 Task: Search one way flight ticket for 4 adults, 2 children, 2 infants in seat and 1 infant on lap in economy from Charleston: Yeager Airport to Indianapolis: Indianapolis International Airport on 8-5-2023. Choice of flights is Emirates. Price is upto 90000. Outbound departure time preference is 8:15.
Action: Mouse moved to (371, 365)
Screenshot: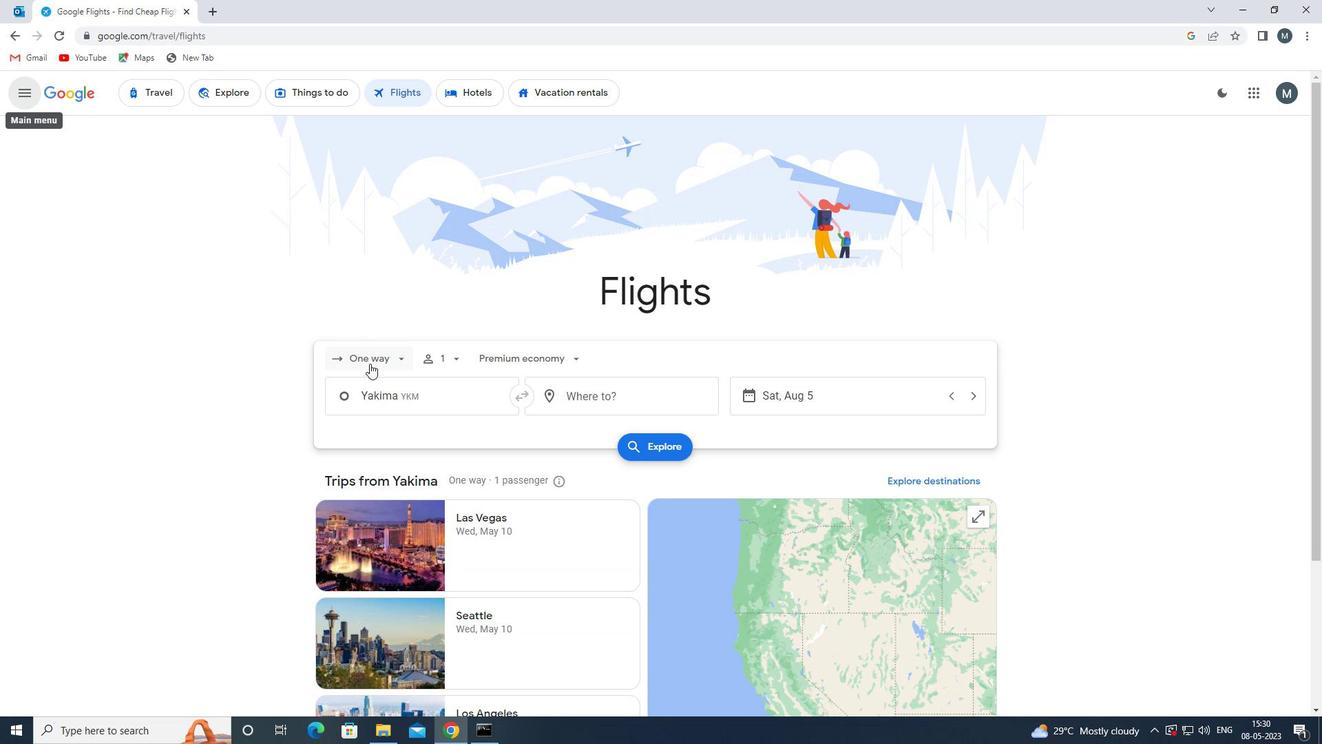 
Action: Mouse pressed left at (371, 365)
Screenshot: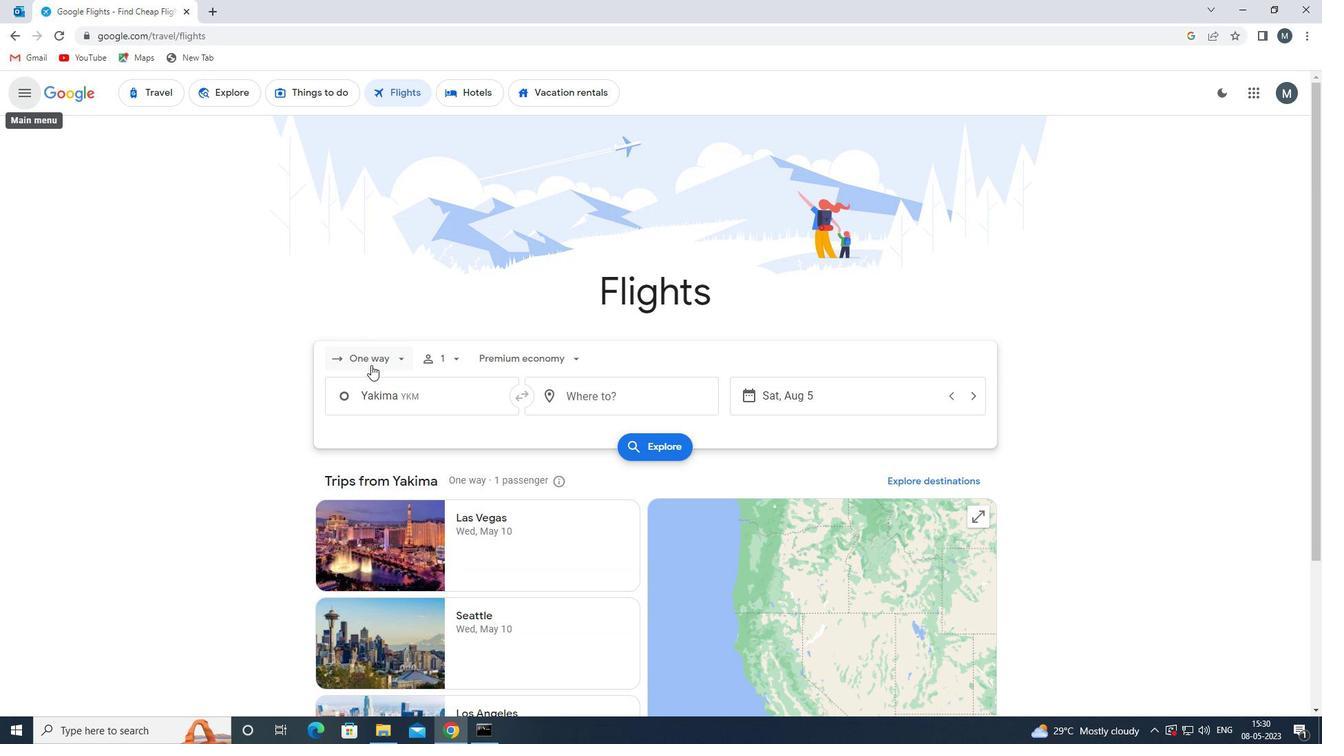 
Action: Mouse moved to (379, 419)
Screenshot: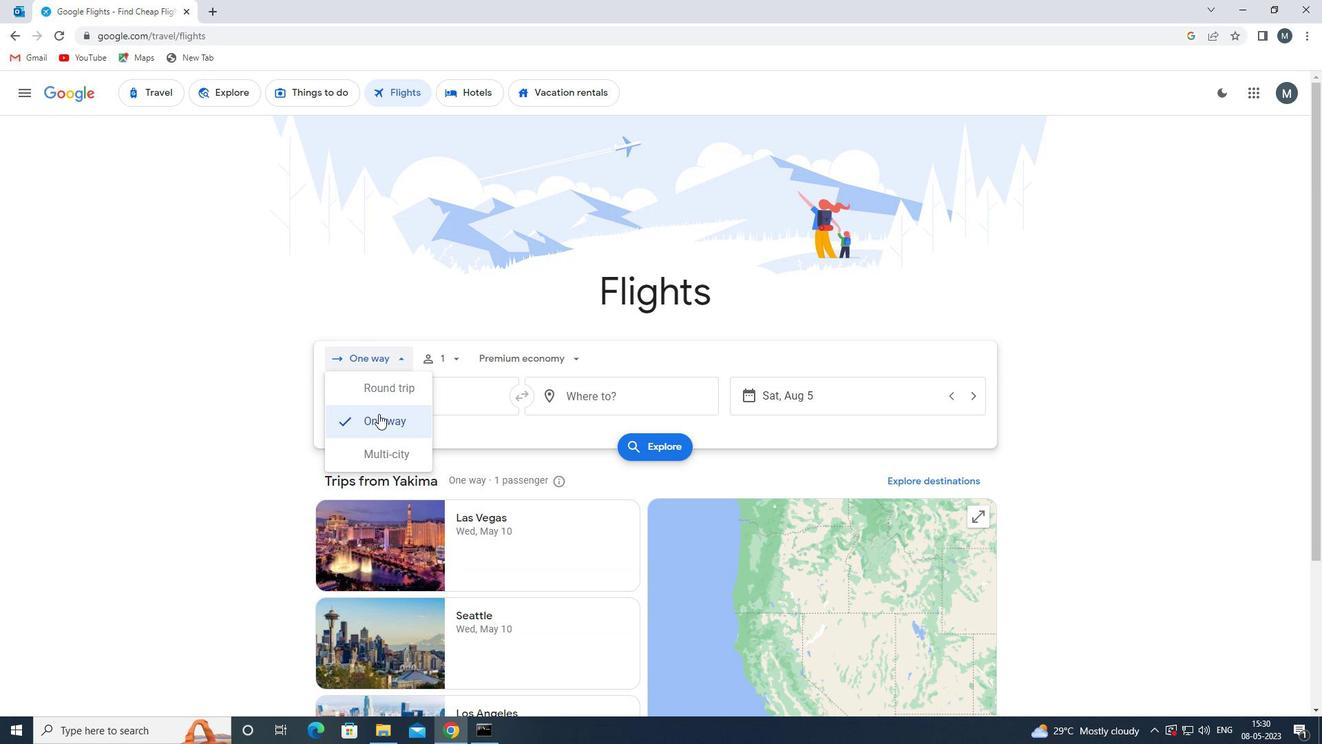 
Action: Mouse pressed left at (379, 419)
Screenshot: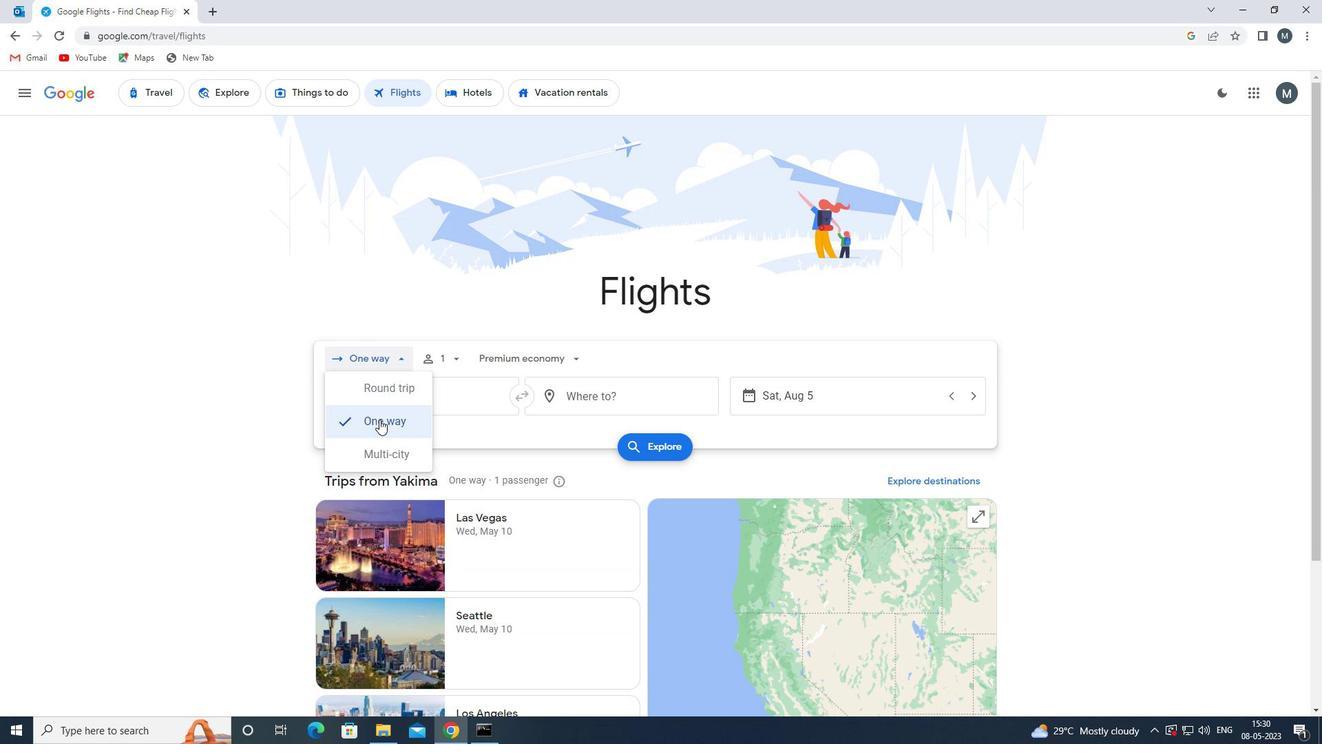 
Action: Mouse moved to (464, 357)
Screenshot: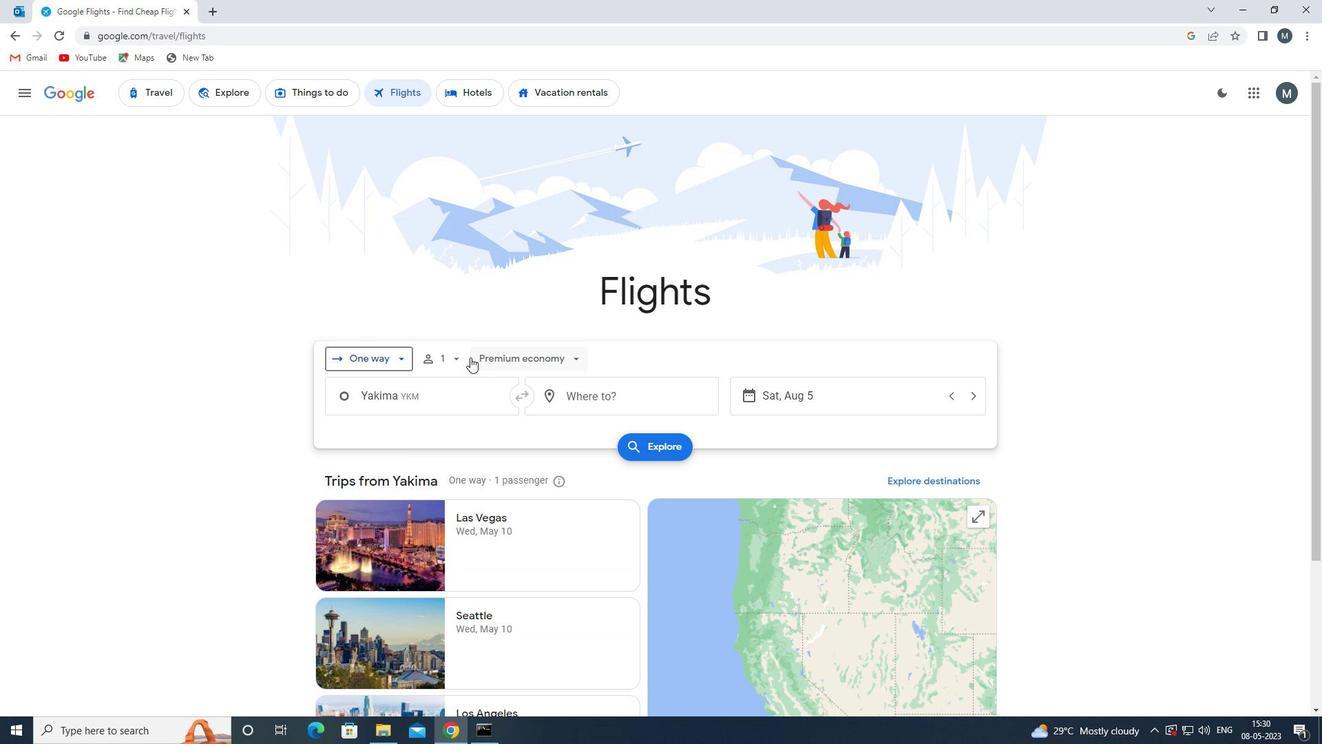 
Action: Mouse pressed left at (464, 357)
Screenshot: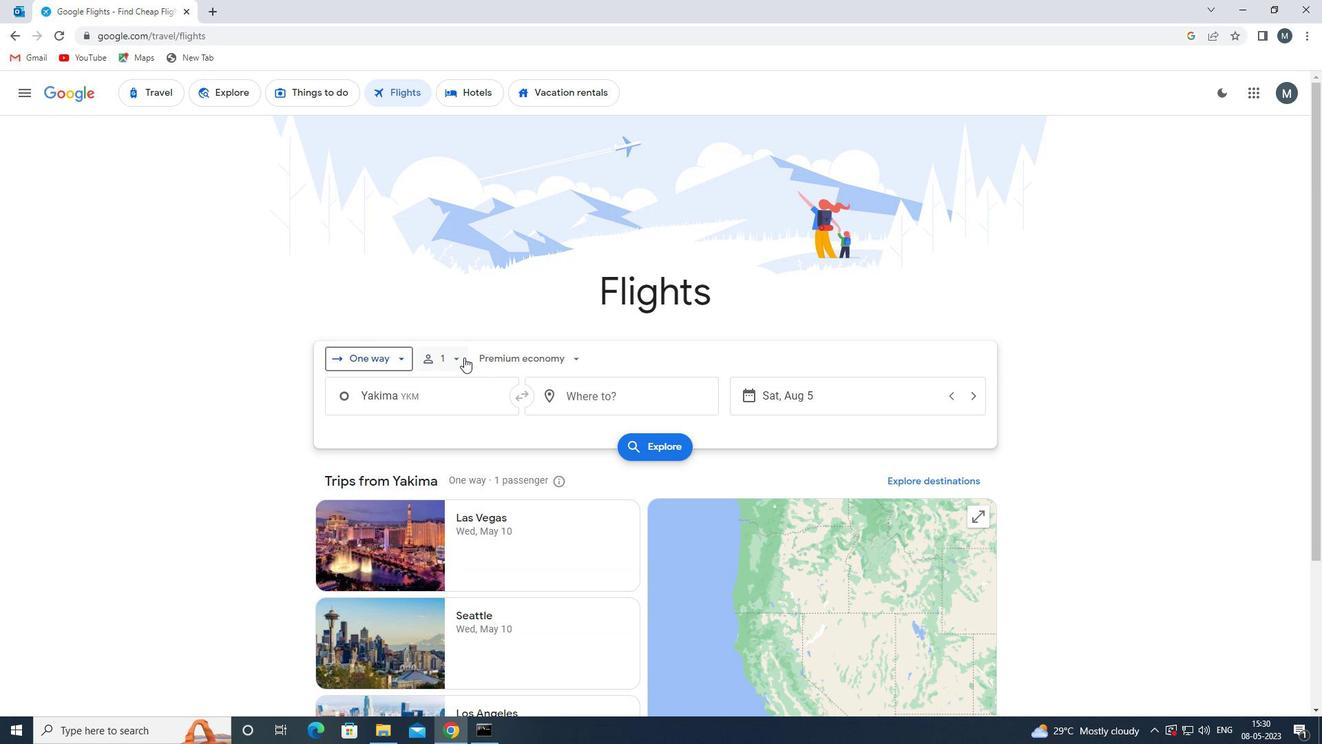 
Action: Mouse moved to (571, 383)
Screenshot: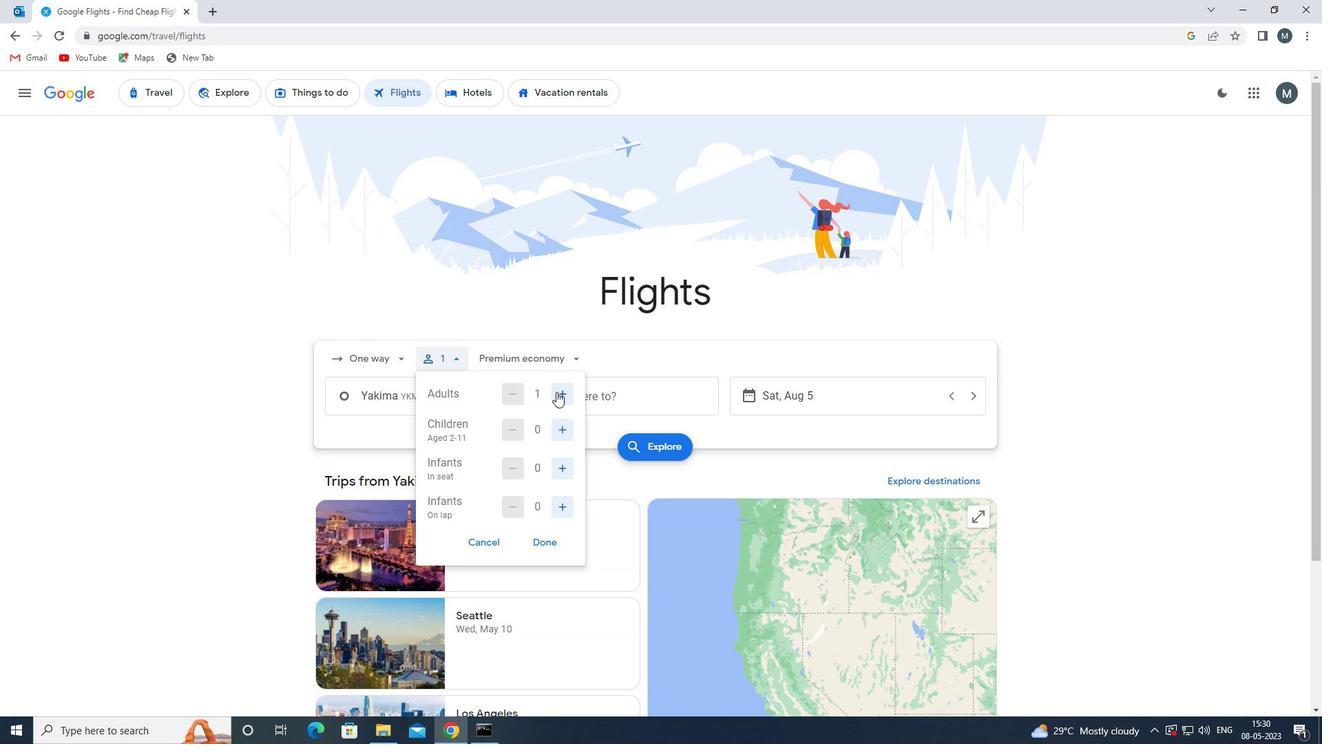 
Action: Mouse pressed left at (571, 383)
Screenshot: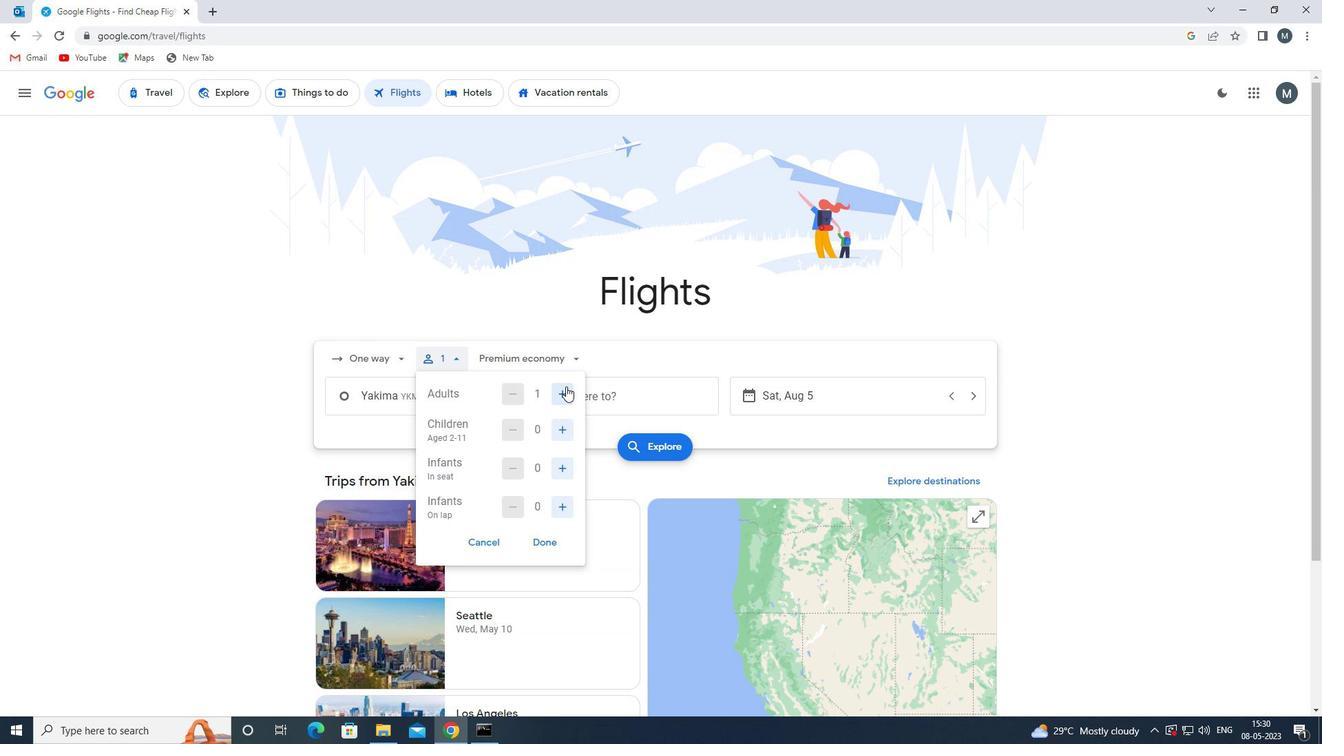 
Action: Mouse moved to (569, 387)
Screenshot: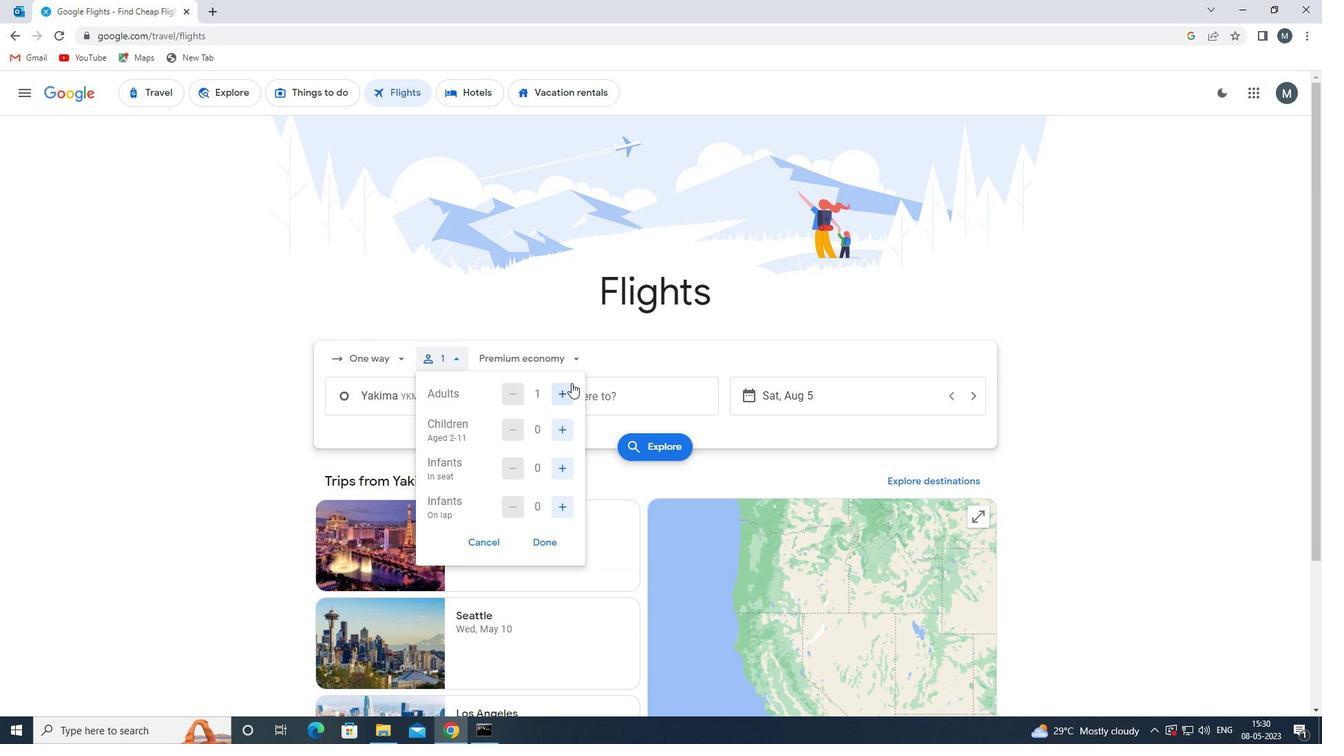 
Action: Mouse pressed left at (569, 387)
Screenshot: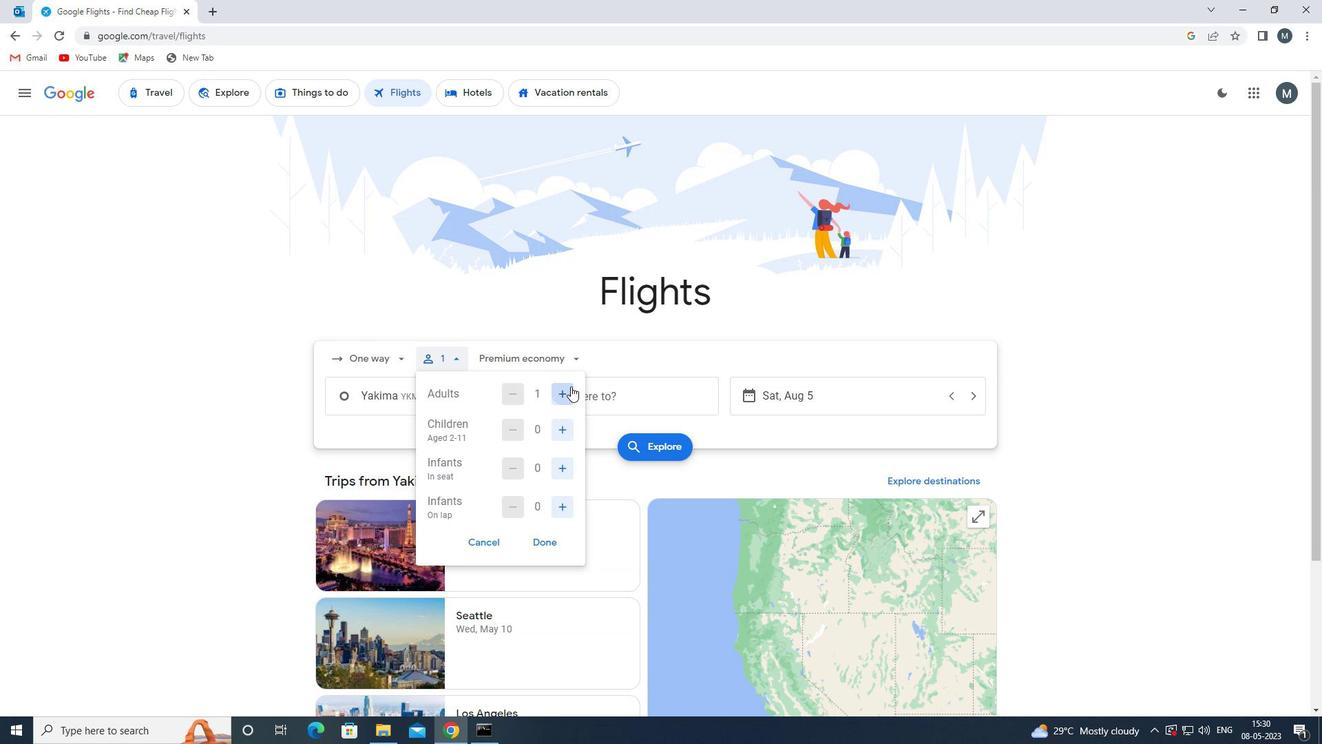 
Action: Mouse pressed left at (569, 387)
Screenshot: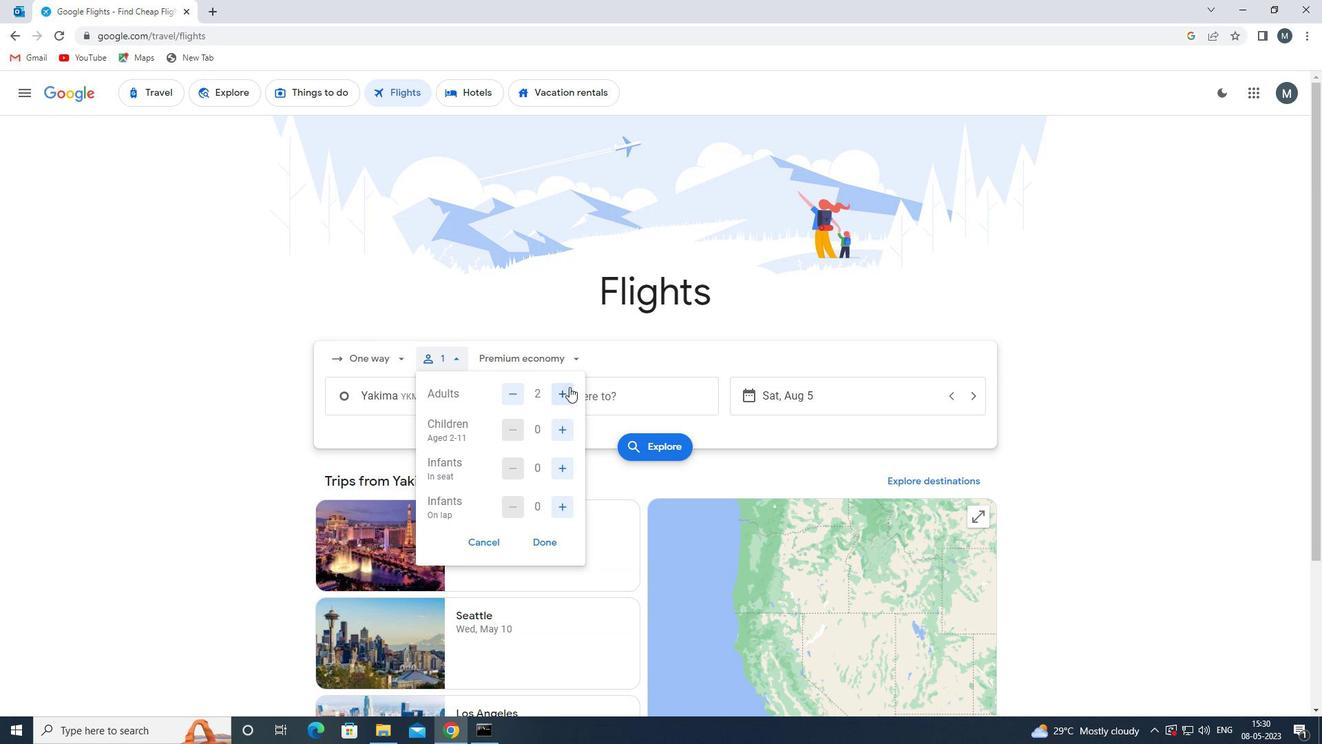 
Action: Mouse pressed left at (569, 387)
Screenshot: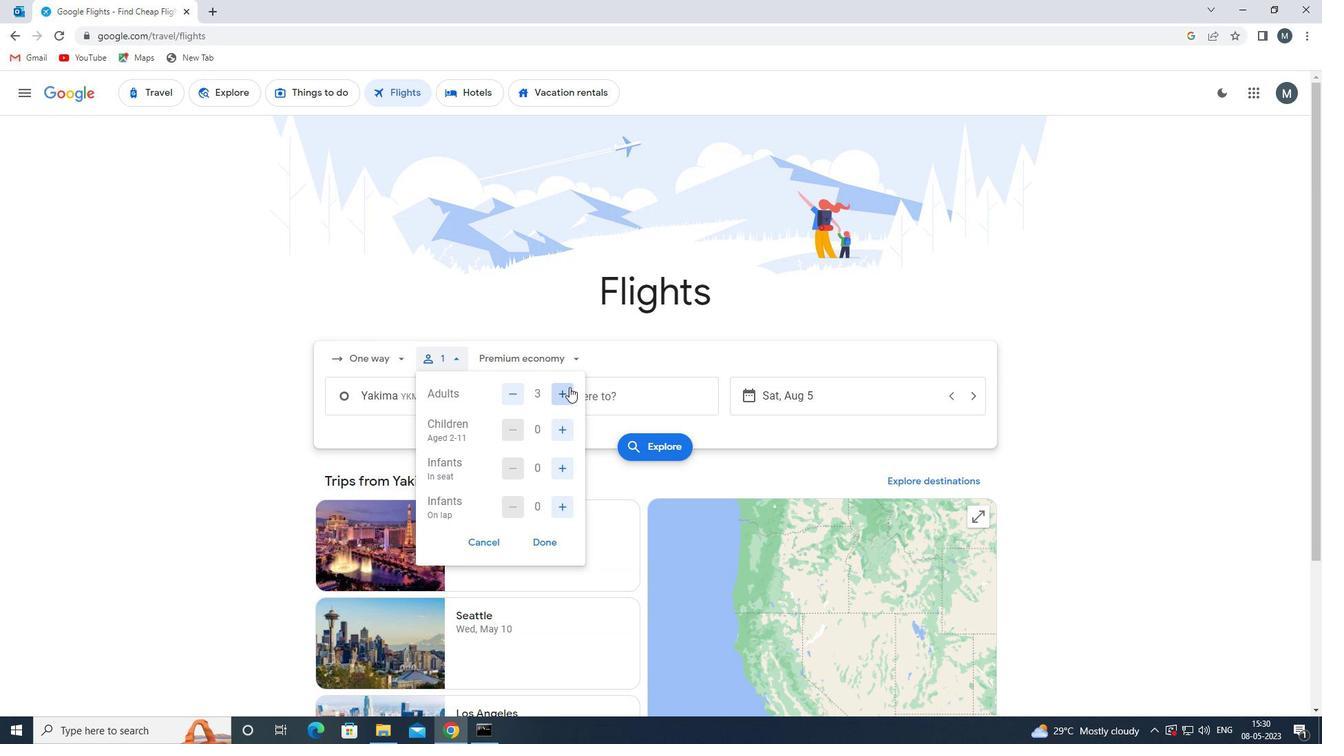 
Action: Mouse moved to (507, 393)
Screenshot: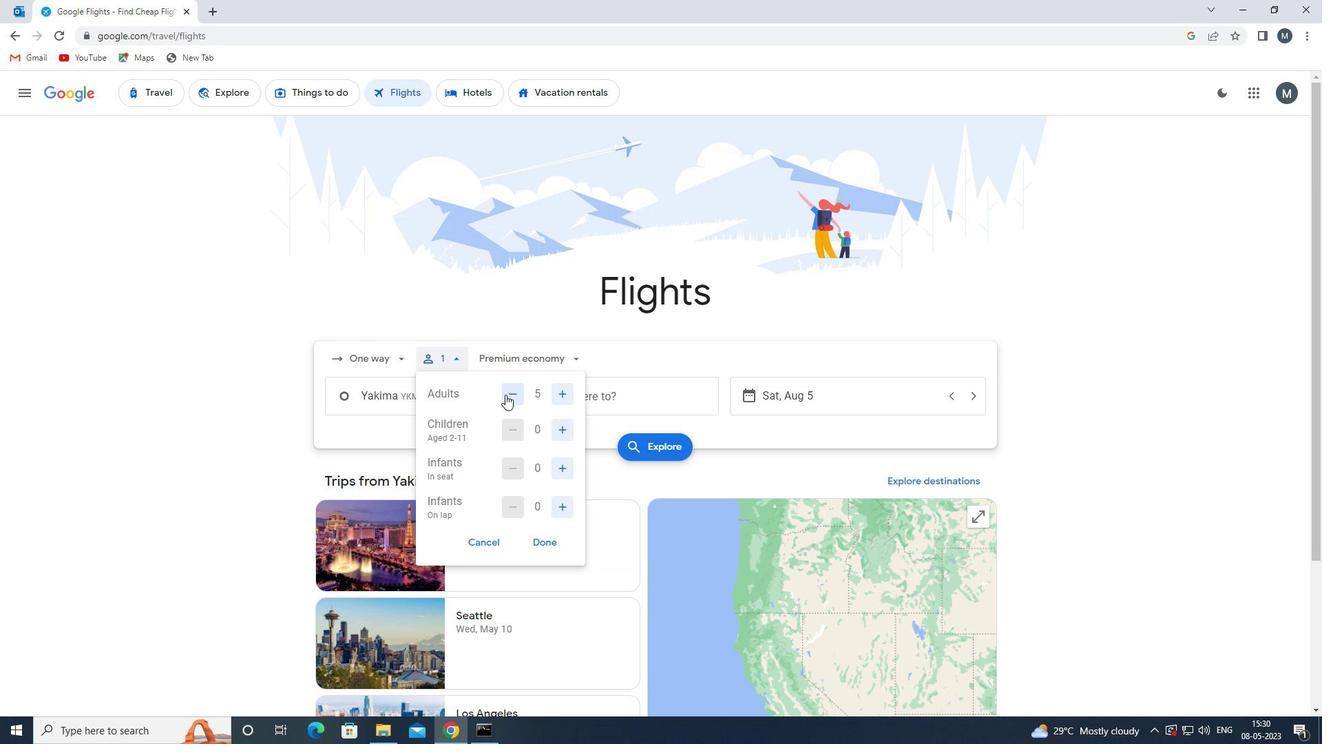 
Action: Mouse pressed left at (507, 393)
Screenshot: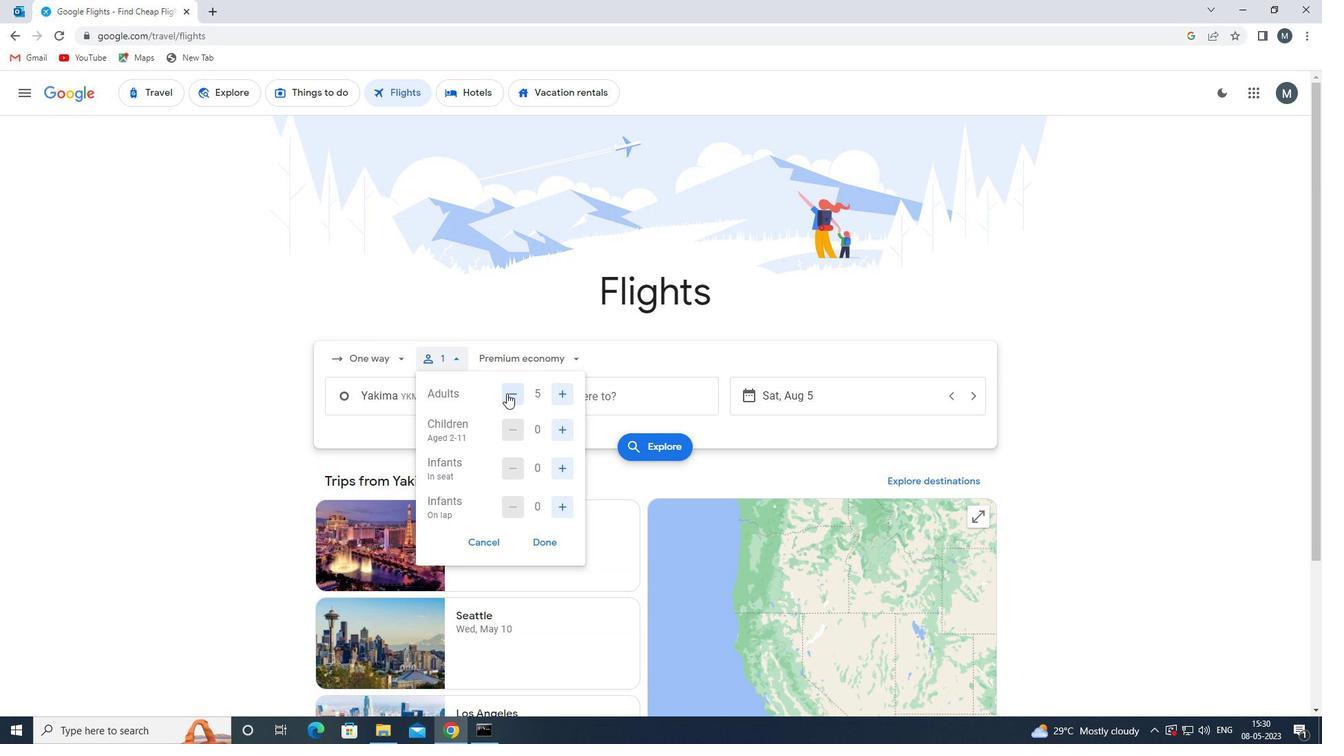 
Action: Mouse moved to (562, 434)
Screenshot: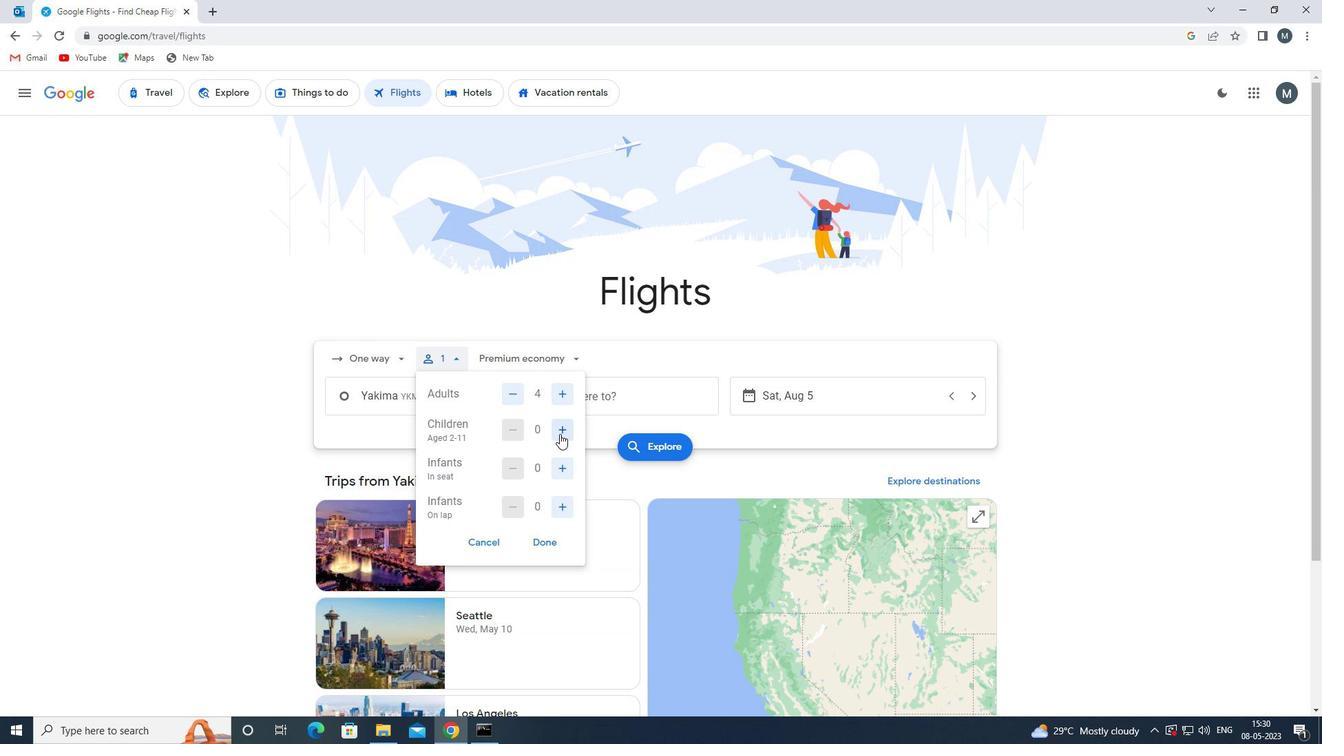 
Action: Mouse pressed left at (562, 434)
Screenshot: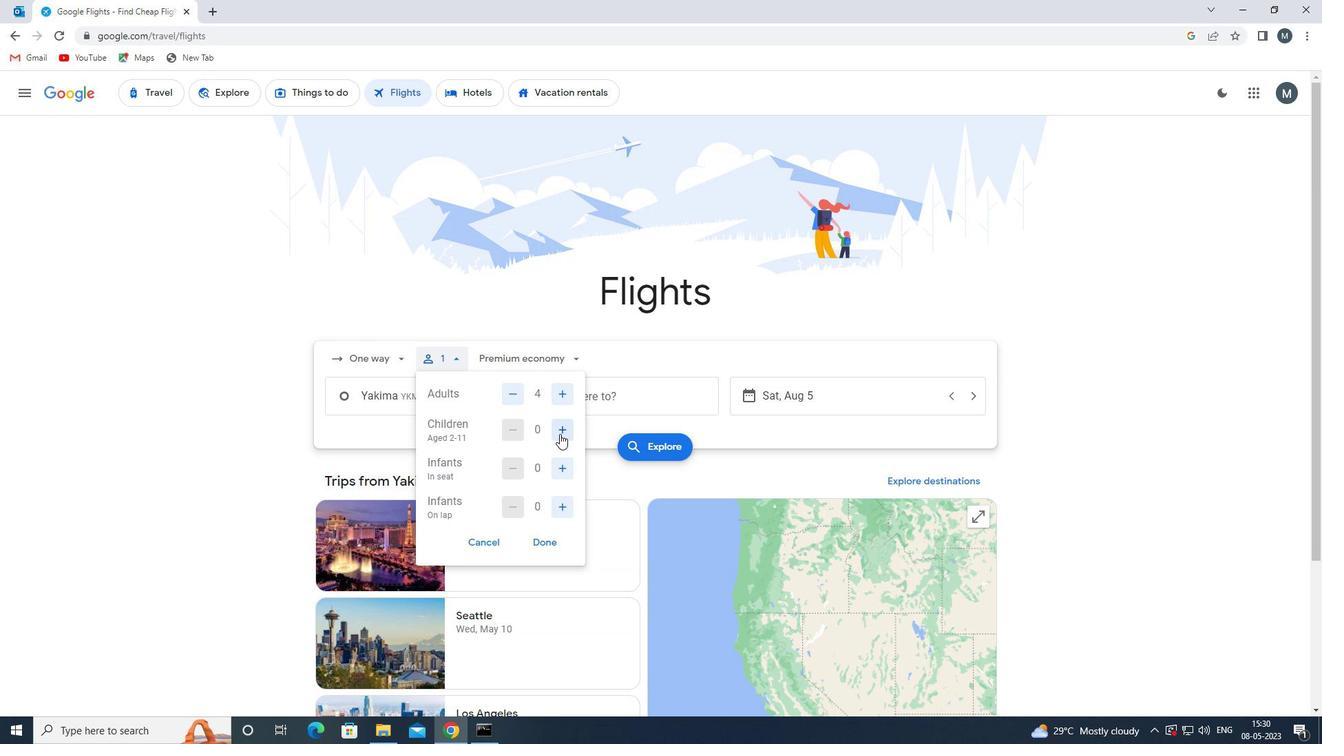 
Action: Mouse pressed left at (562, 434)
Screenshot: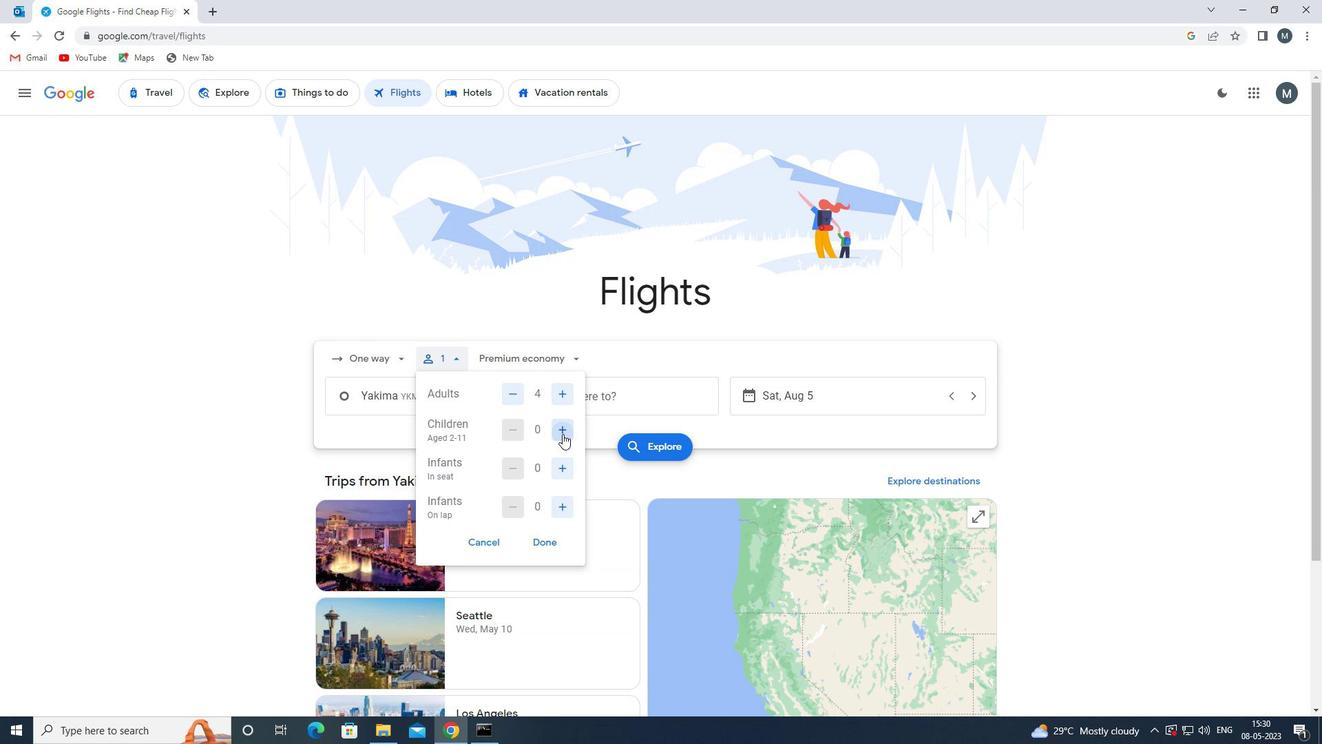 
Action: Mouse moved to (558, 466)
Screenshot: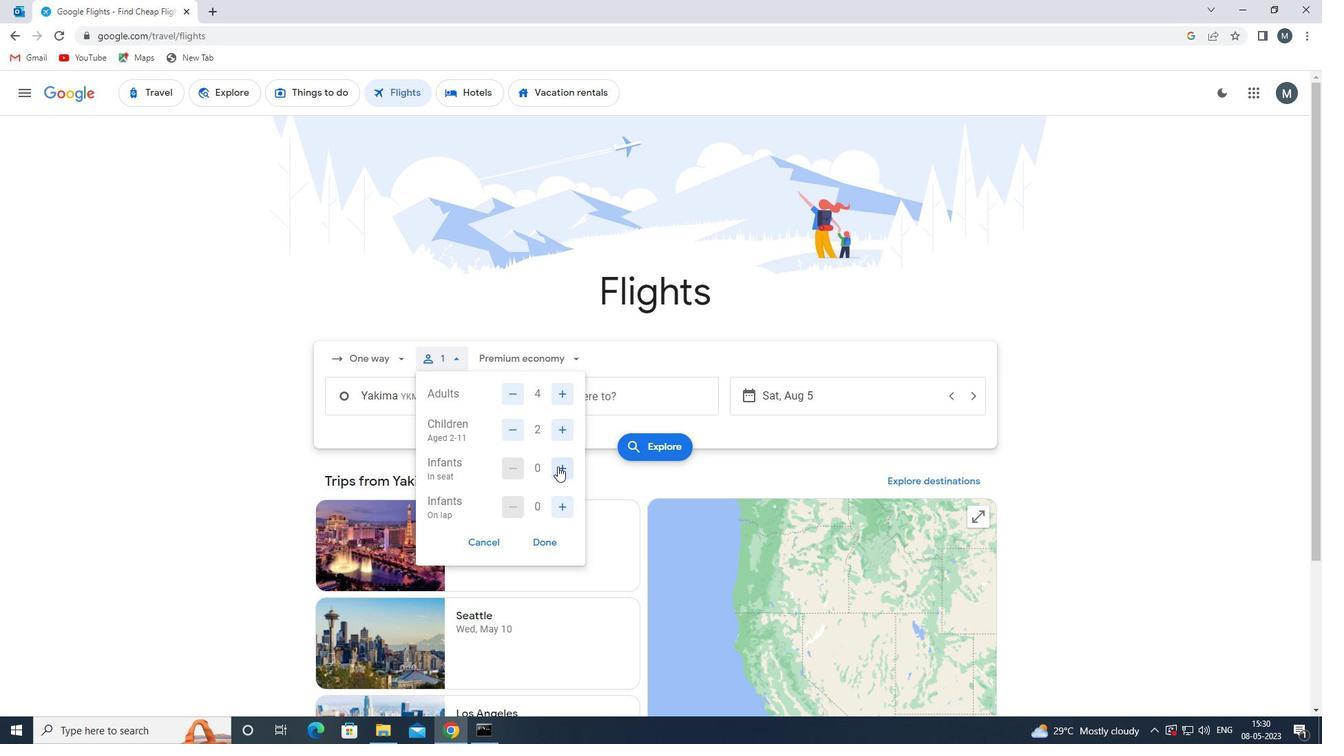 
Action: Mouse pressed left at (558, 466)
Screenshot: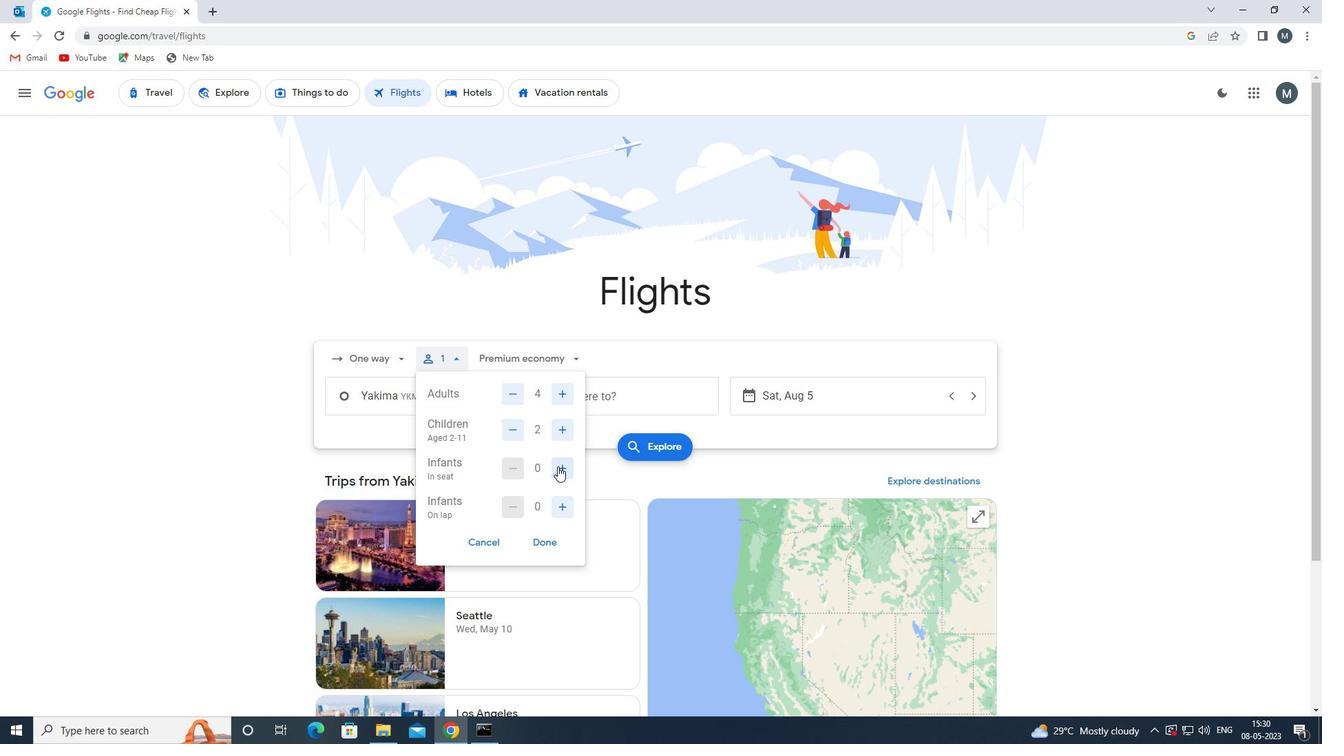 
Action: Mouse pressed left at (558, 466)
Screenshot: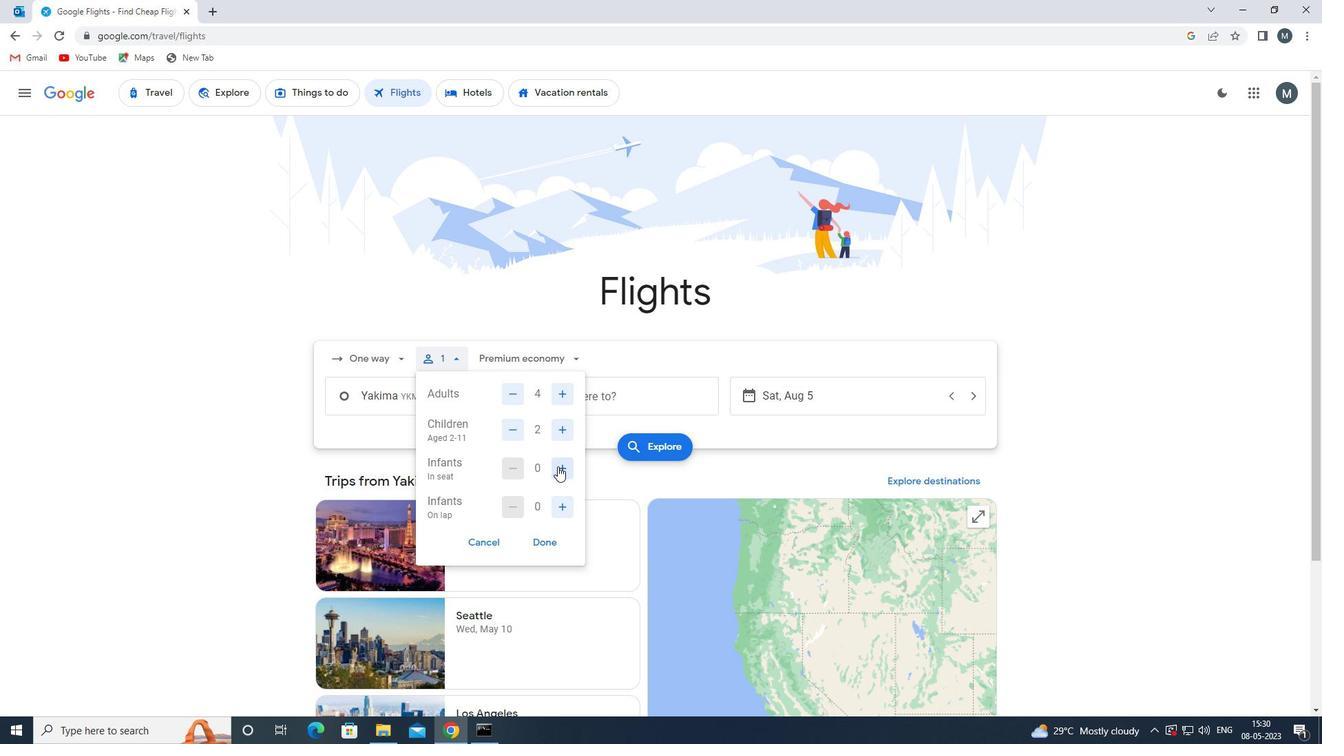 
Action: Mouse moved to (560, 502)
Screenshot: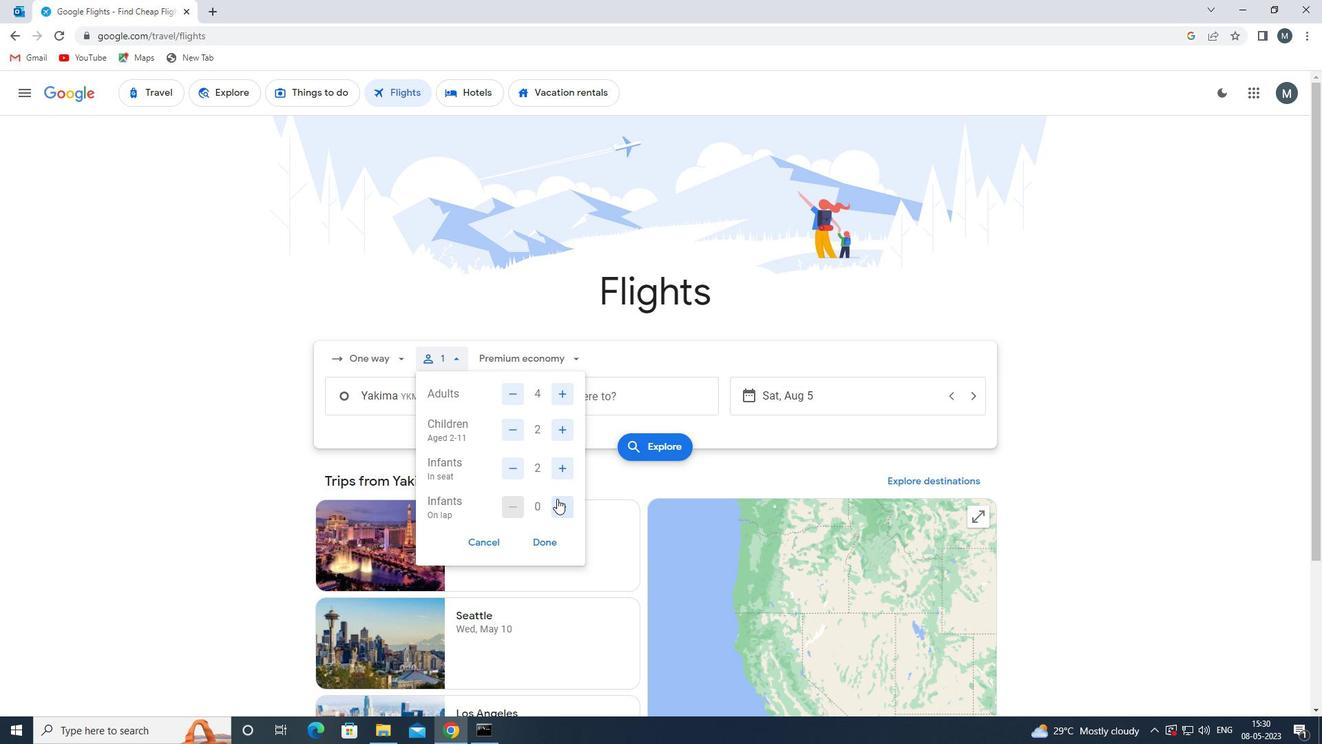 
Action: Mouse pressed left at (560, 502)
Screenshot: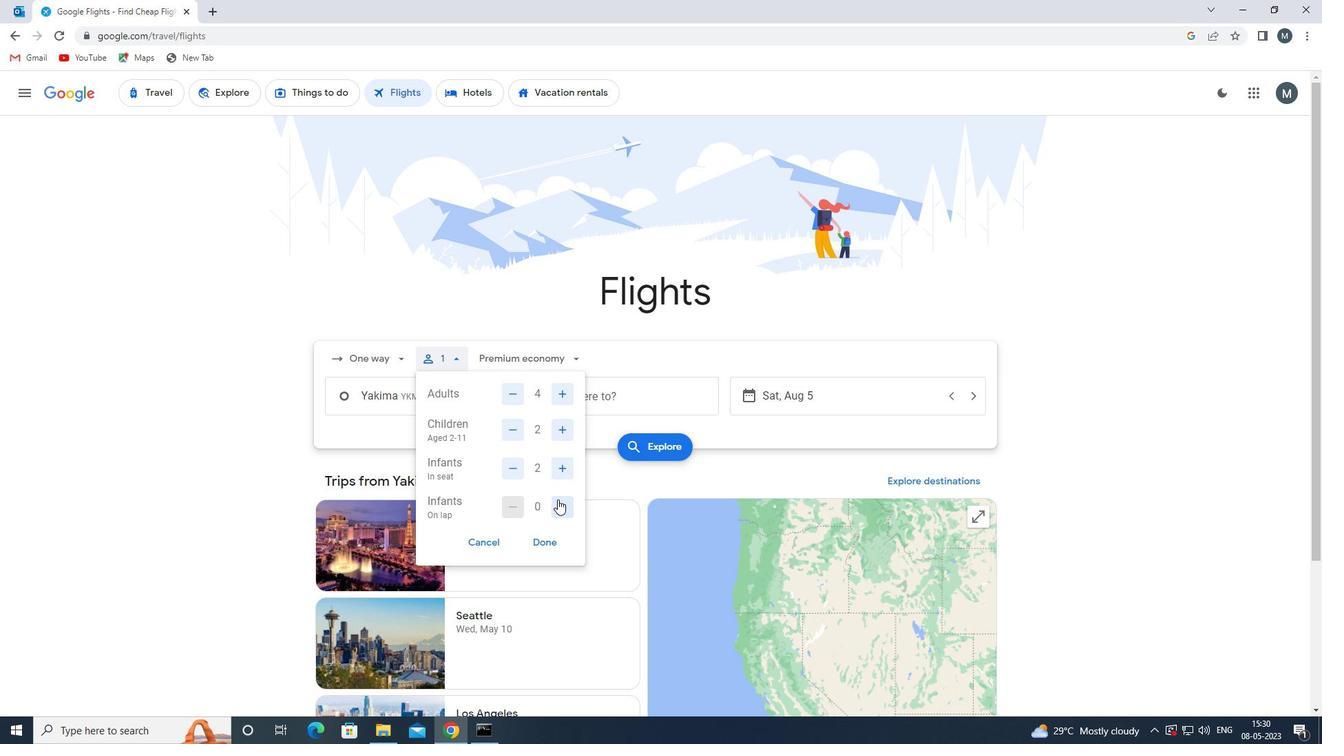 
Action: Mouse moved to (546, 536)
Screenshot: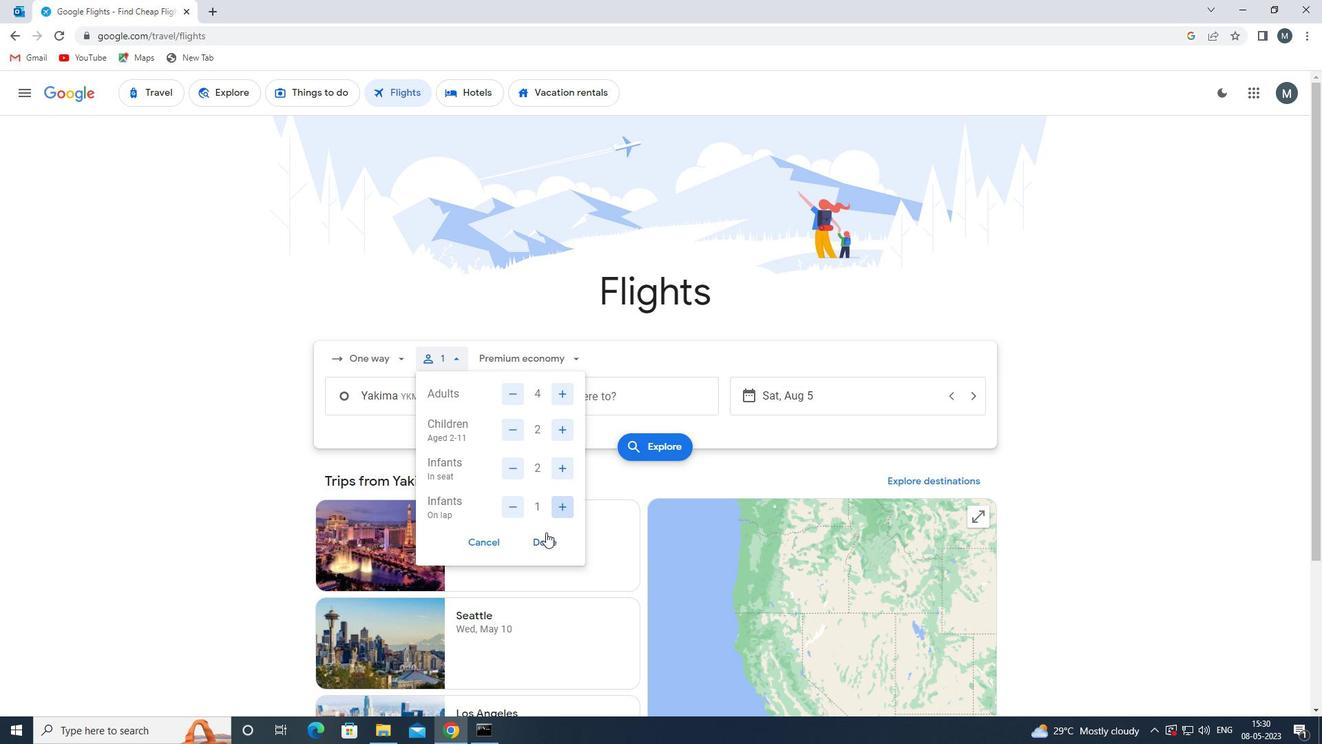 
Action: Mouse pressed left at (546, 536)
Screenshot: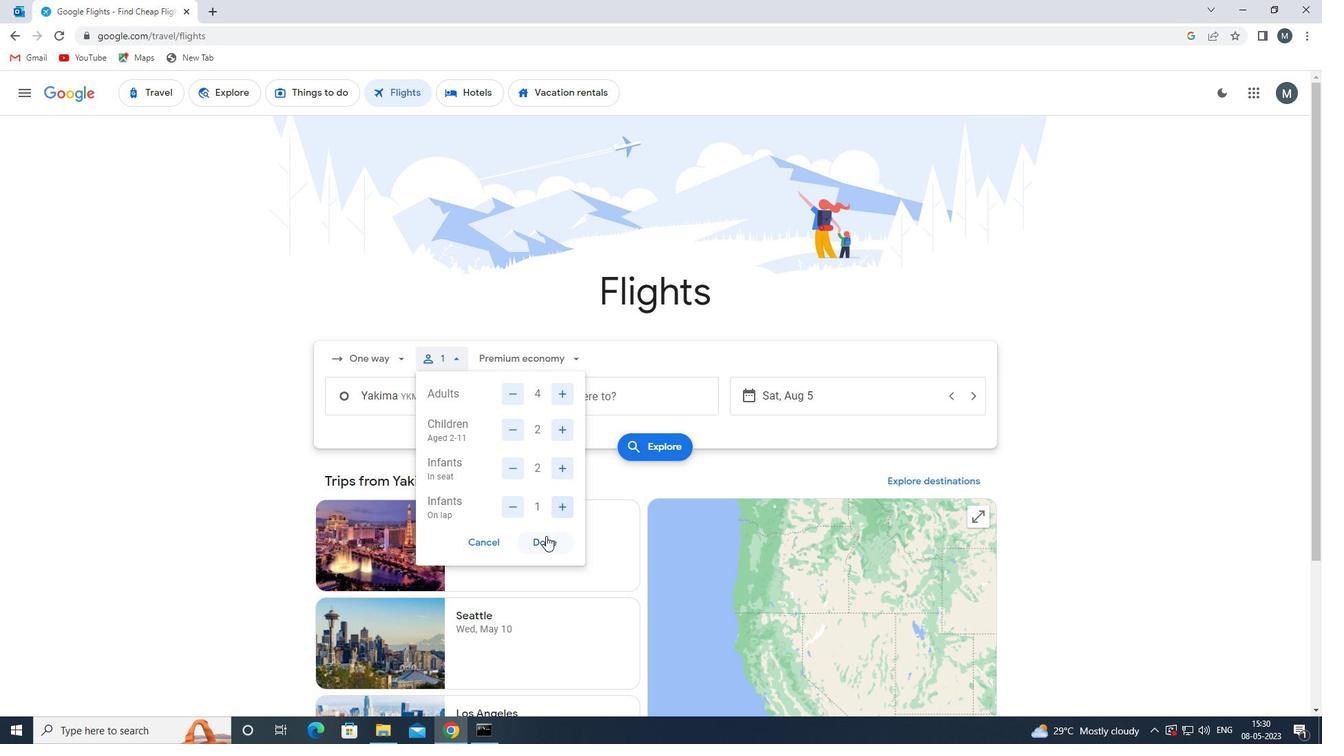 
Action: Mouse moved to (516, 354)
Screenshot: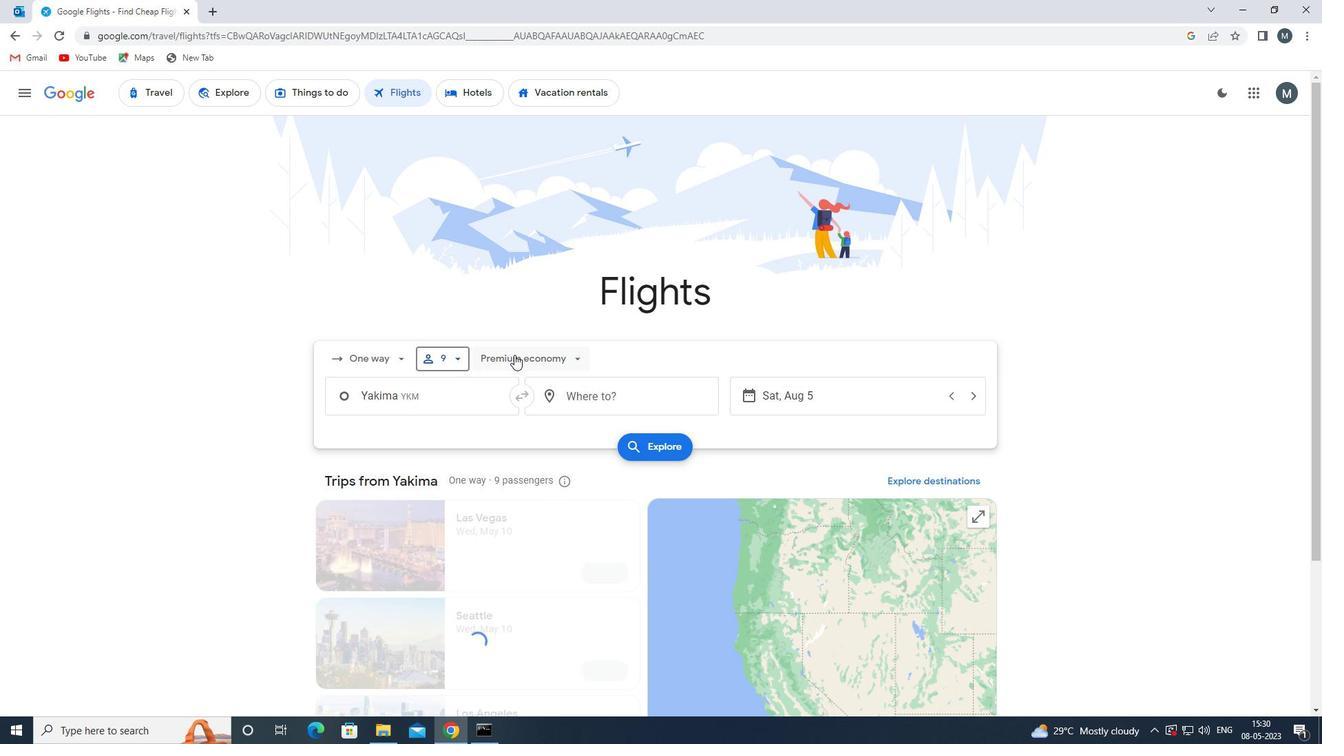 
Action: Mouse pressed left at (516, 354)
Screenshot: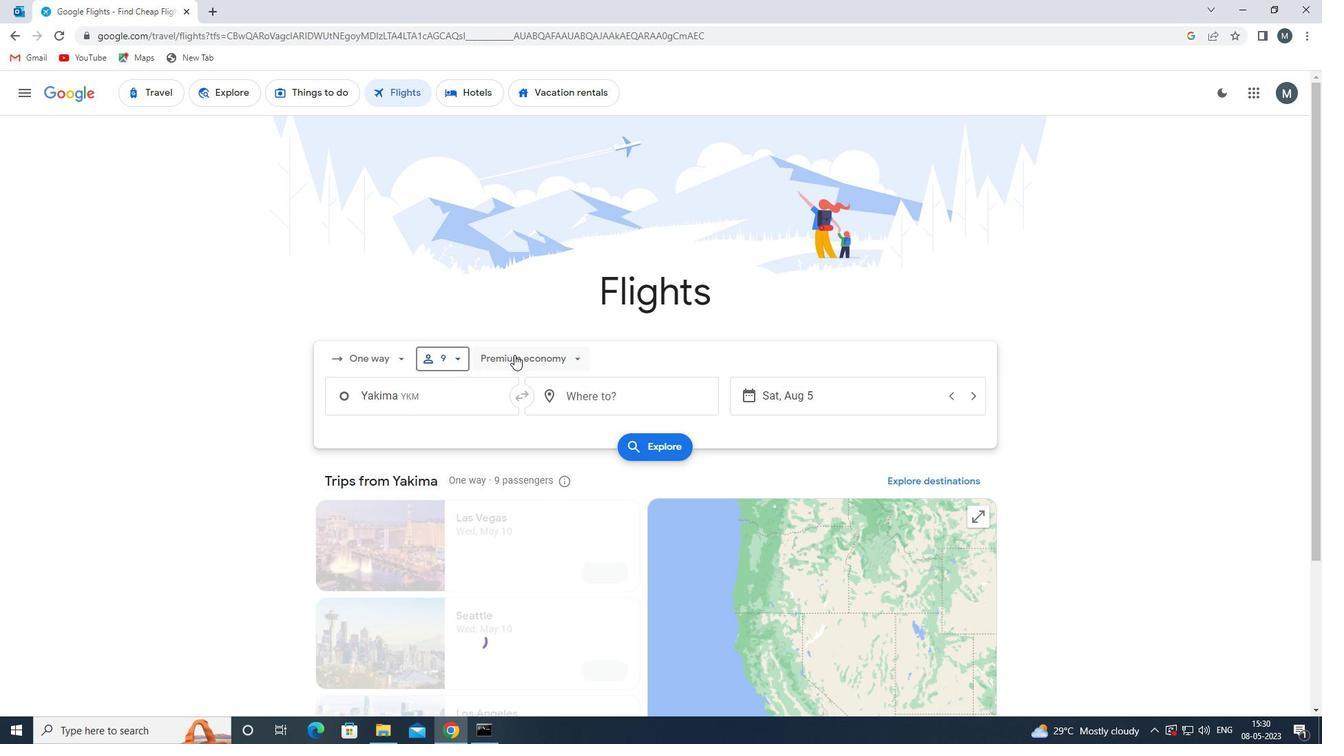 
Action: Mouse moved to (541, 389)
Screenshot: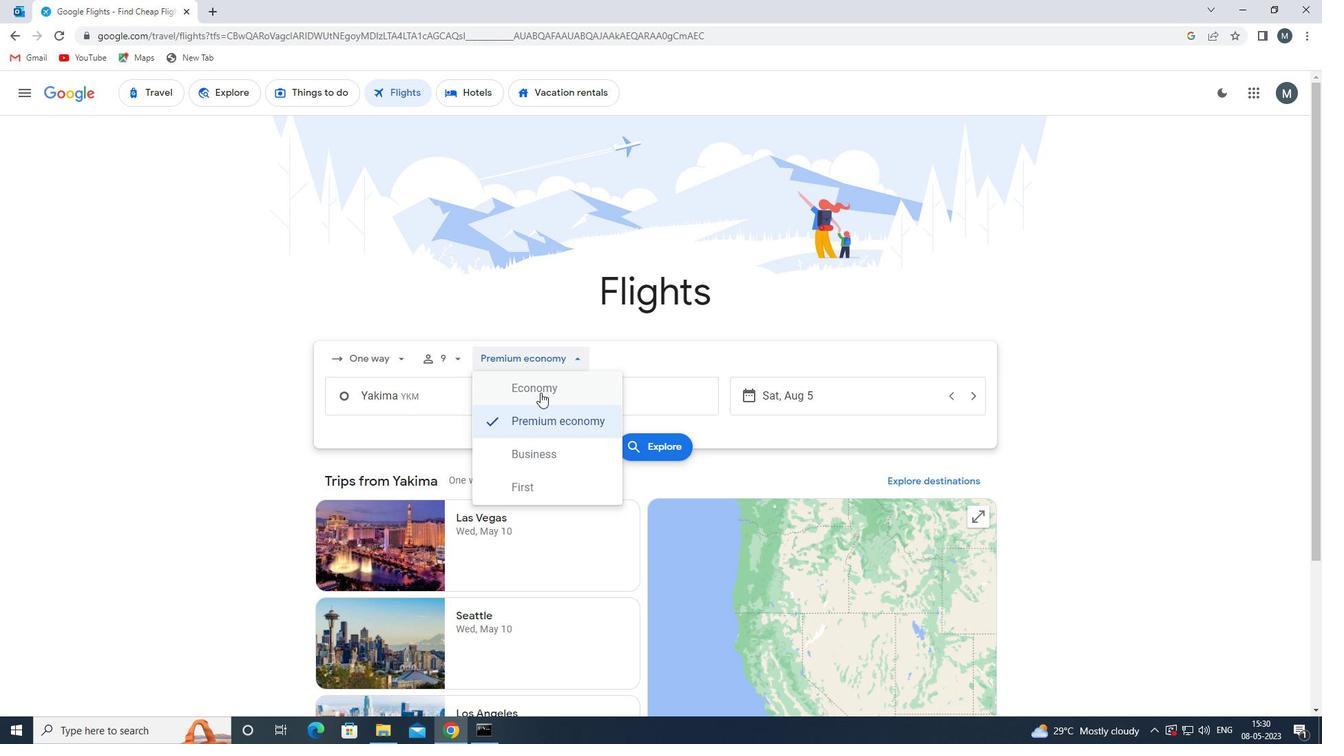 
Action: Mouse pressed left at (541, 389)
Screenshot: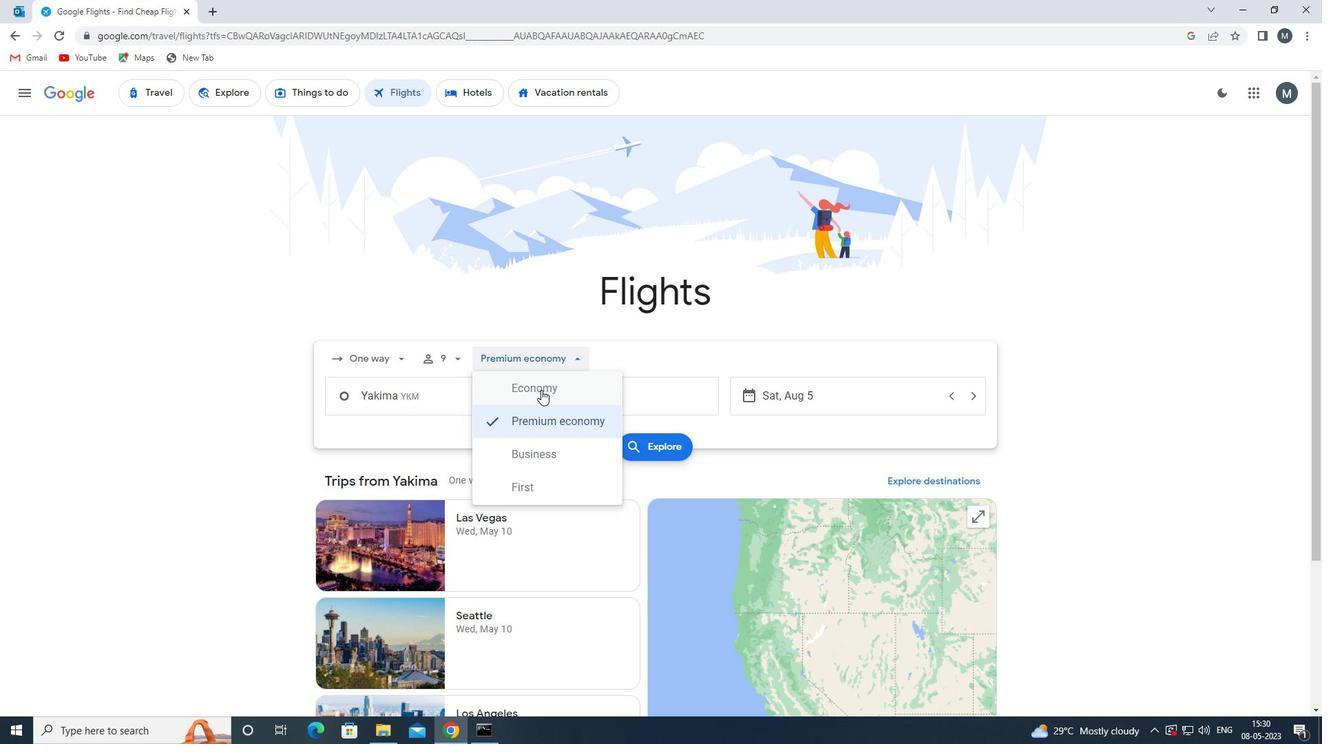 
Action: Mouse moved to (413, 405)
Screenshot: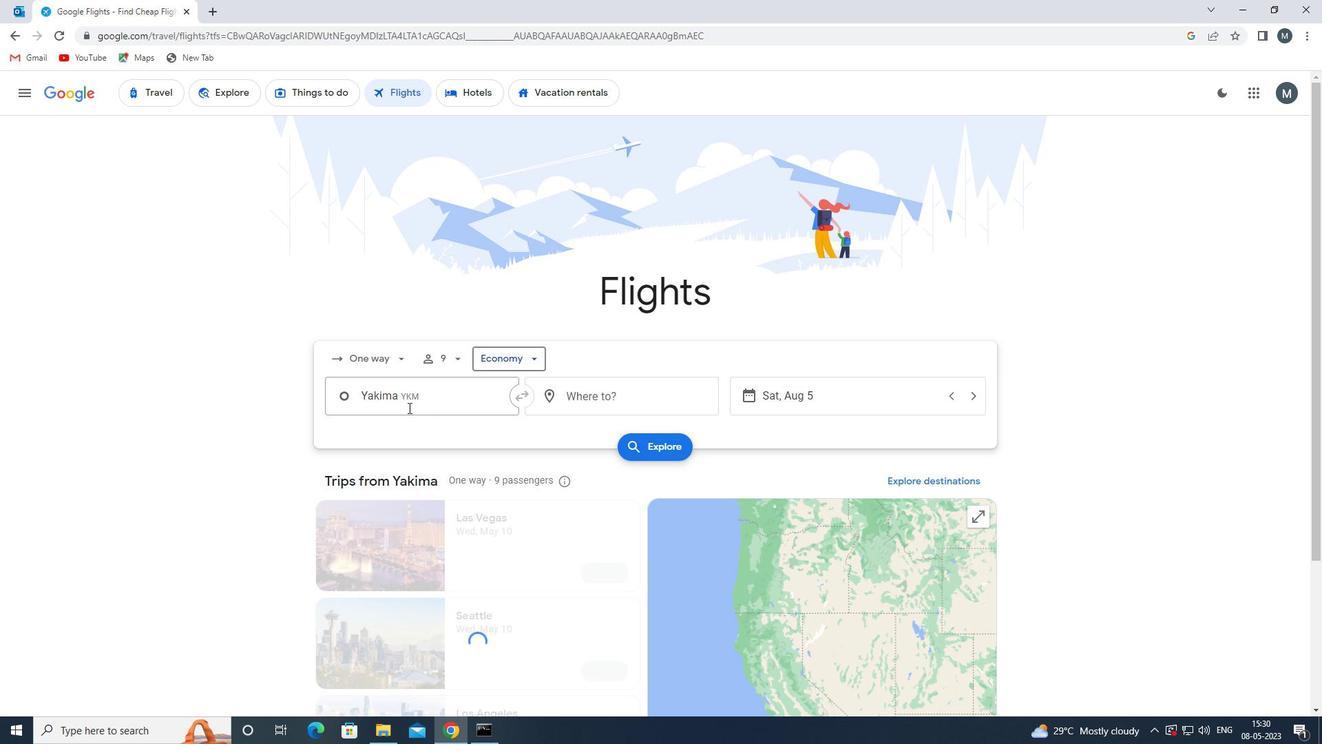
Action: Mouse pressed left at (413, 405)
Screenshot: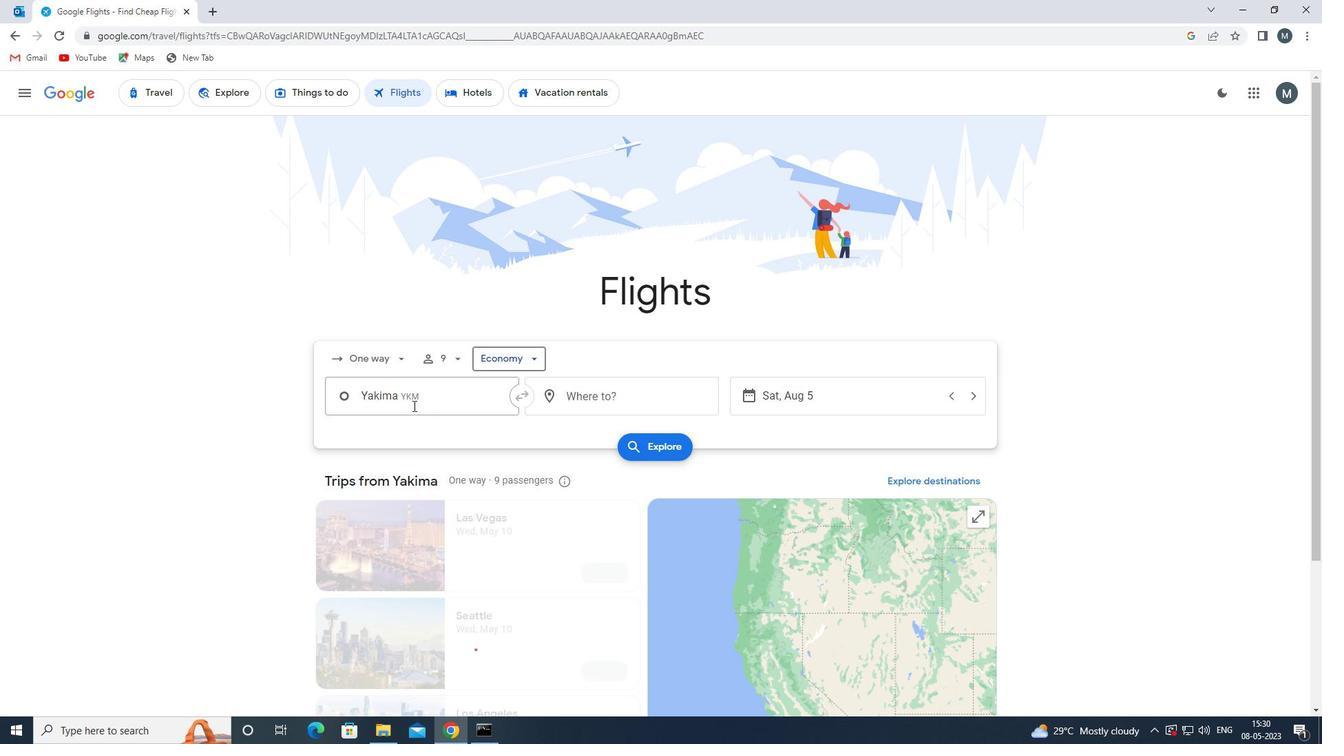 
Action: Key pressed yeager<Key.space>air<Key.backspace><Key.backspace><Key.backspace><Key.backspace><Key.backspace><Key.backspace><Key.backspace><Key.backspace><Key.backspace><Key.backspace><Key.backspace><Key.backspace><Key.backspace>charleston<Key.space>v<Key.backspace>yea<Key.backspace><Key.backspace><Key.backspace><Key.backspace><Key.backspace><Key.backspace><Key.backspace><Key.backspace><Key.backspace><Key.backspace><Key.backspace><Key.backspace><Key.backspace><Key.backspace><Key.backspace><Key.backspace><Key.backspace><Key.backspace><Key.backspace><Key.backspace><Key.backspace><Key.backspace><Key.backspace><Key.backspace><Key.backspace><Key.backspace><Key.backspace>yeager<Key.space>
Screenshot: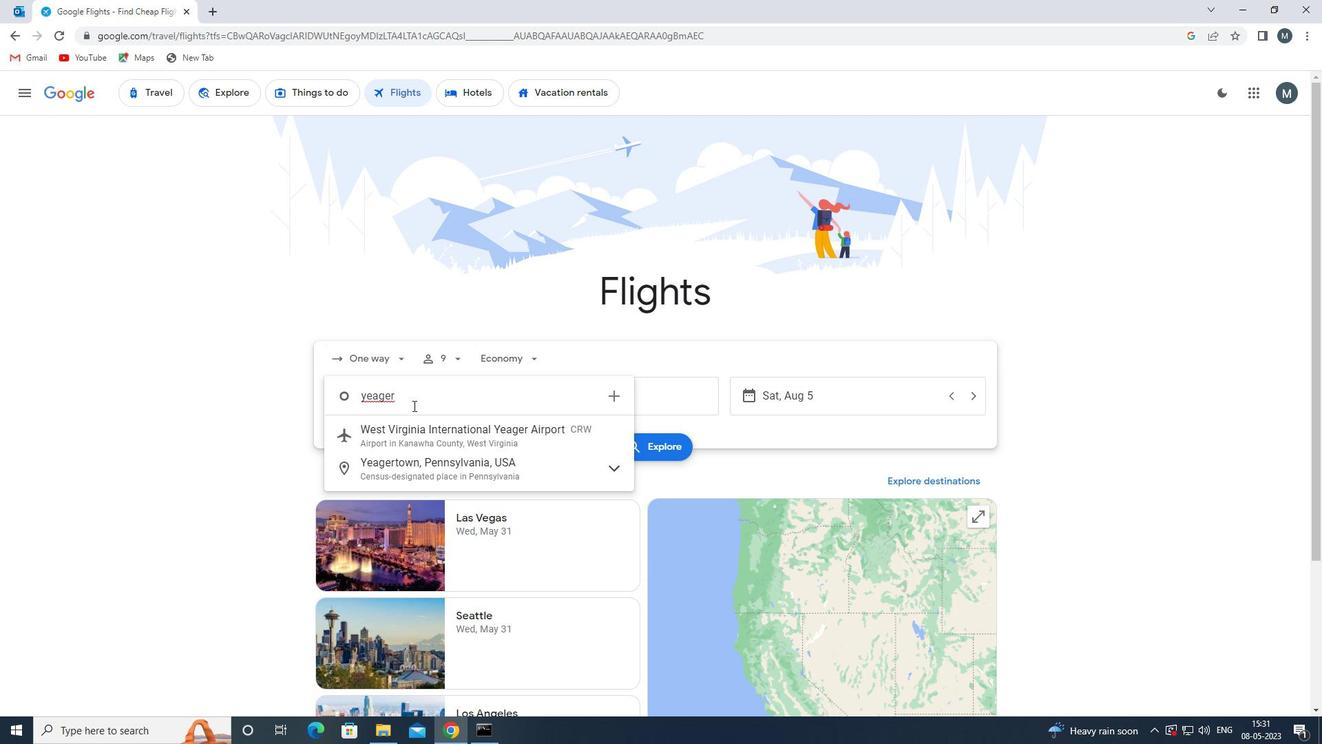 
Action: Mouse moved to (496, 445)
Screenshot: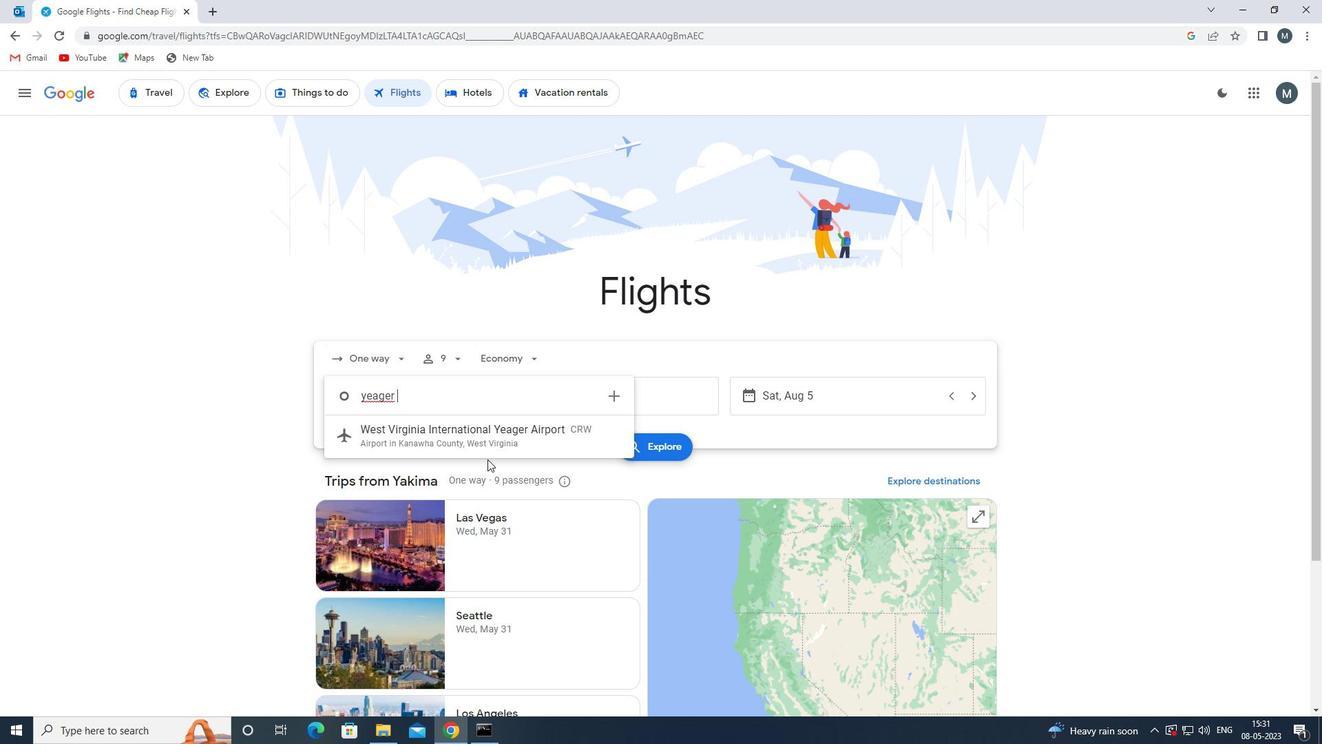 
Action: Mouse pressed left at (496, 445)
Screenshot: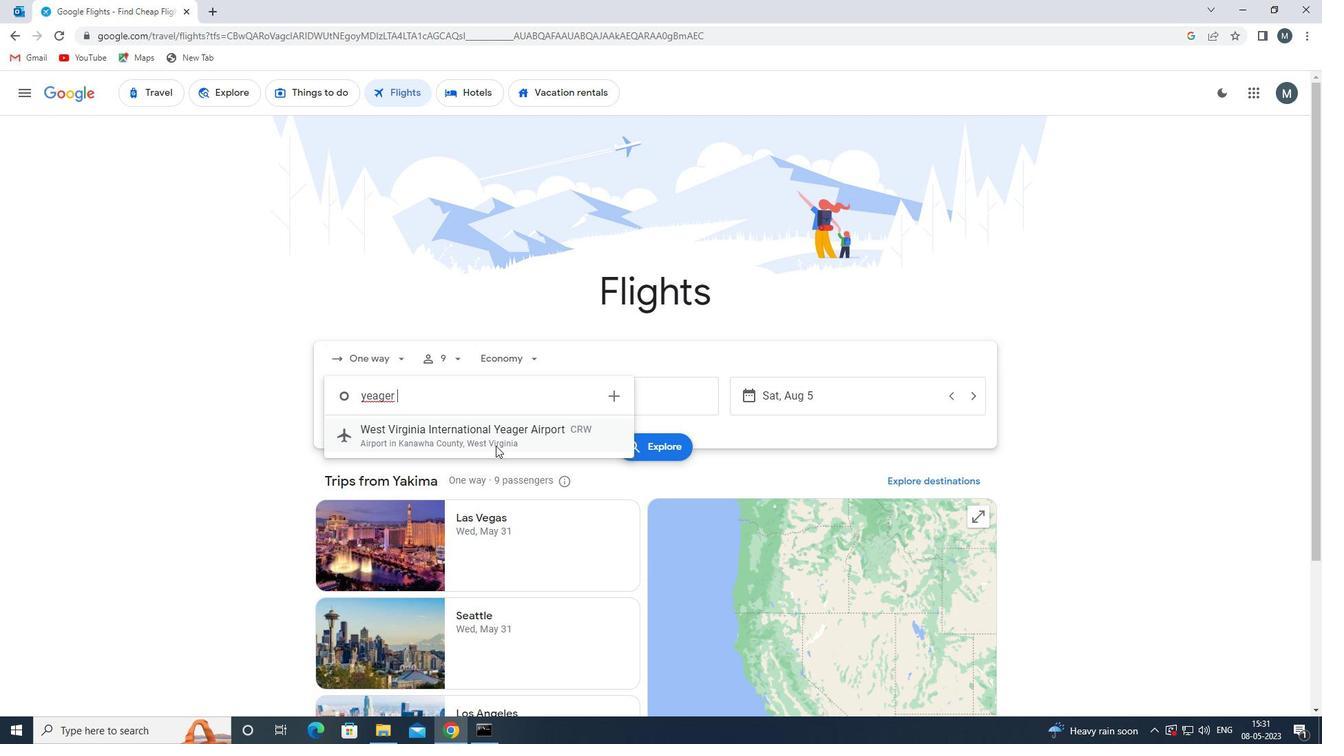 
Action: Mouse moved to (567, 405)
Screenshot: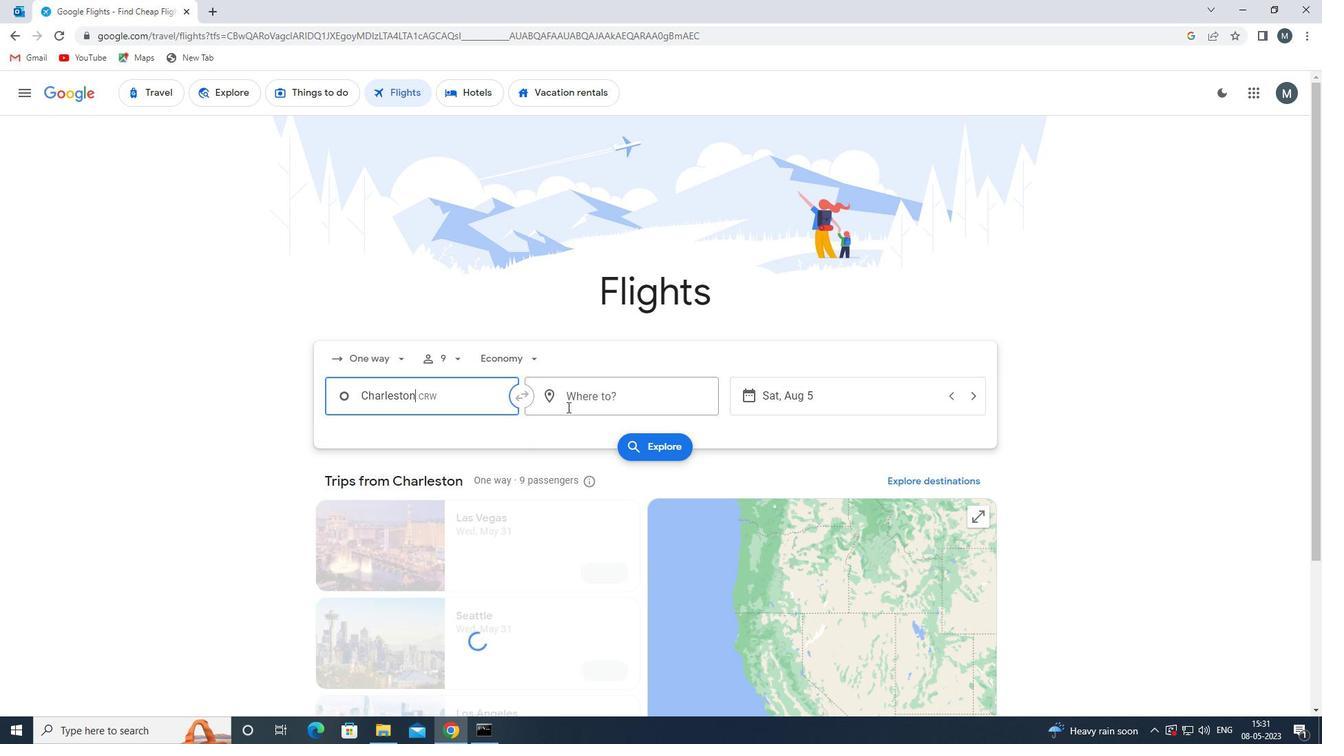 
Action: Mouse pressed left at (567, 405)
Screenshot: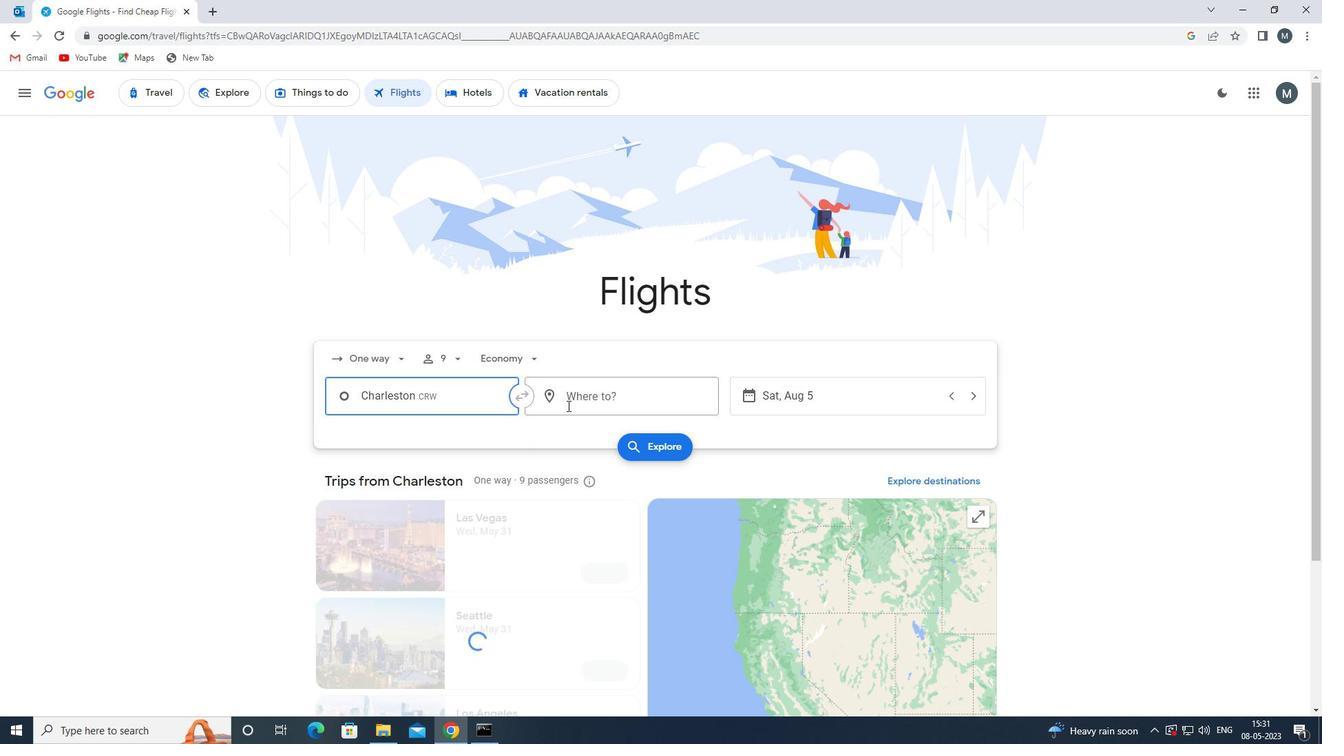 
Action: Mouse moved to (568, 405)
Screenshot: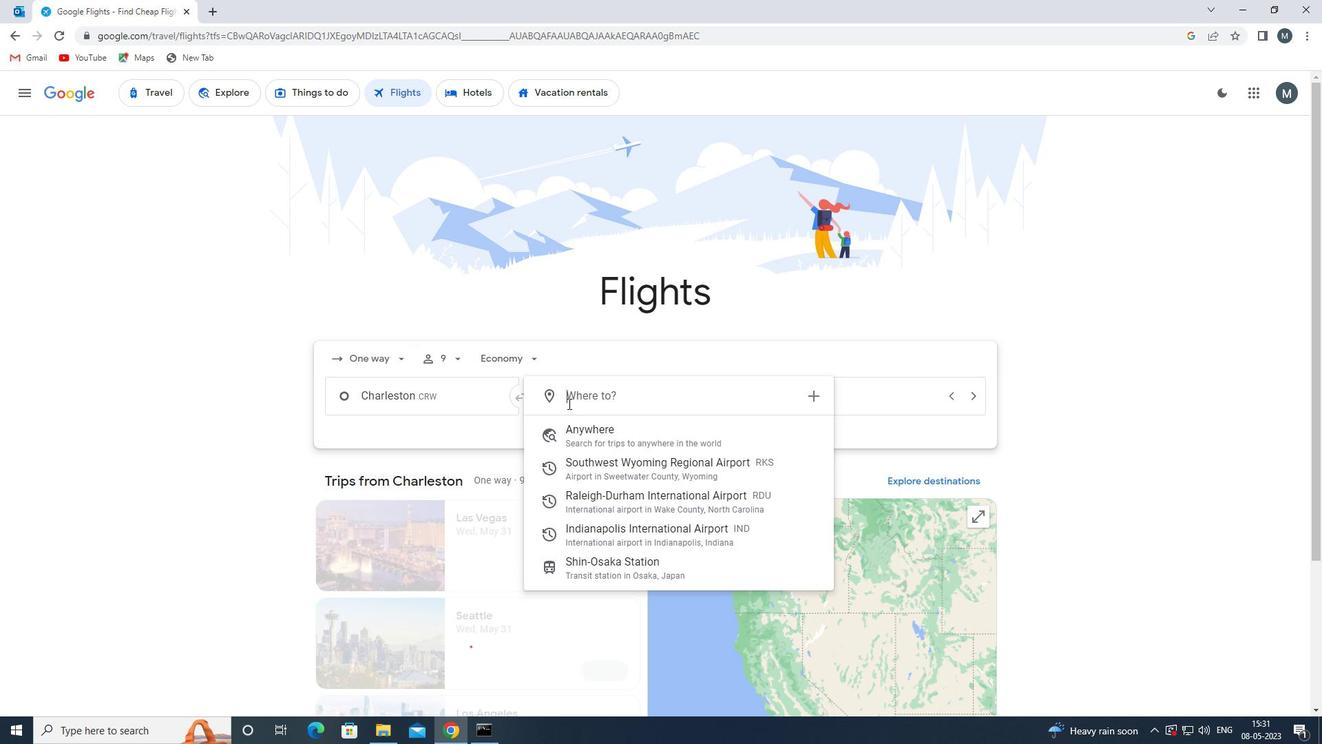
Action: Key pressed ind
Screenshot: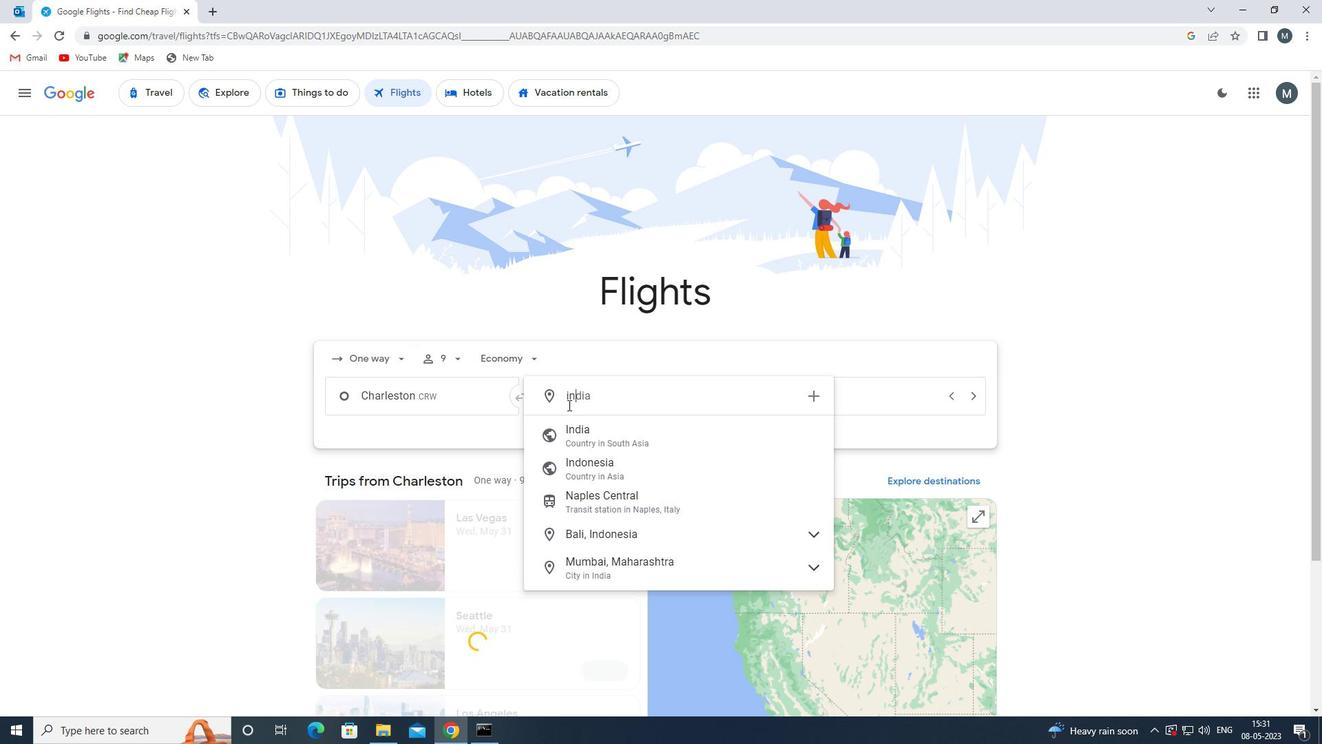 
Action: Mouse moved to (613, 438)
Screenshot: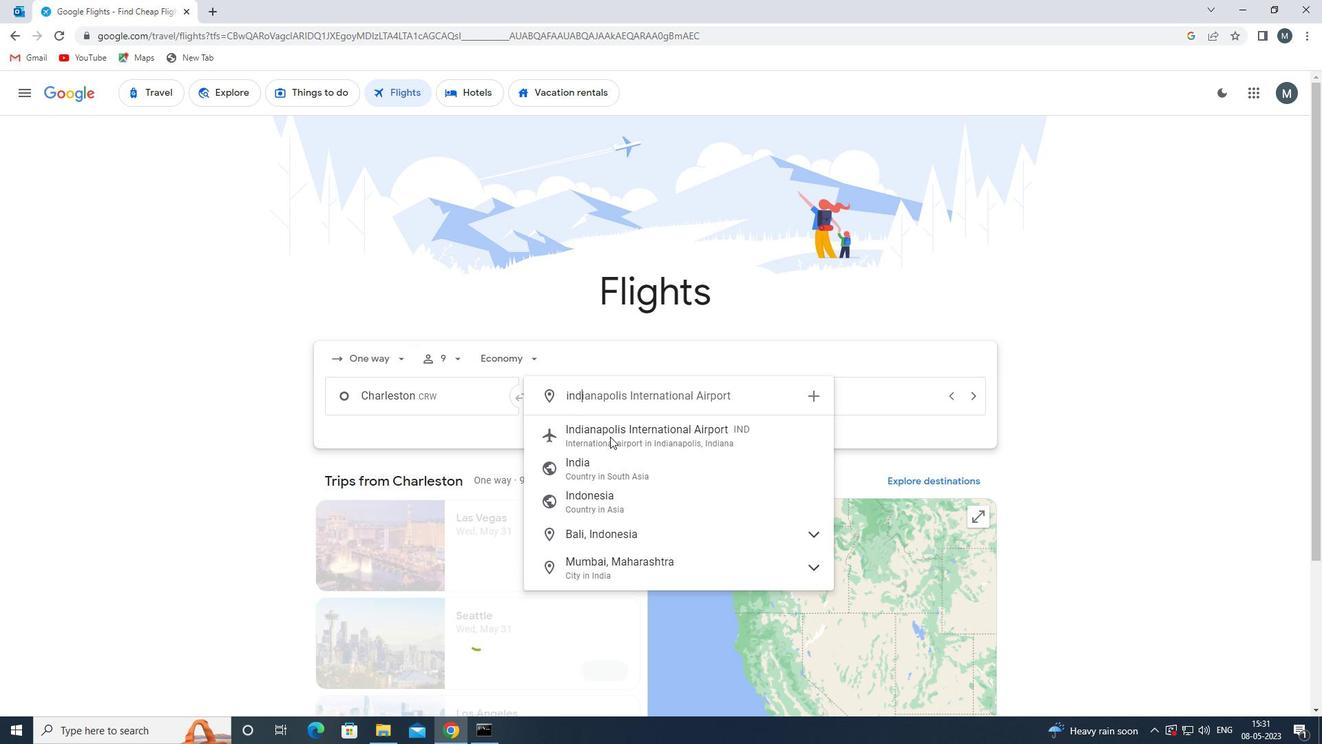 
Action: Mouse pressed left at (613, 438)
Screenshot: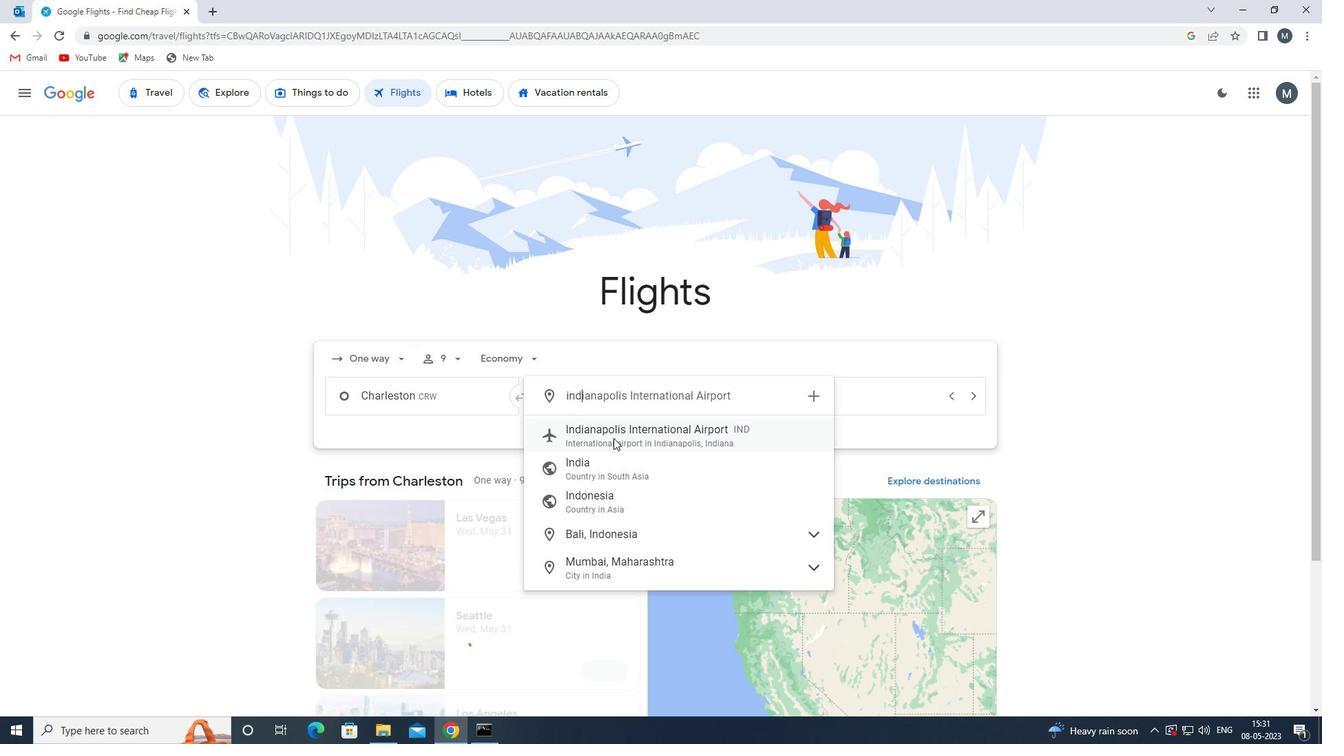 
Action: Mouse moved to (795, 398)
Screenshot: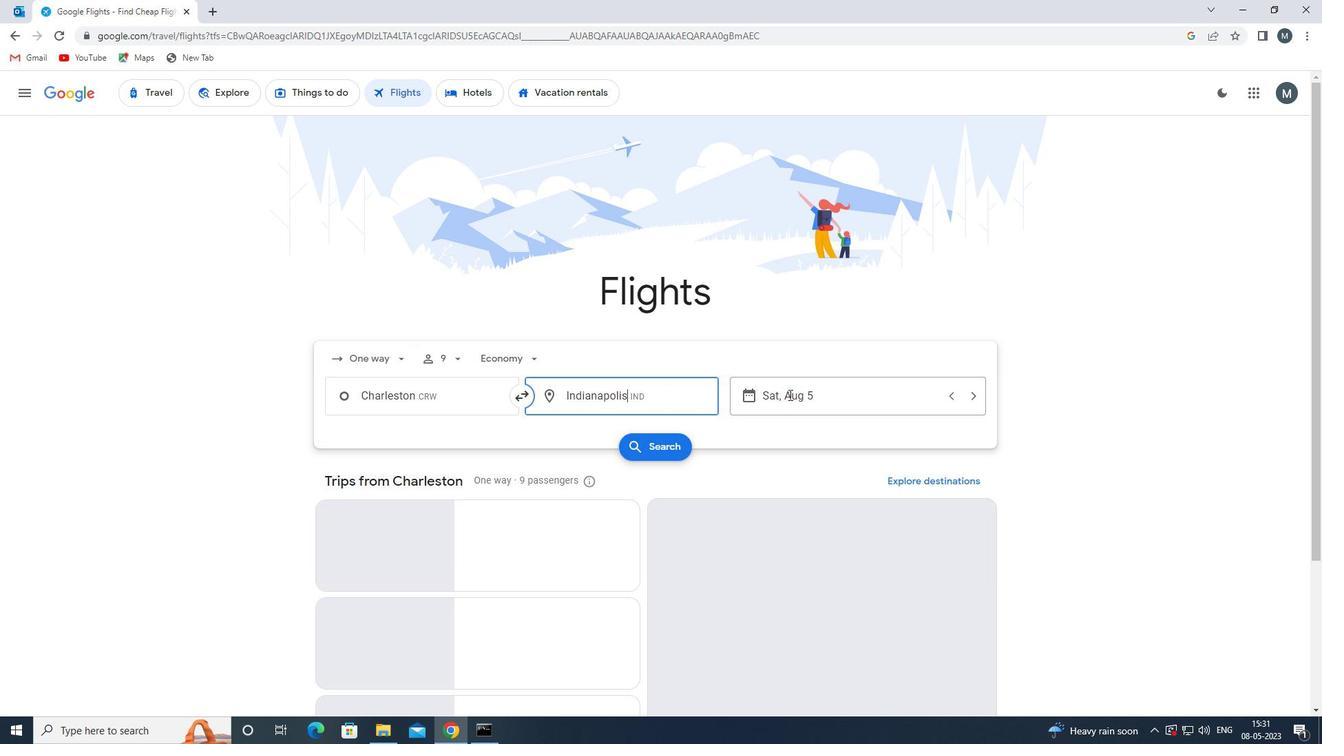 
Action: Mouse pressed left at (795, 398)
Screenshot: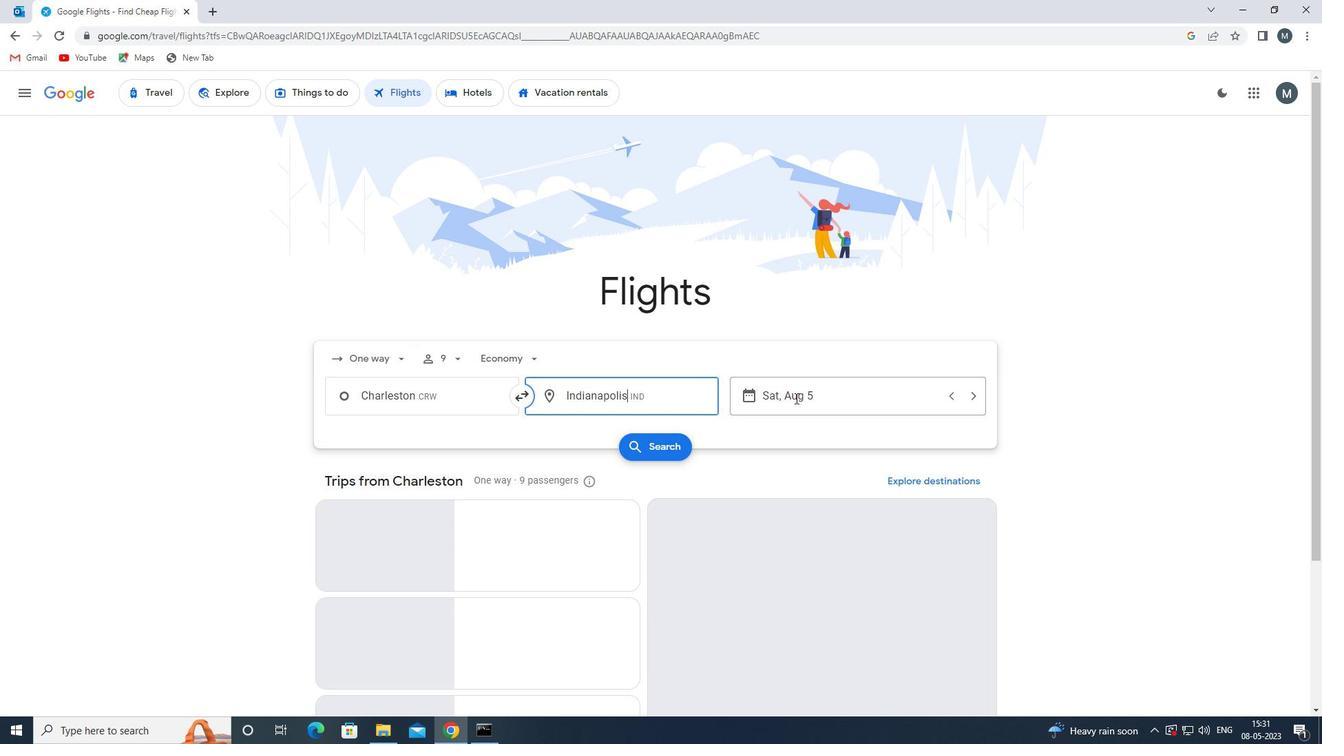 
Action: Mouse moved to (685, 473)
Screenshot: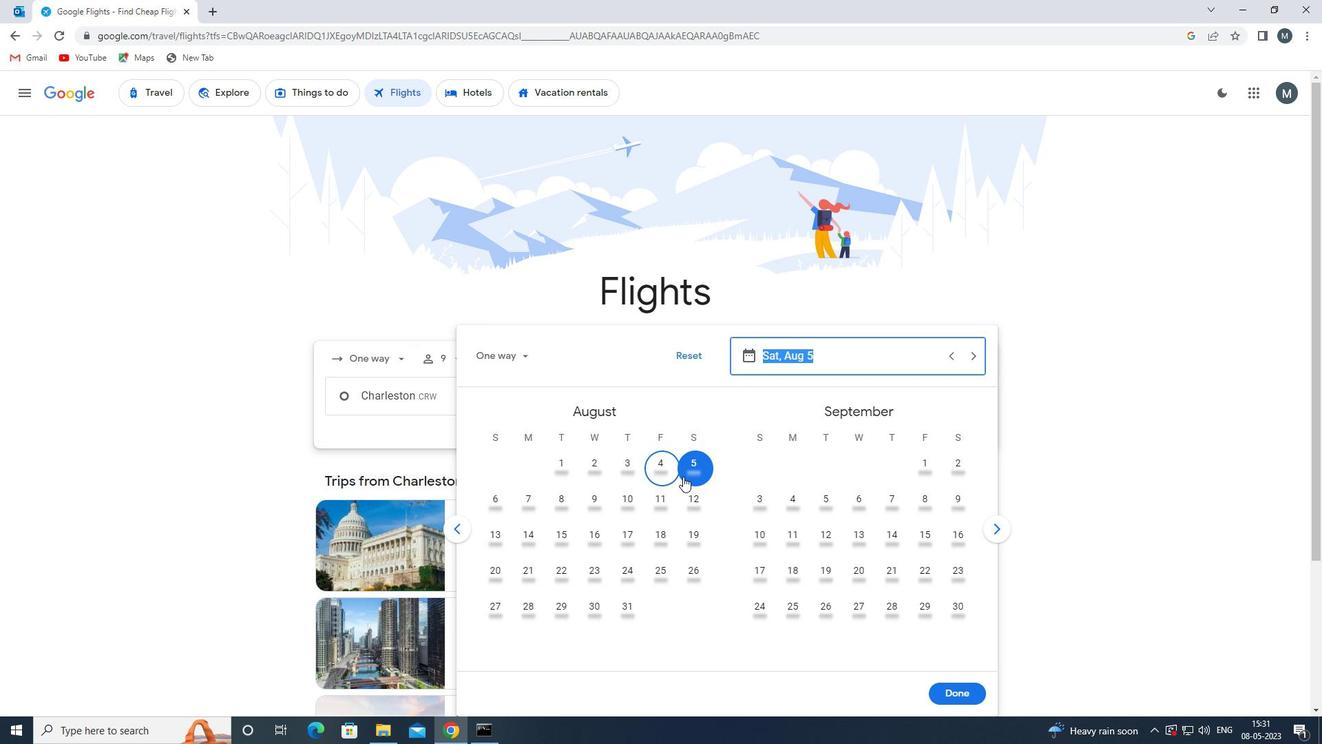 
Action: Mouse pressed left at (685, 473)
Screenshot: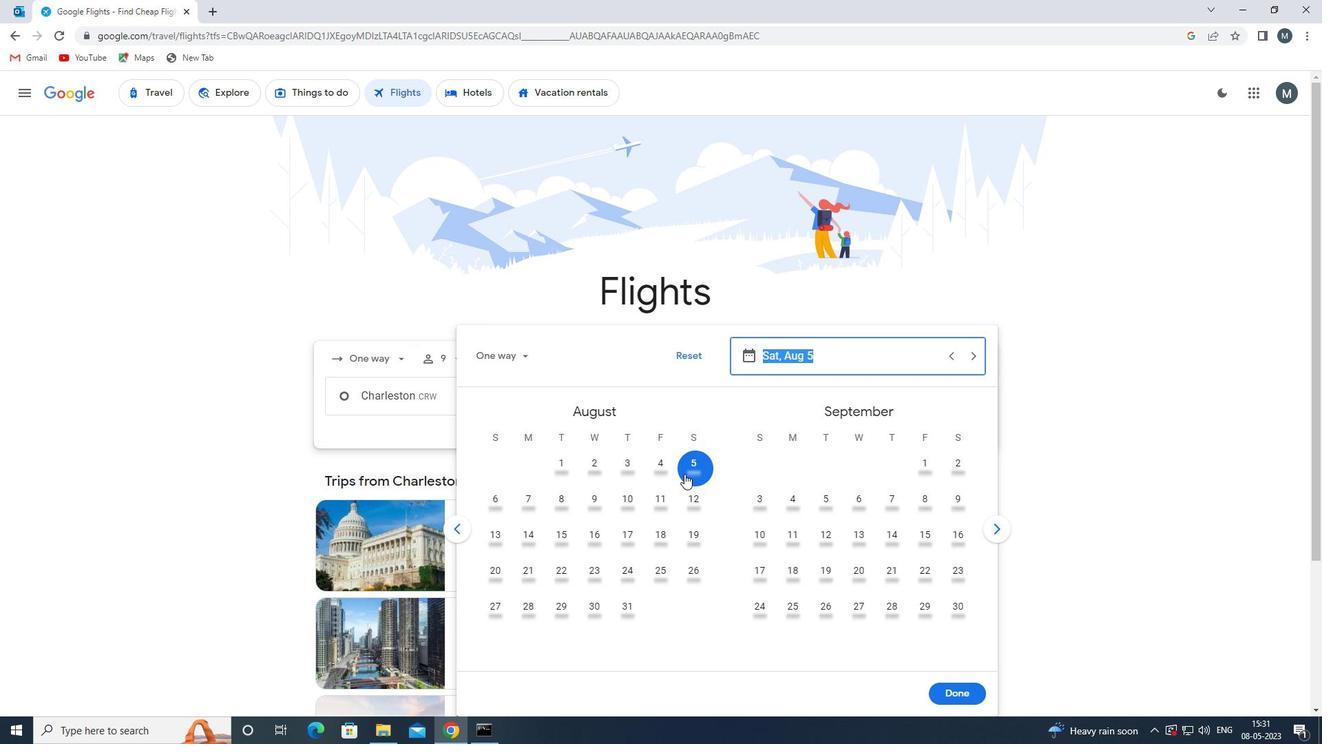 
Action: Mouse moved to (963, 690)
Screenshot: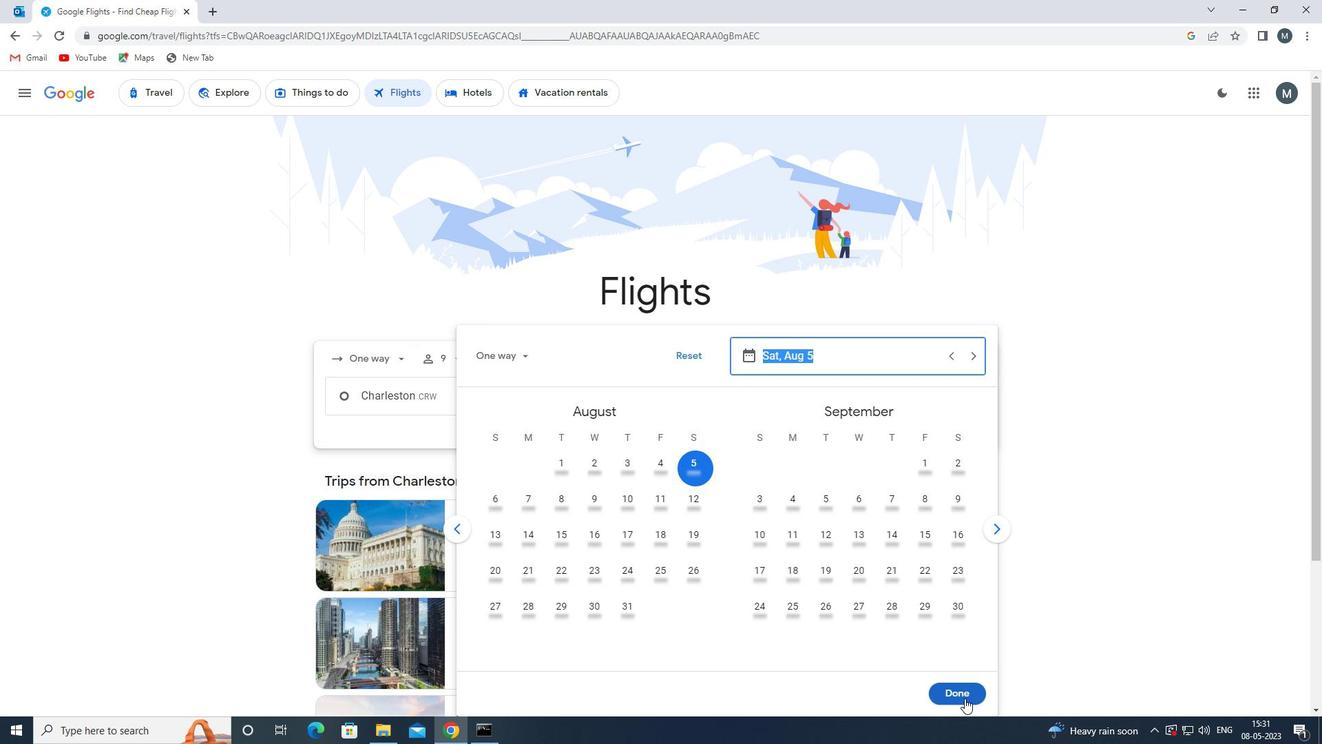 
Action: Mouse pressed left at (963, 690)
Screenshot: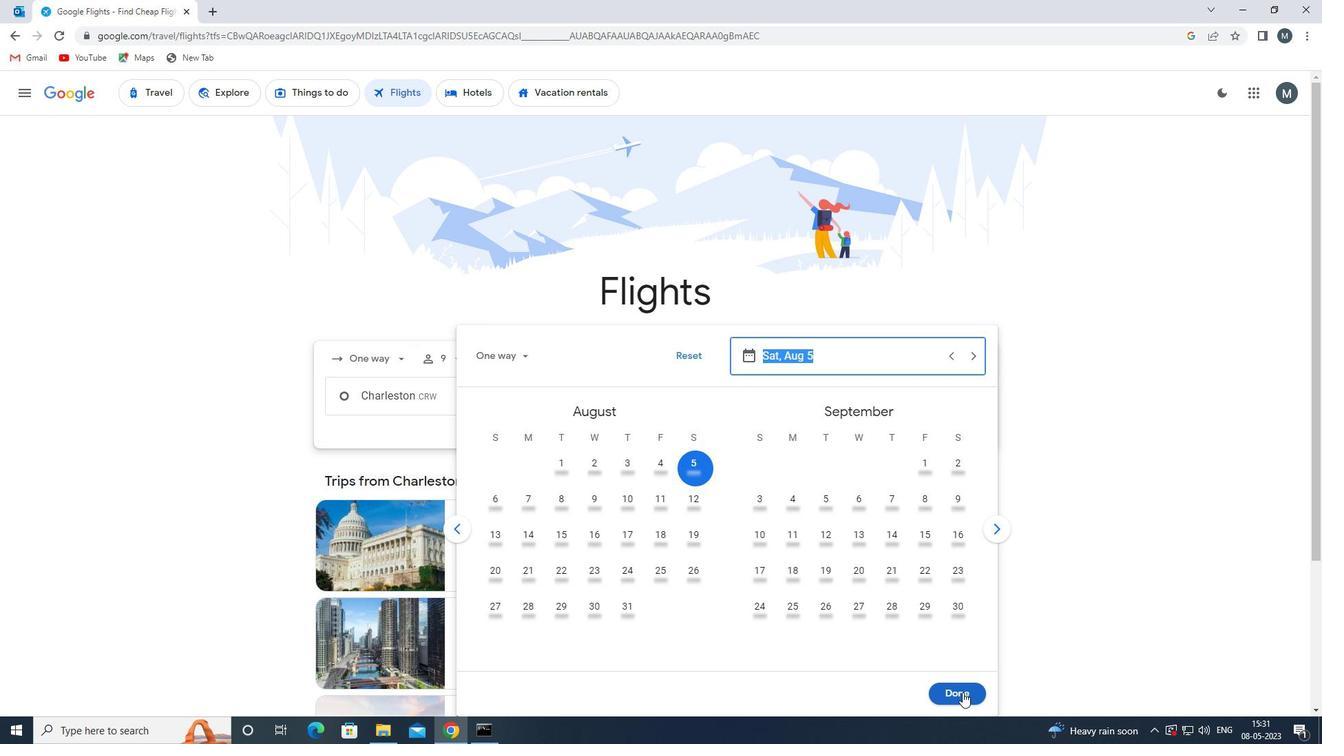 
Action: Mouse moved to (687, 451)
Screenshot: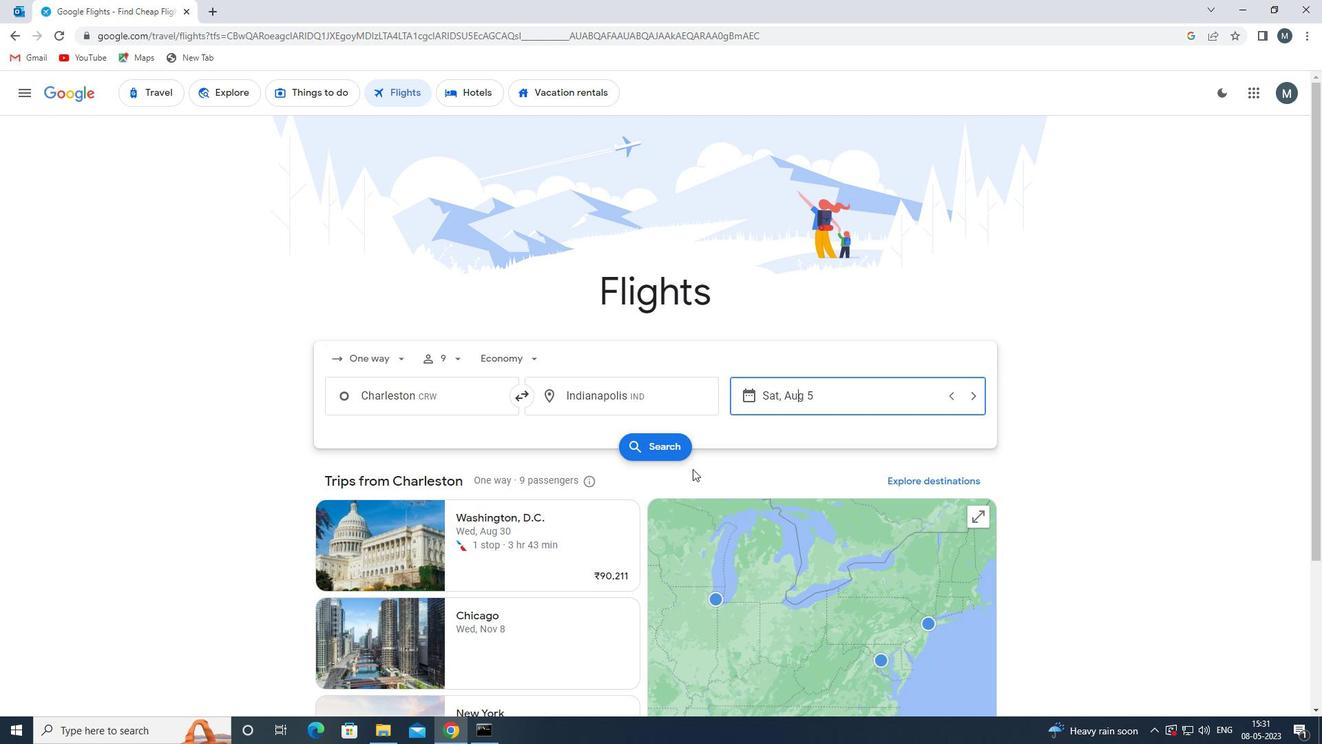 
Action: Mouse pressed left at (687, 451)
Screenshot: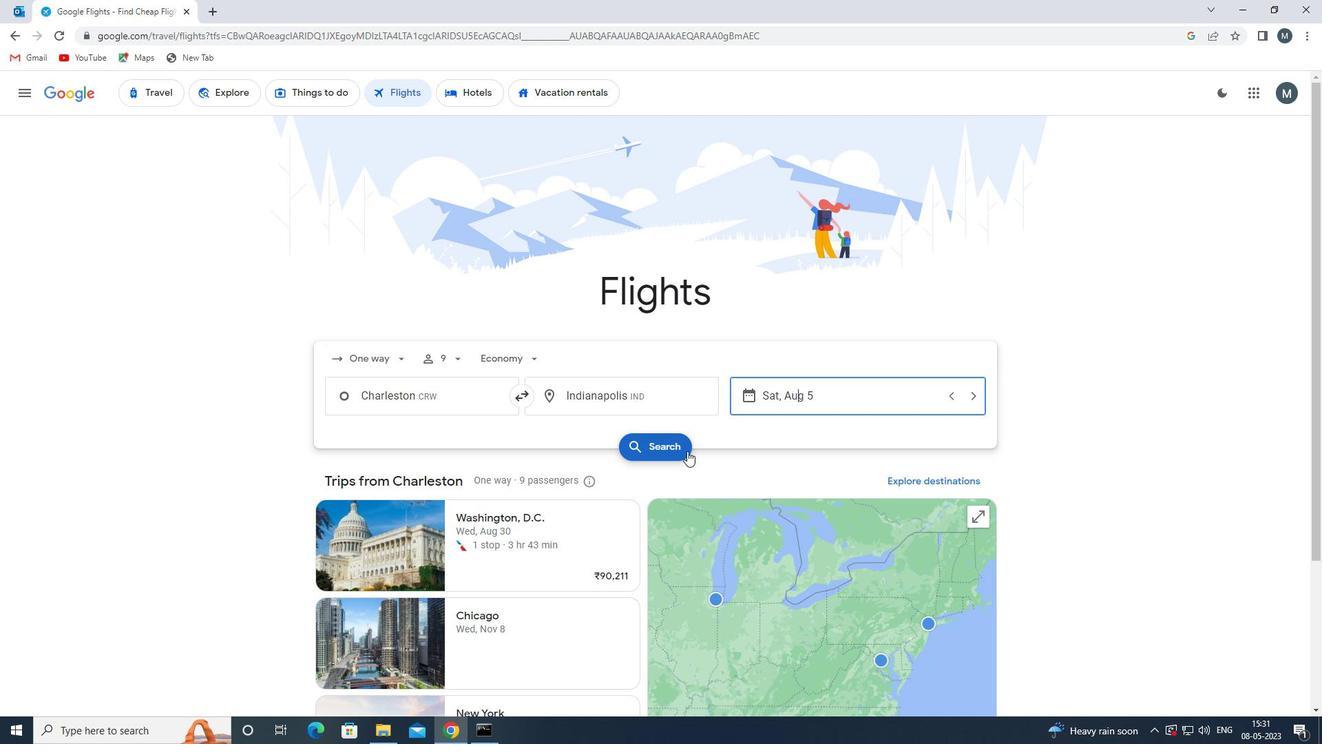
Action: Mouse moved to (317, 219)
Screenshot: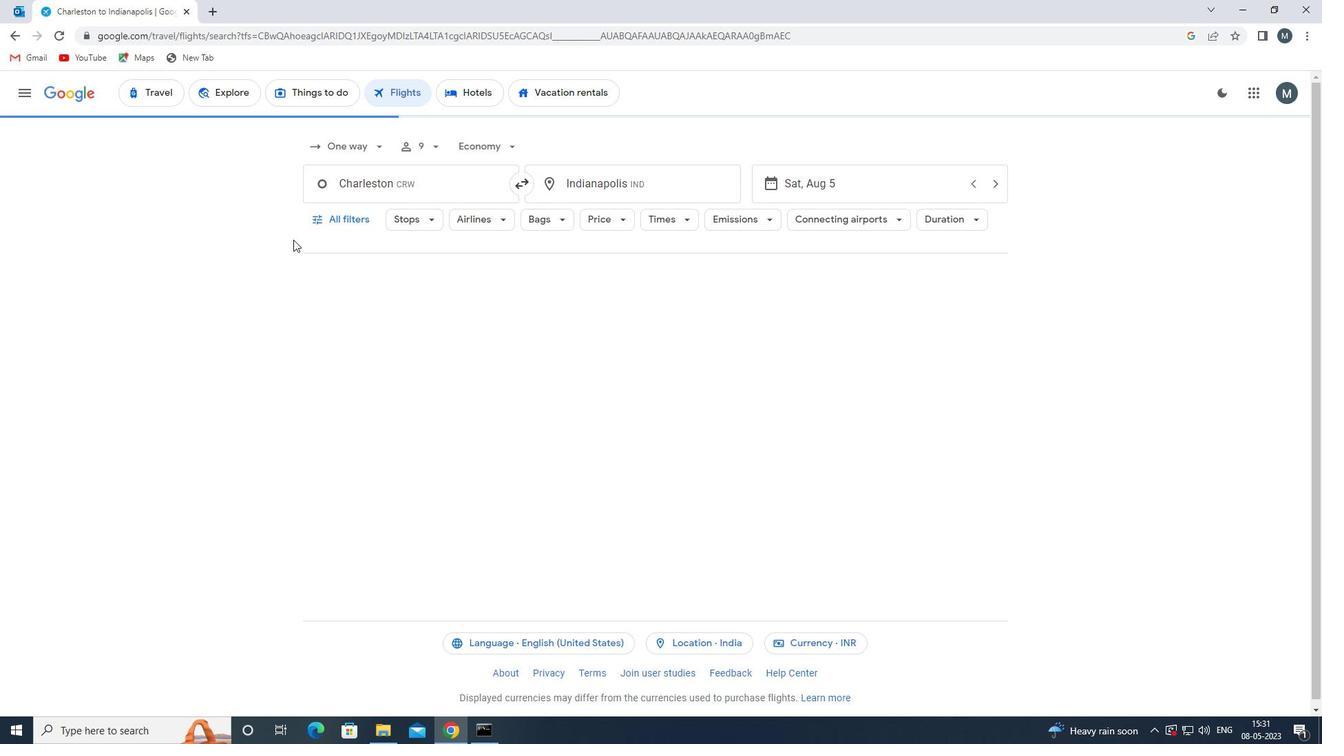 
Action: Mouse pressed left at (317, 219)
Screenshot: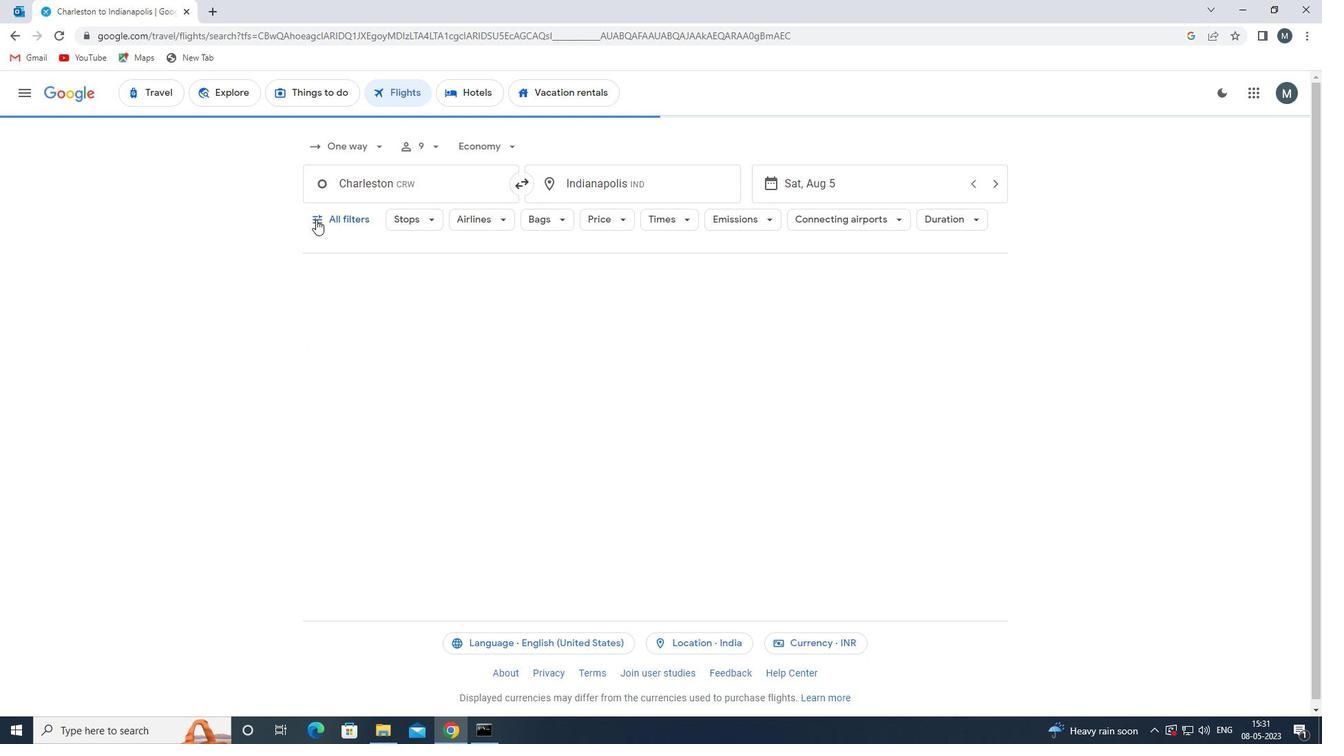 
Action: Mouse moved to (447, 402)
Screenshot: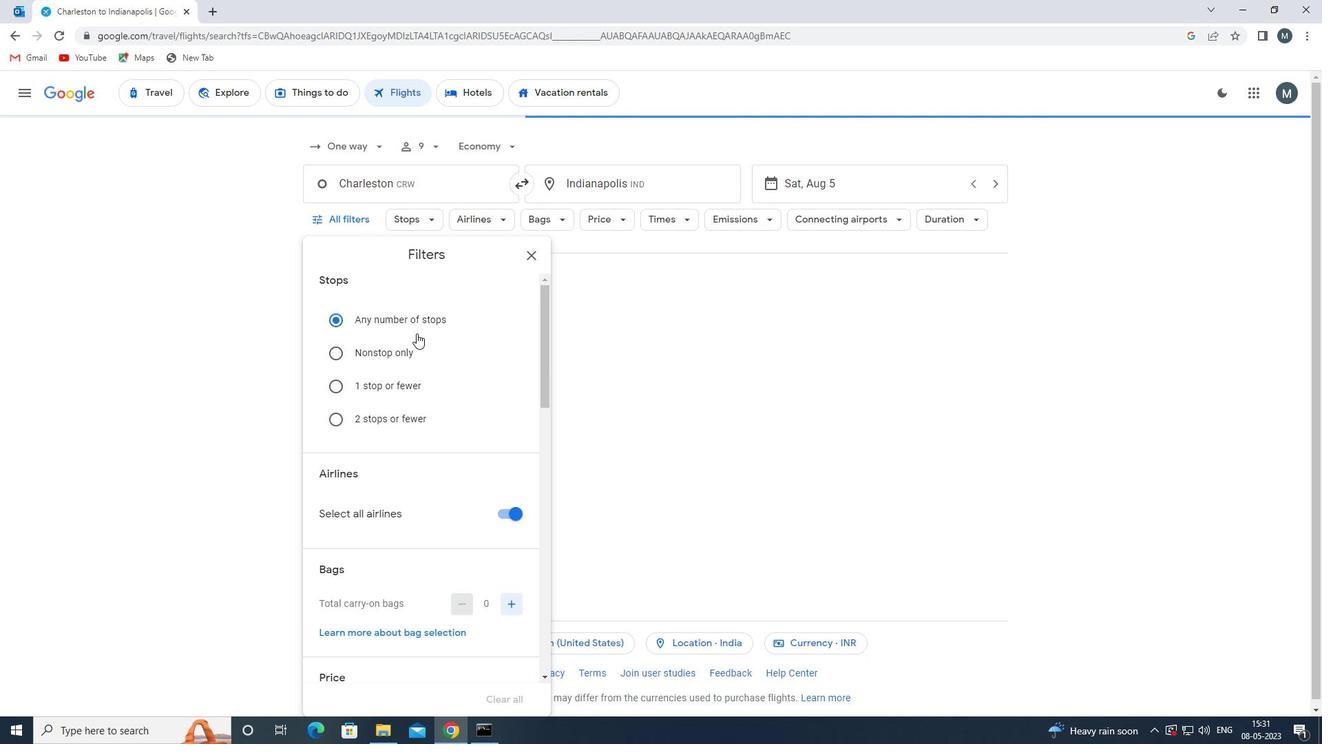 
Action: Mouse scrolled (447, 401) with delta (0, 0)
Screenshot: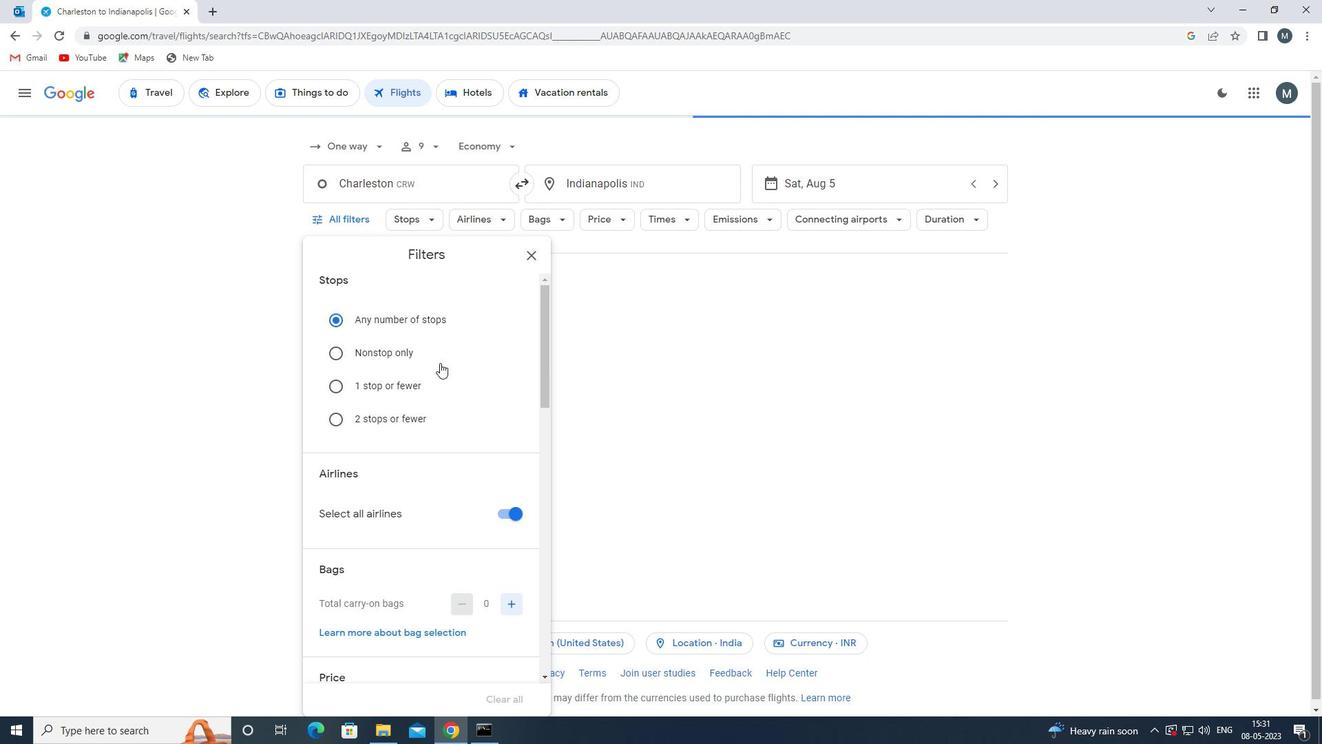 
Action: Mouse moved to (447, 409)
Screenshot: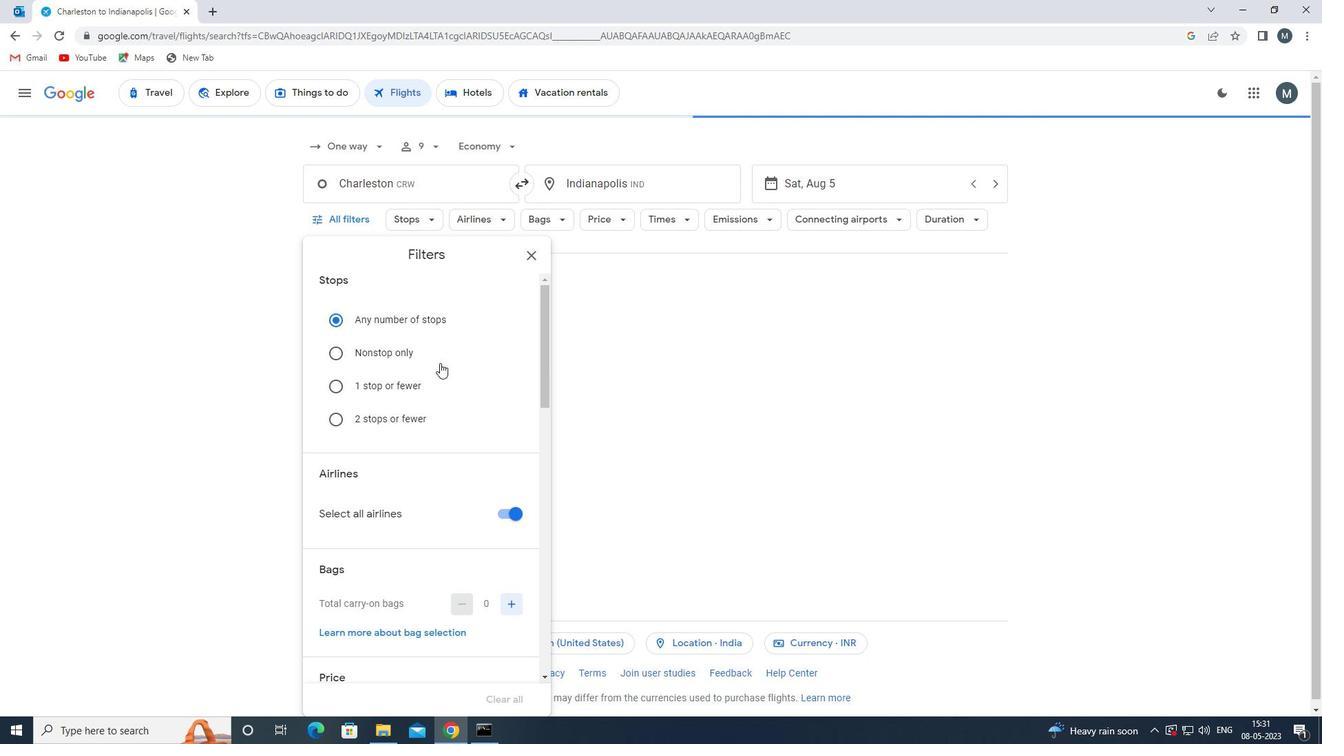 
Action: Mouse scrolled (447, 409) with delta (0, 0)
Screenshot: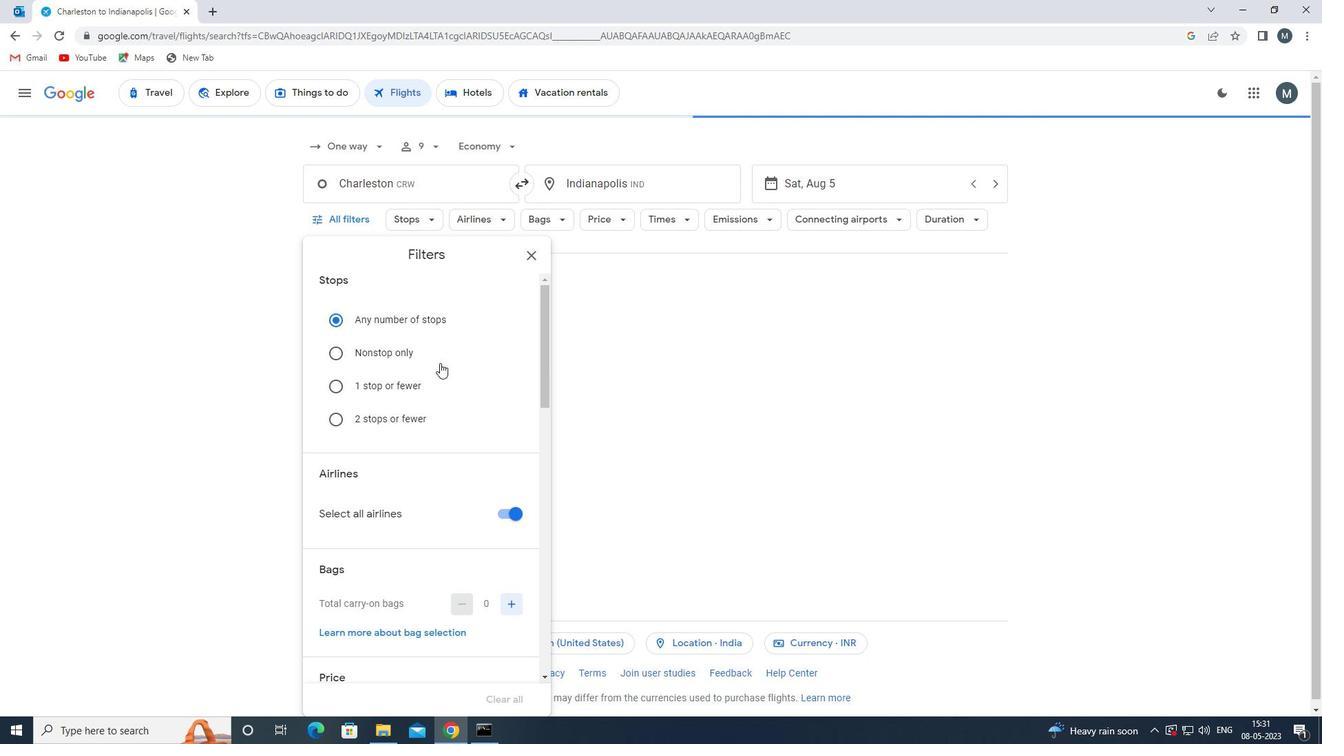 
Action: Mouse moved to (509, 378)
Screenshot: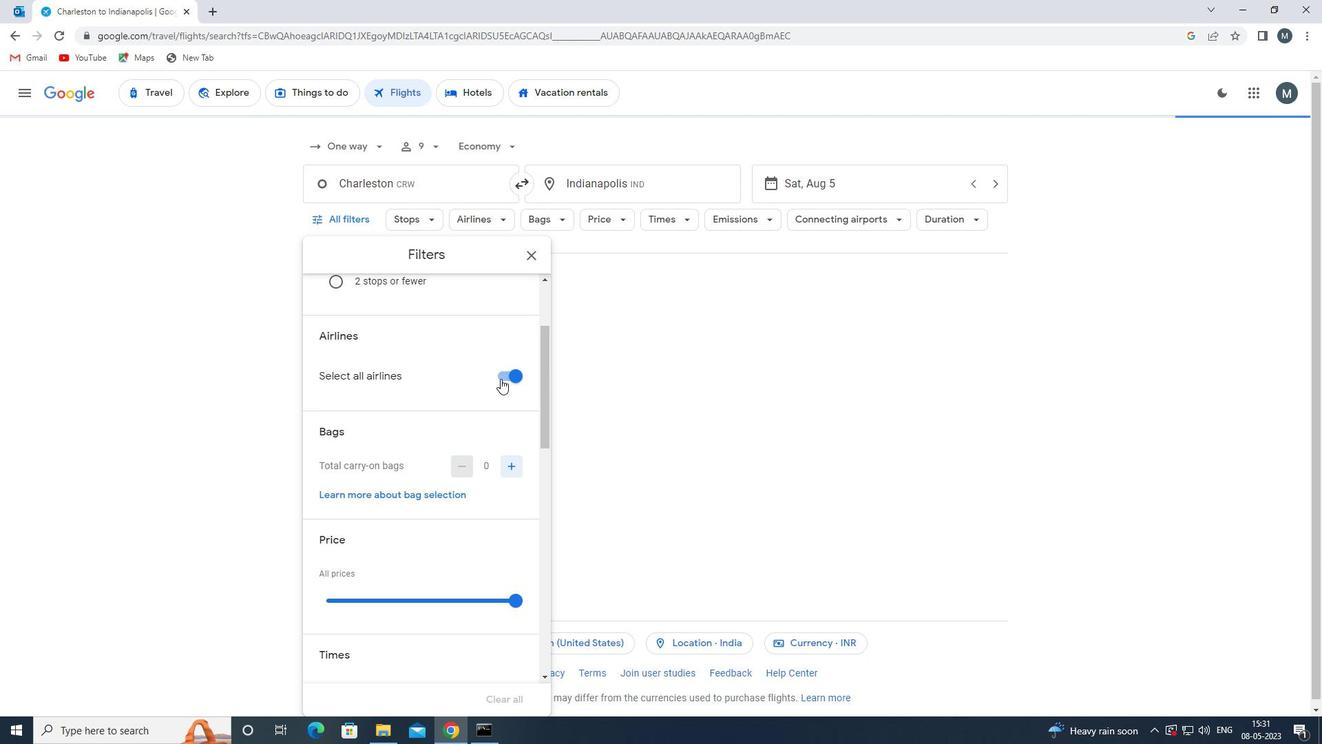 
Action: Mouse pressed left at (509, 378)
Screenshot: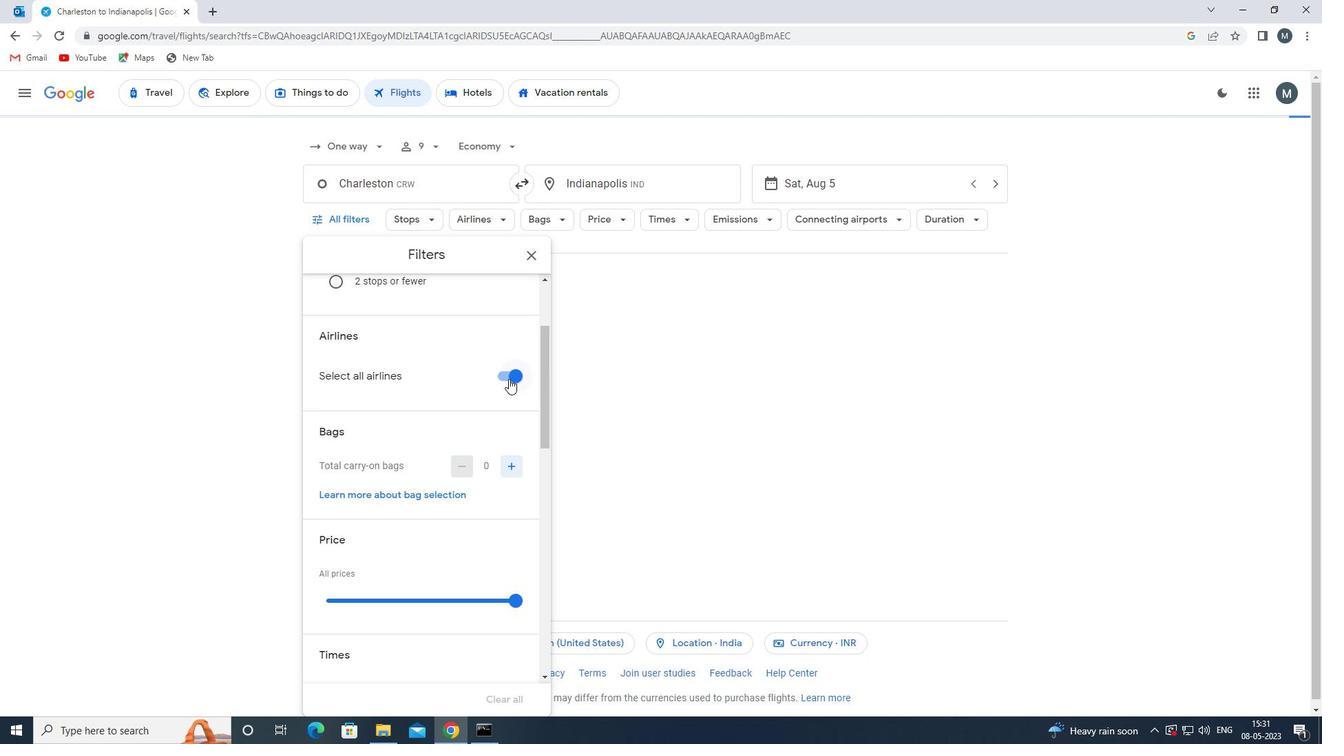 
Action: Mouse moved to (451, 406)
Screenshot: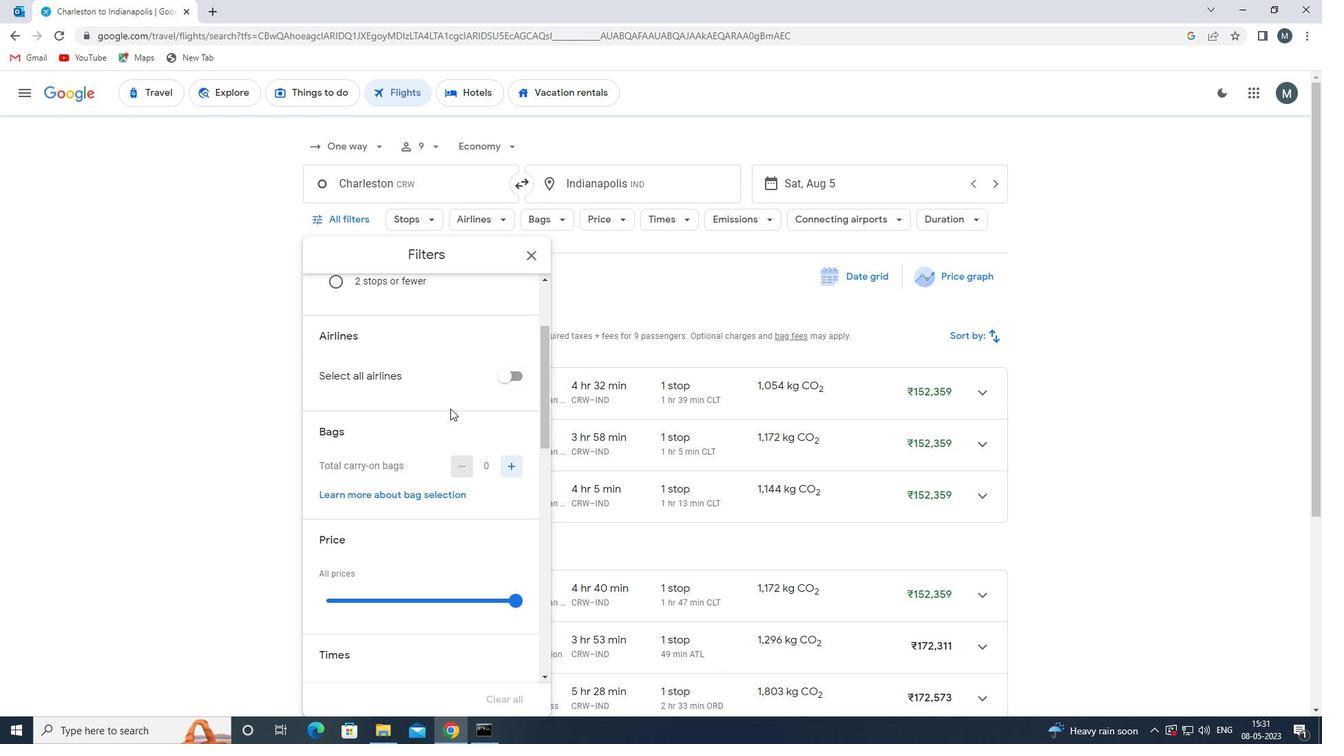 
Action: Mouse scrolled (451, 405) with delta (0, 0)
Screenshot: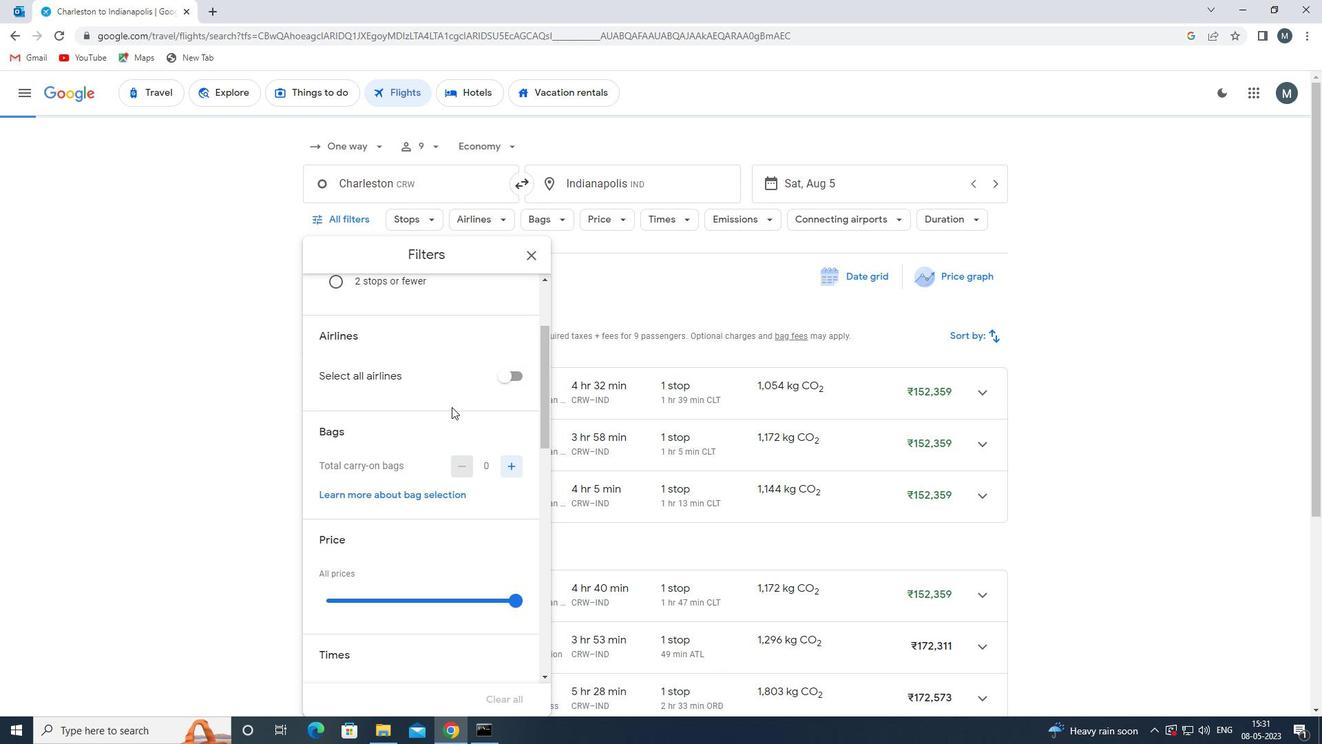 
Action: Mouse scrolled (451, 405) with delta (0, 0)
Screenshot: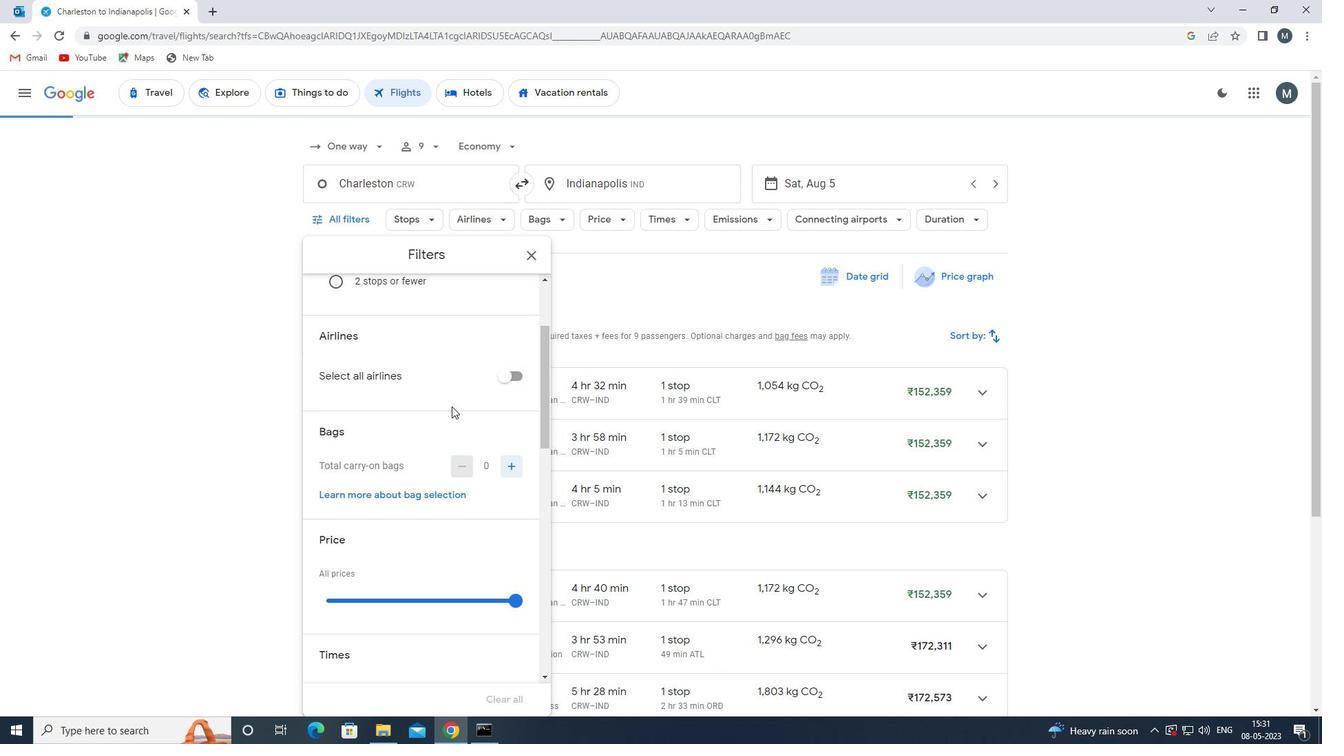 
Action: Mouse scrolled (451, 407) with delta (0, 0)
Screenshot: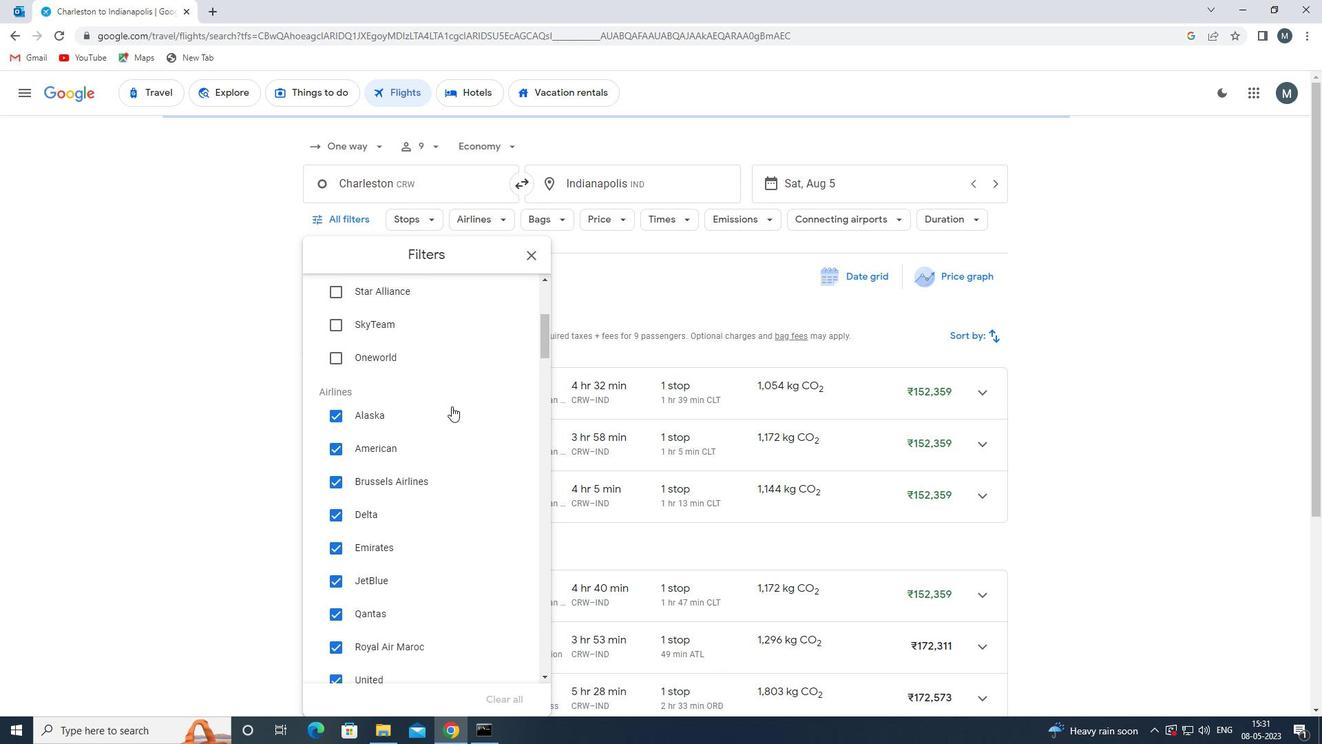 
Action: Mouse scrolled (451, 407) with delta (0, 0)
Screenshot: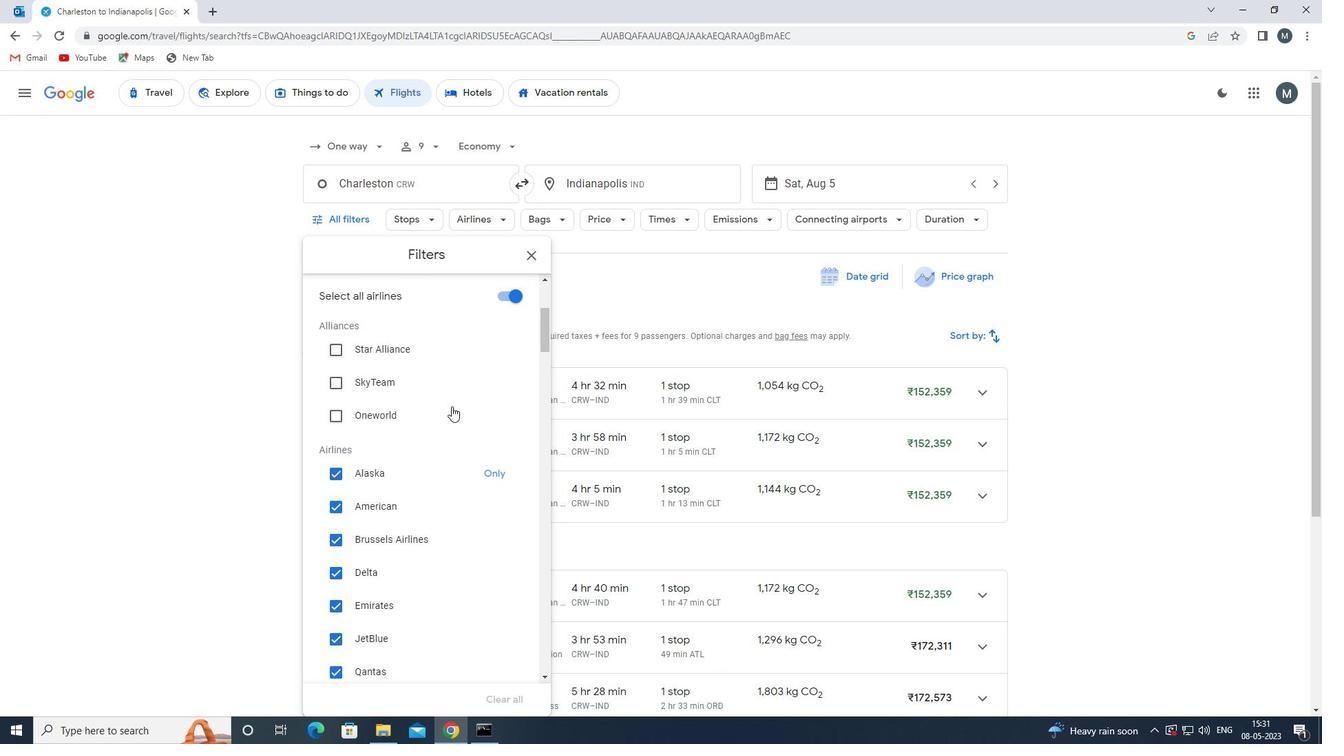 
Action: Mouse scrolled (451, 407) with delta (0, 0)
Screenshot: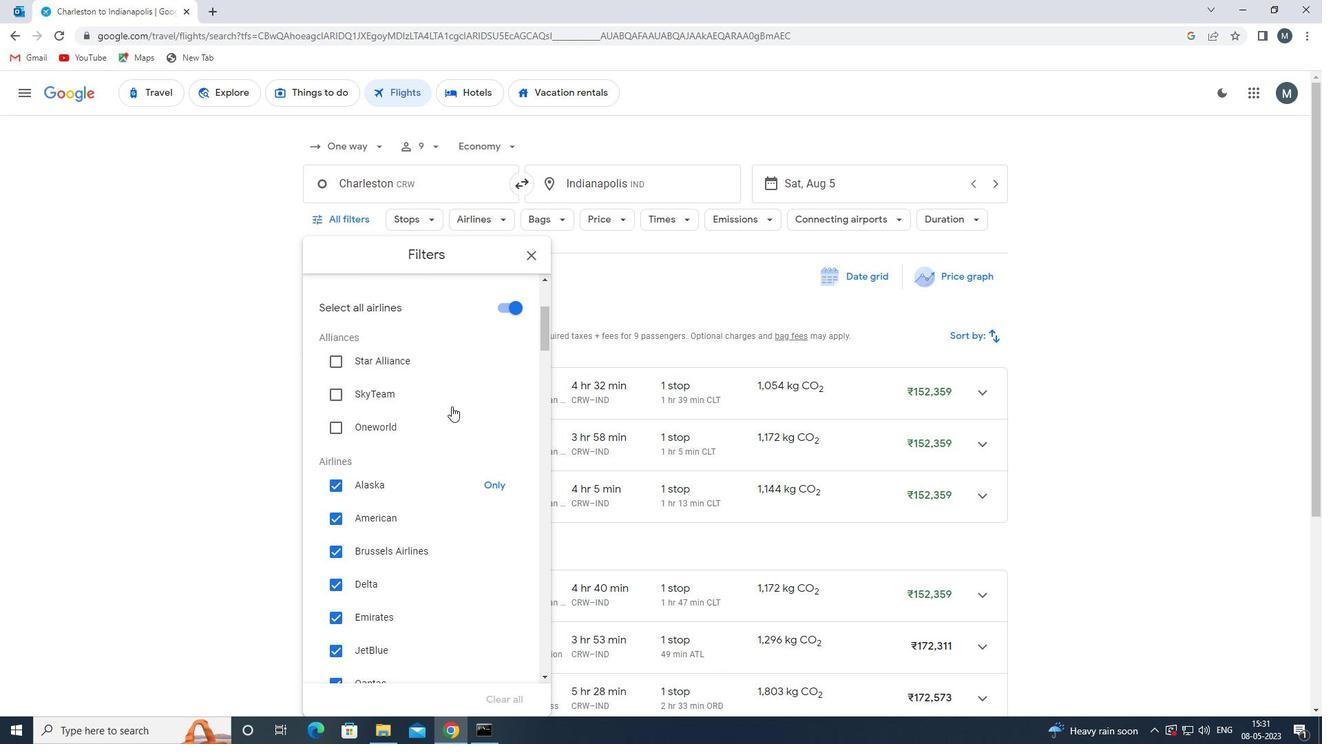 
Action: Mouse moved to (512, 437)
Screenshot: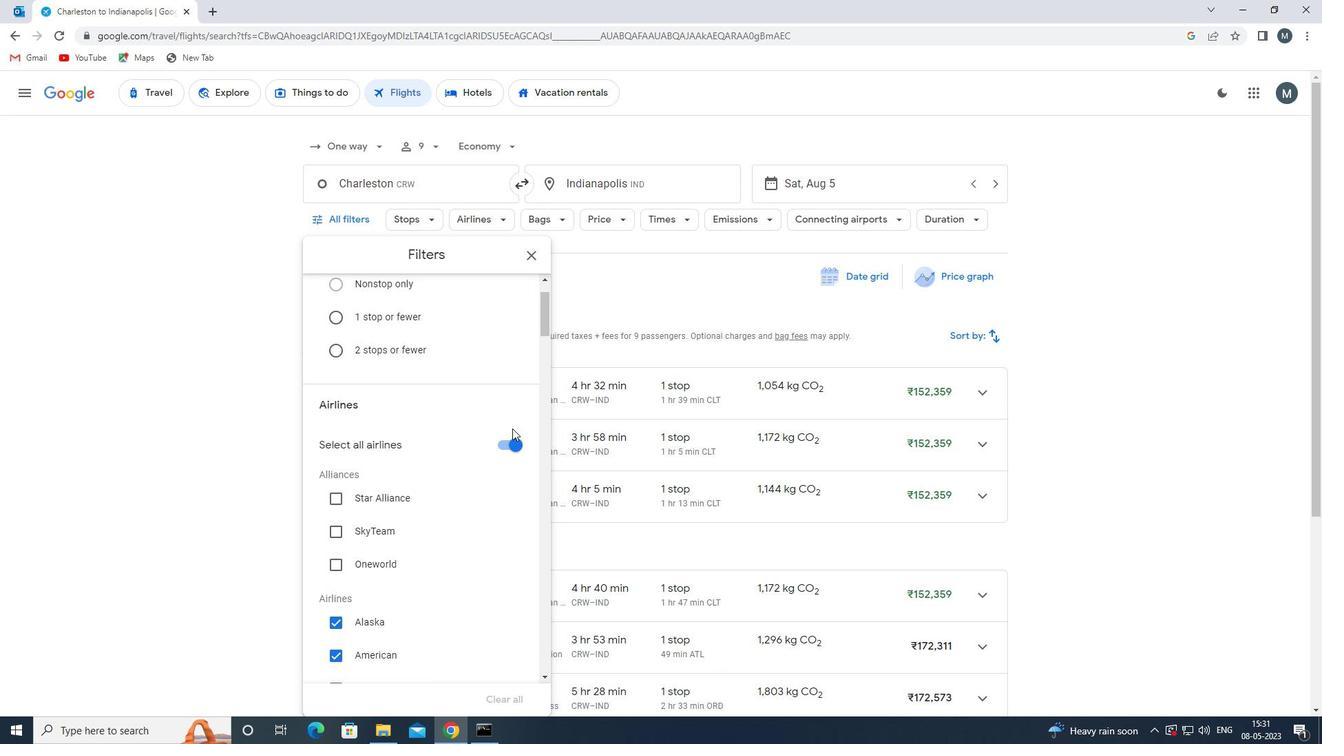 
Action: Mouse pressed left at (512, 437)
Screenshot: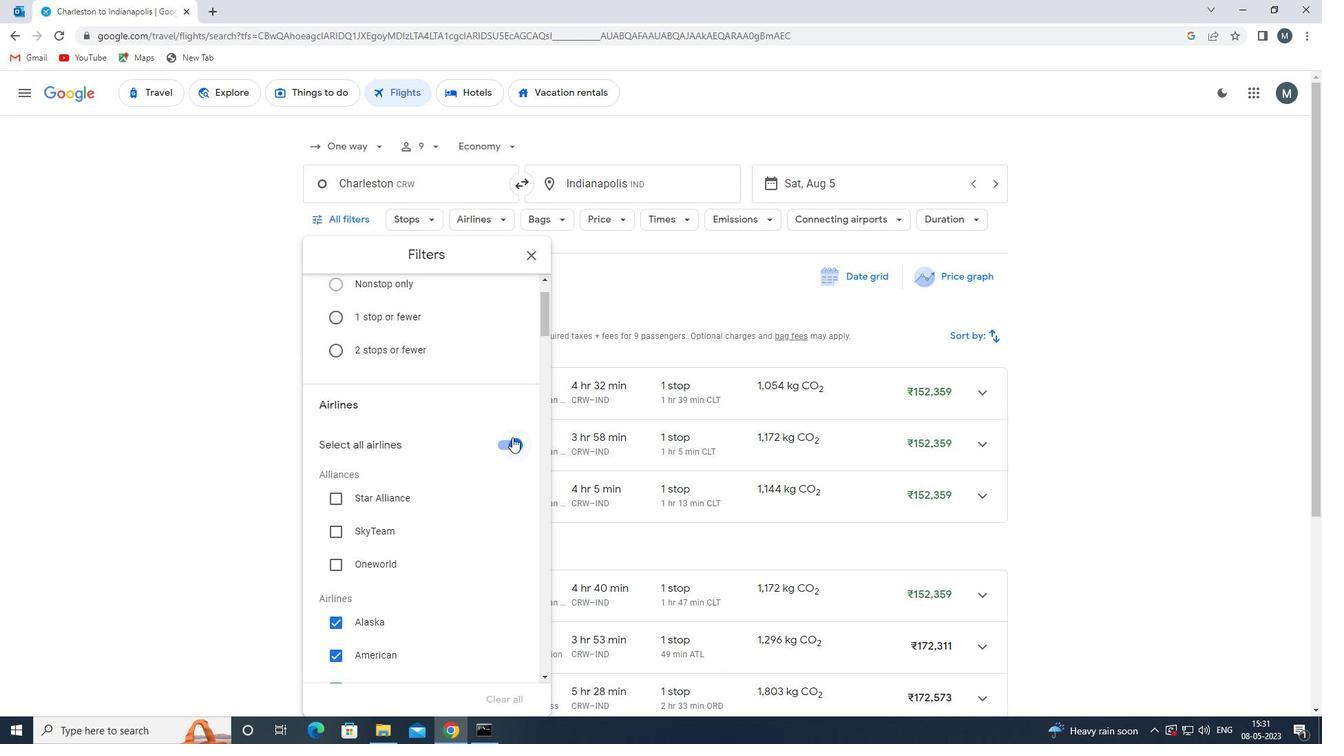 
Action: Mouse moved to (472, 450)
Screenshot: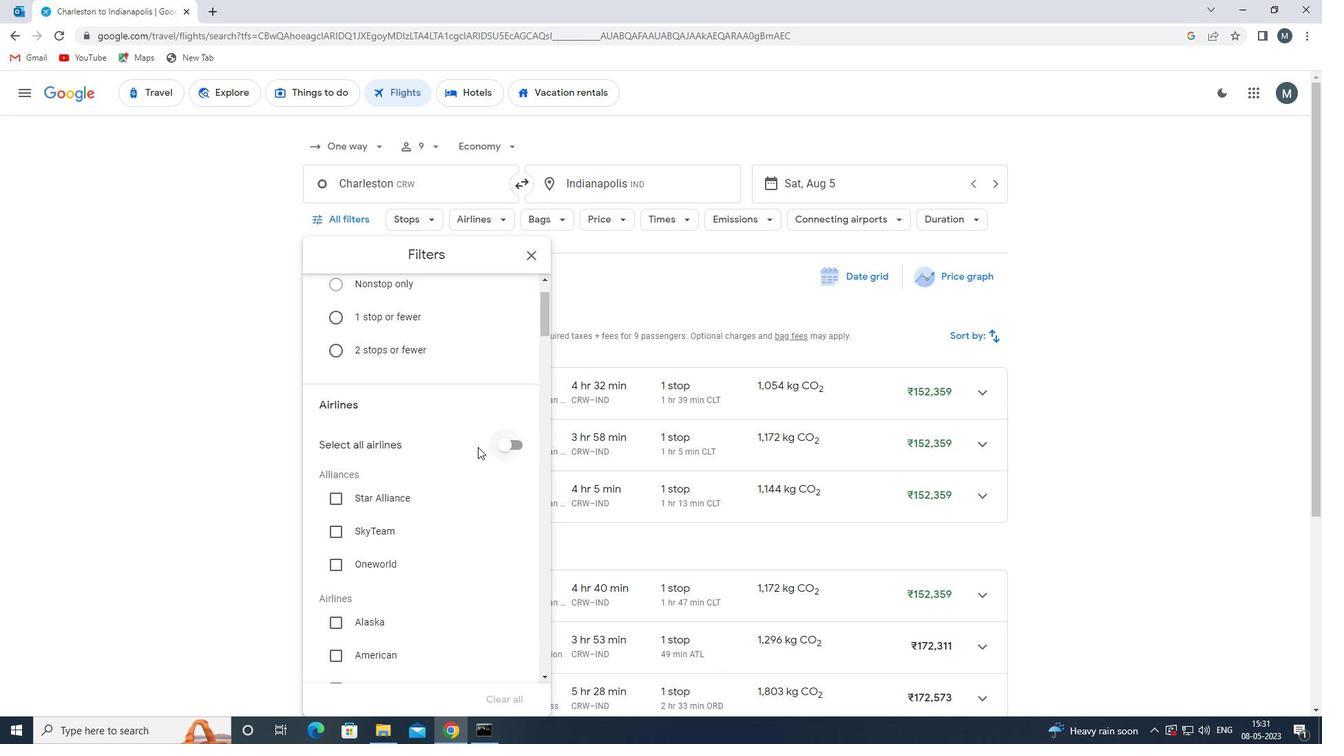 
Action: Mouse scrolled (472, 449) with delta (0, 0)
Screenshot: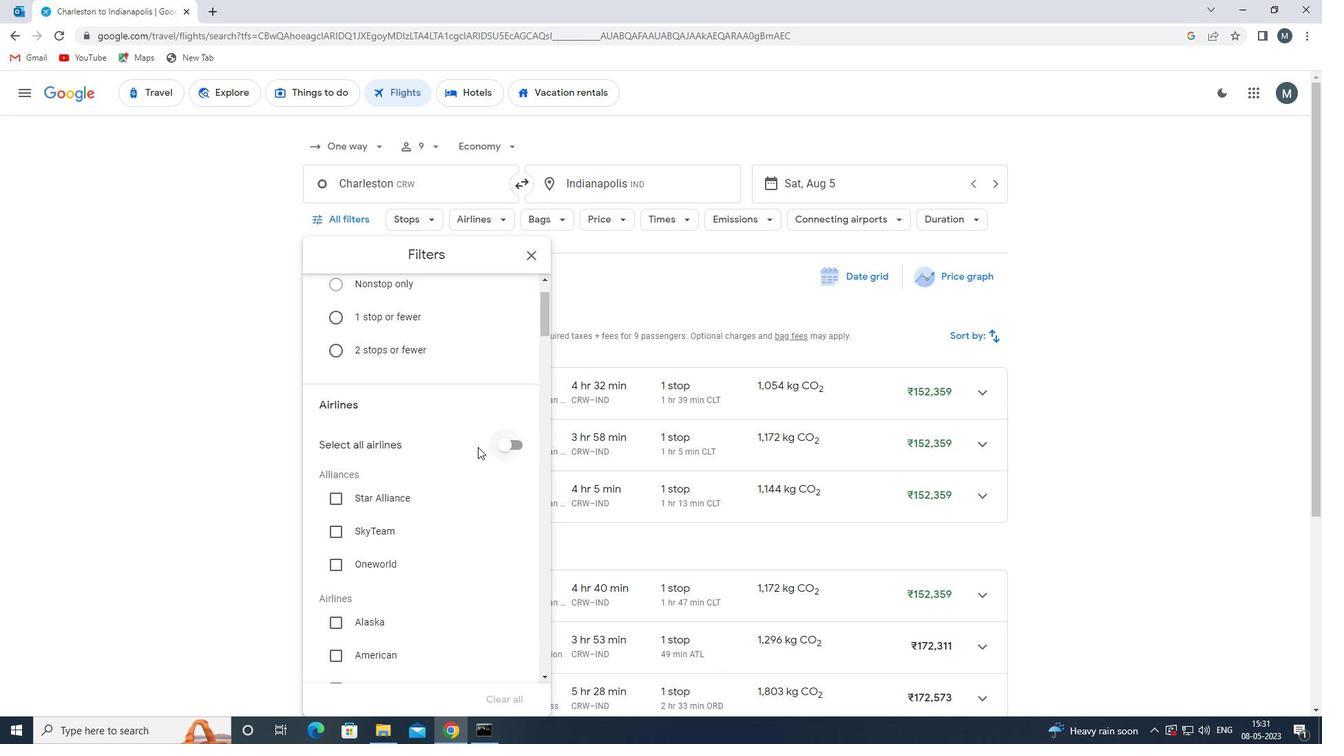 
Action: Mouse moved to (472, 451)
Screenshot: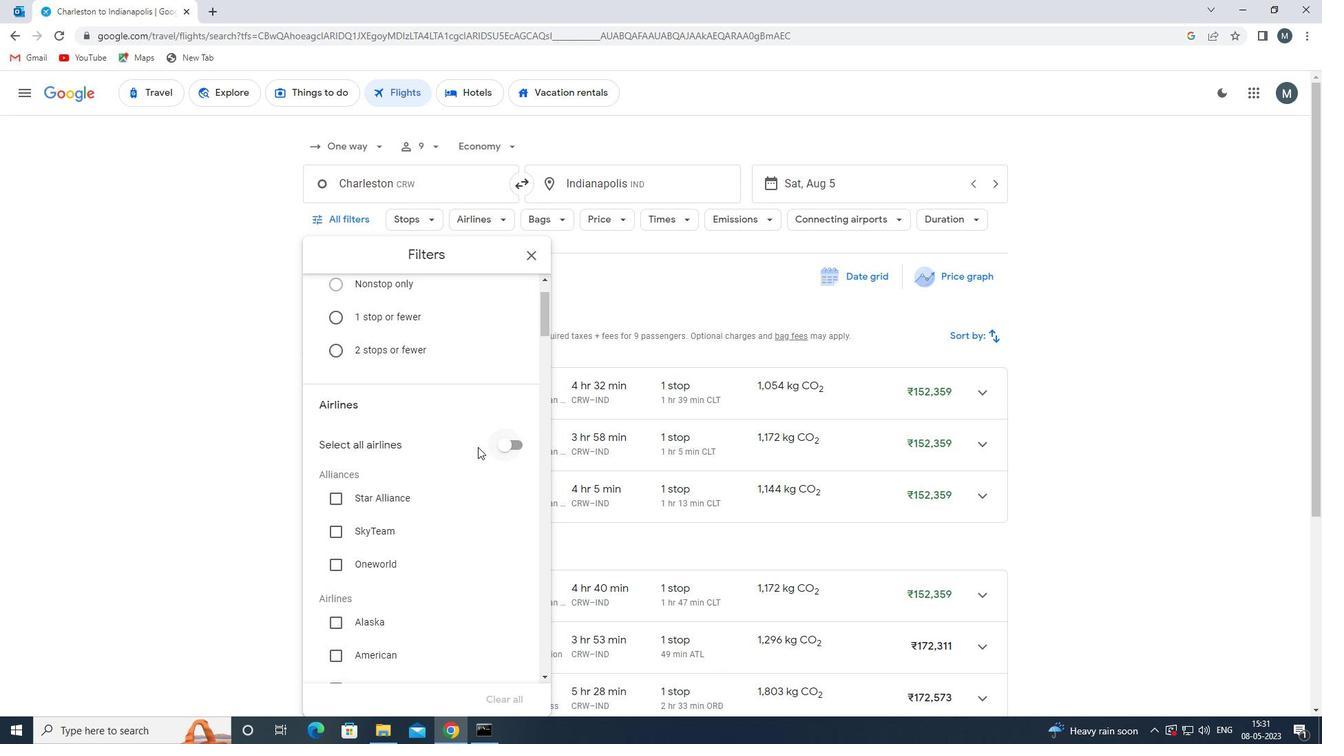 
Action: Mouse scrolled (472, 451) with delta (0, 0)
Screenshot: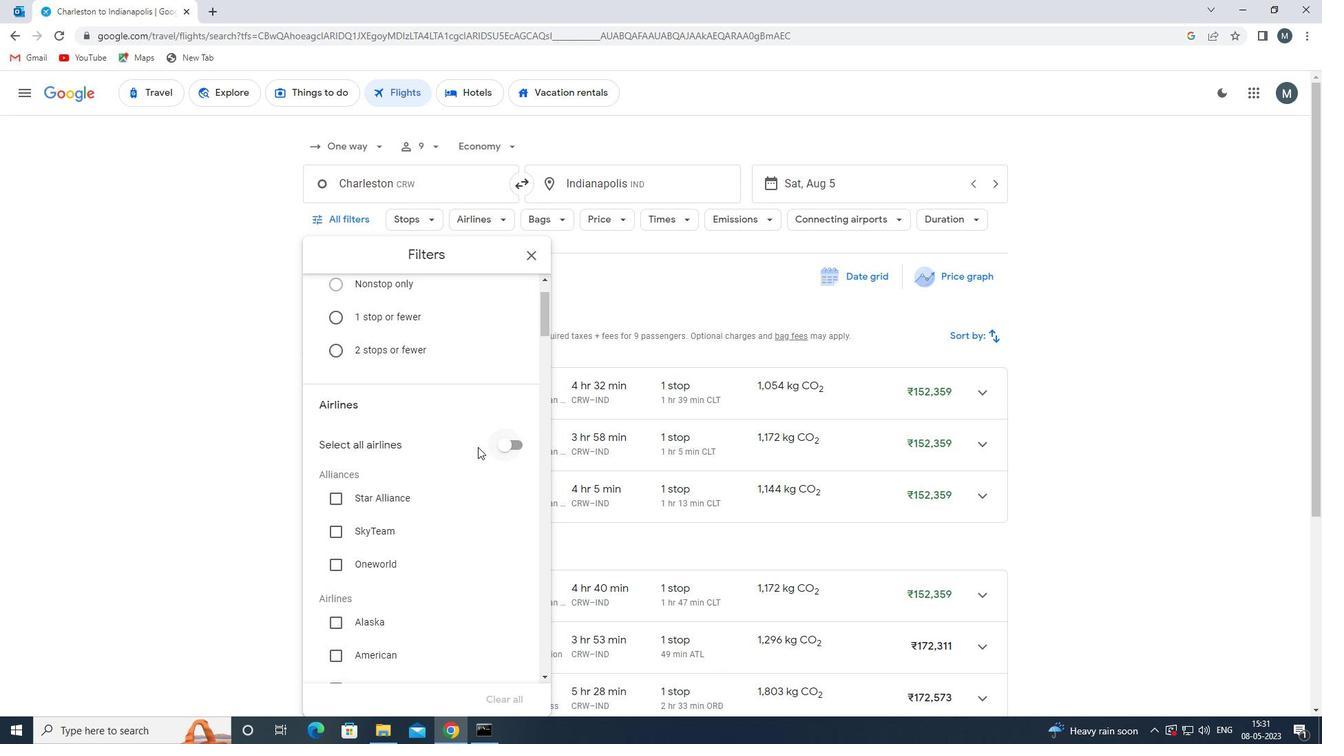 
Action: Mouse moved to (471, 452)
Screenshot: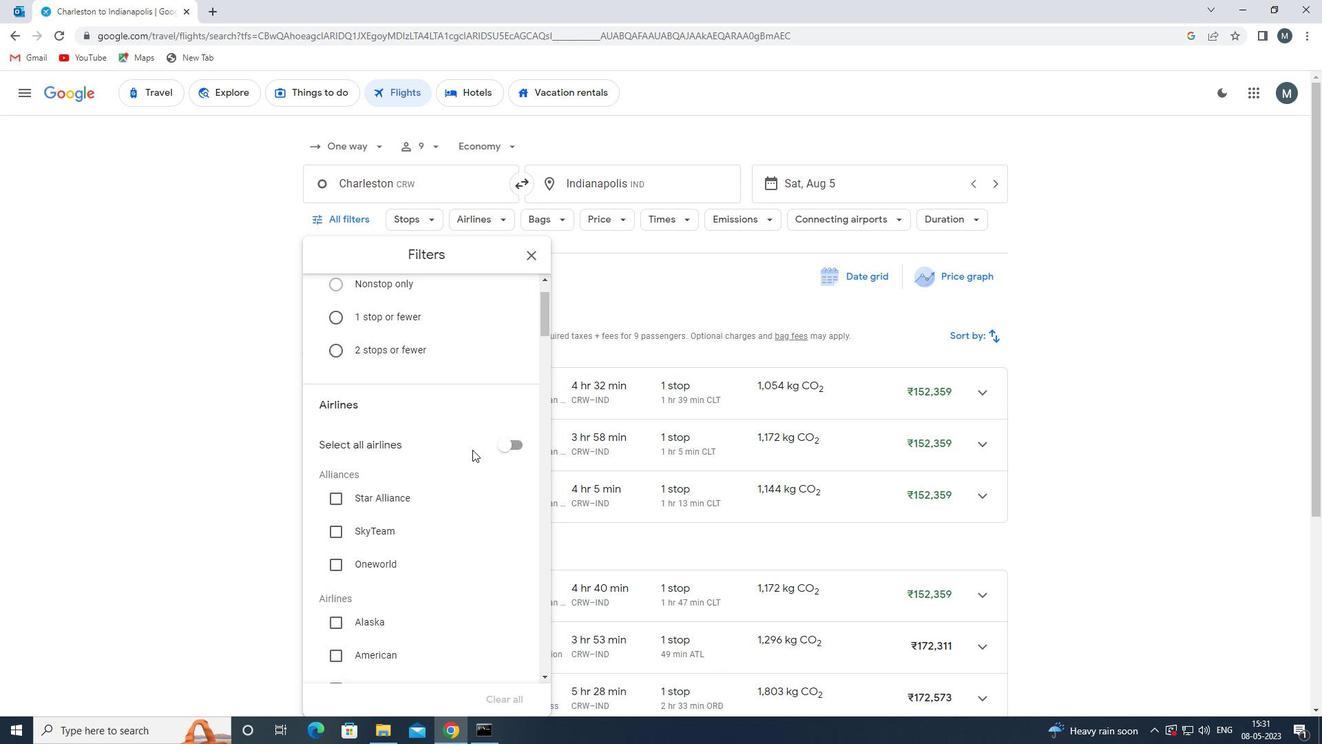 
Action: Mouse scrolled (471, 451) with delta (0, 0)
Screenshot: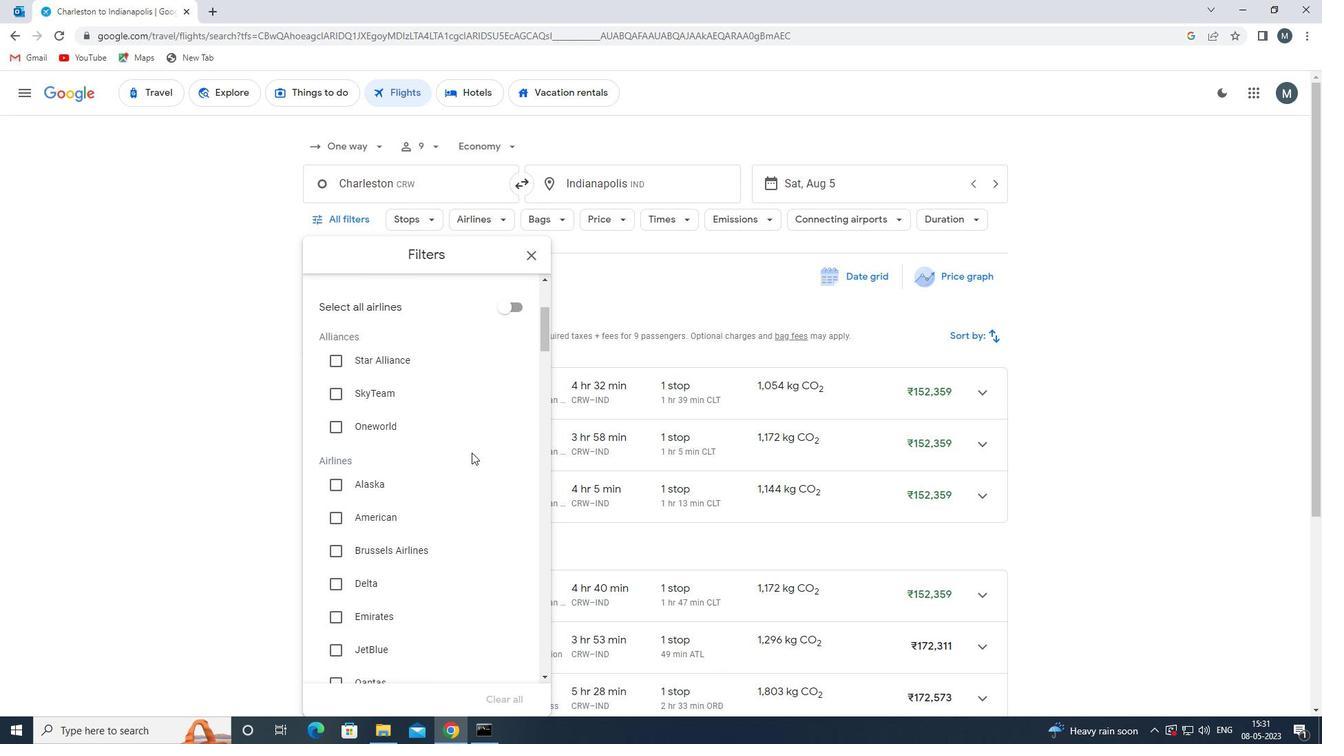
Action: Mouse moved to (452, 458)
Screenshot: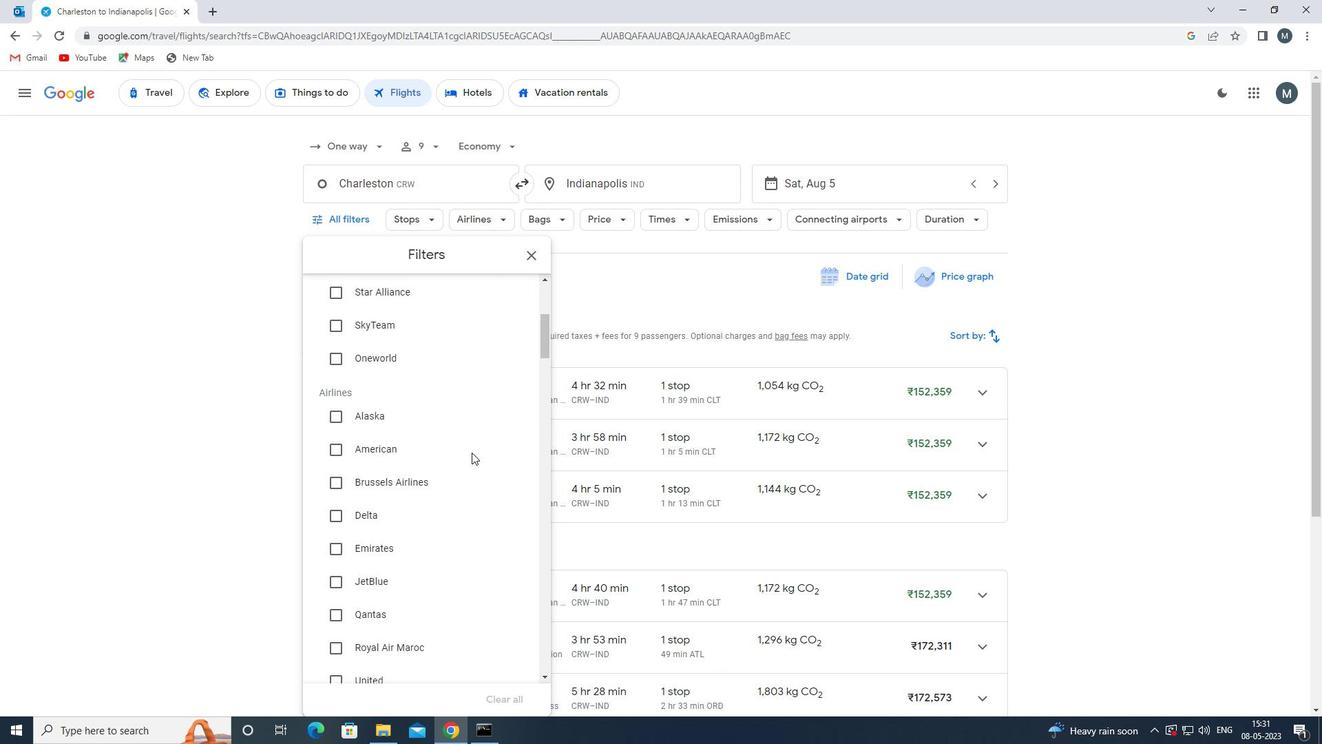 
Action: Mouse scrolled (452, 457) with delta (0, 0)
Screenshot: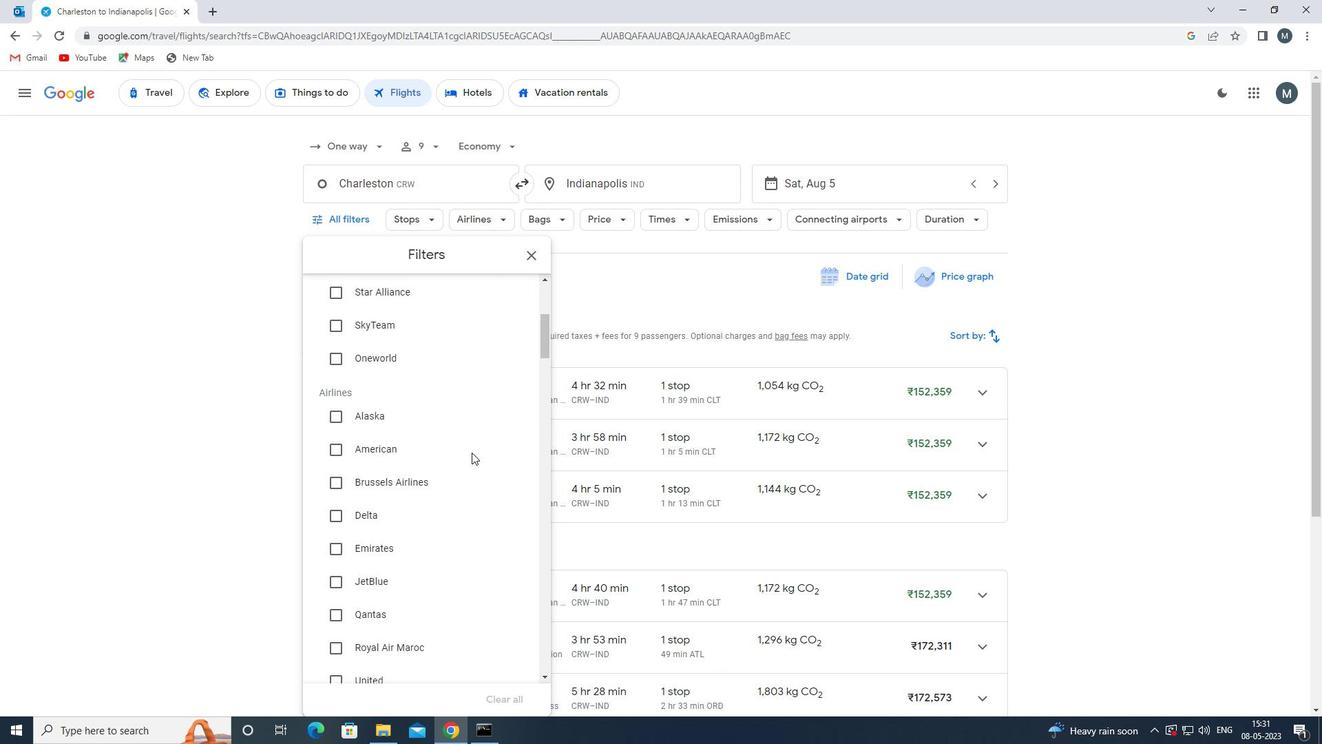 
Action: Mouse moved to (448, 460)
Screenshot: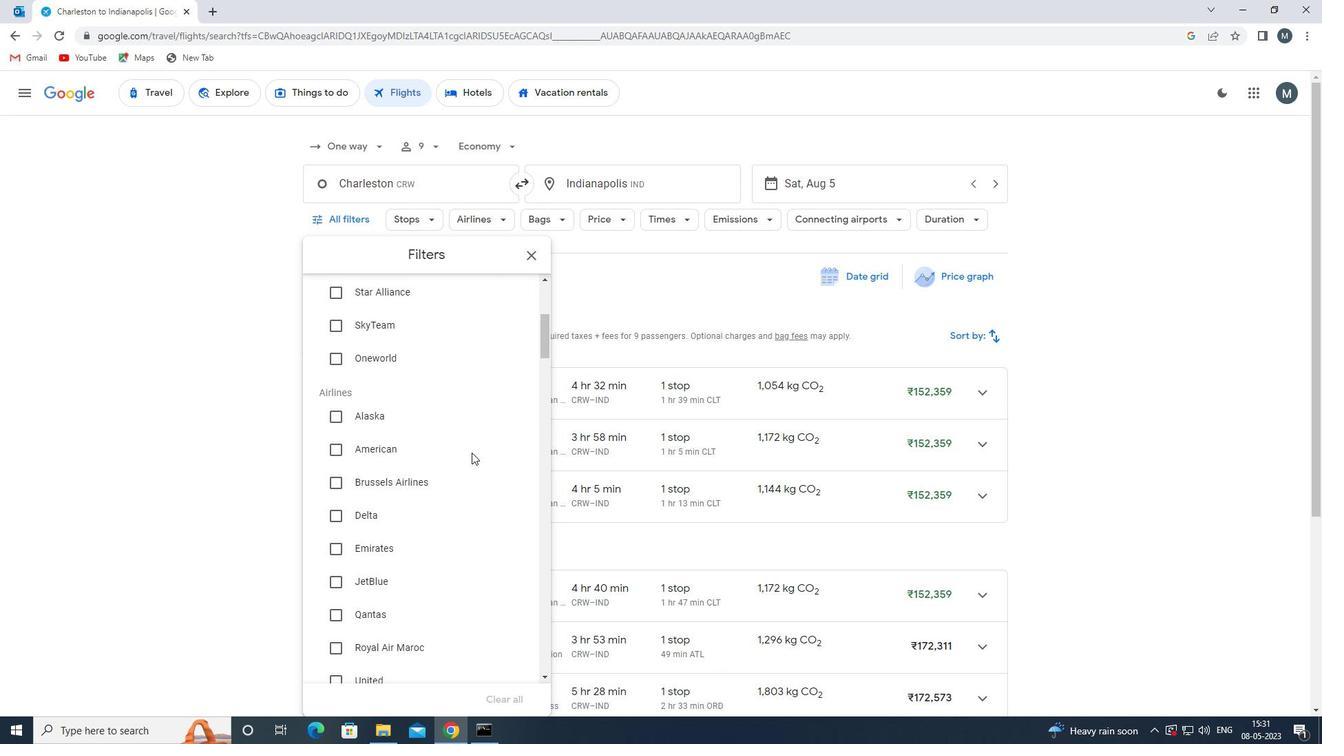 
Action: Mouse scrolled (448, 460) with delta (0, 0)
Screenshot: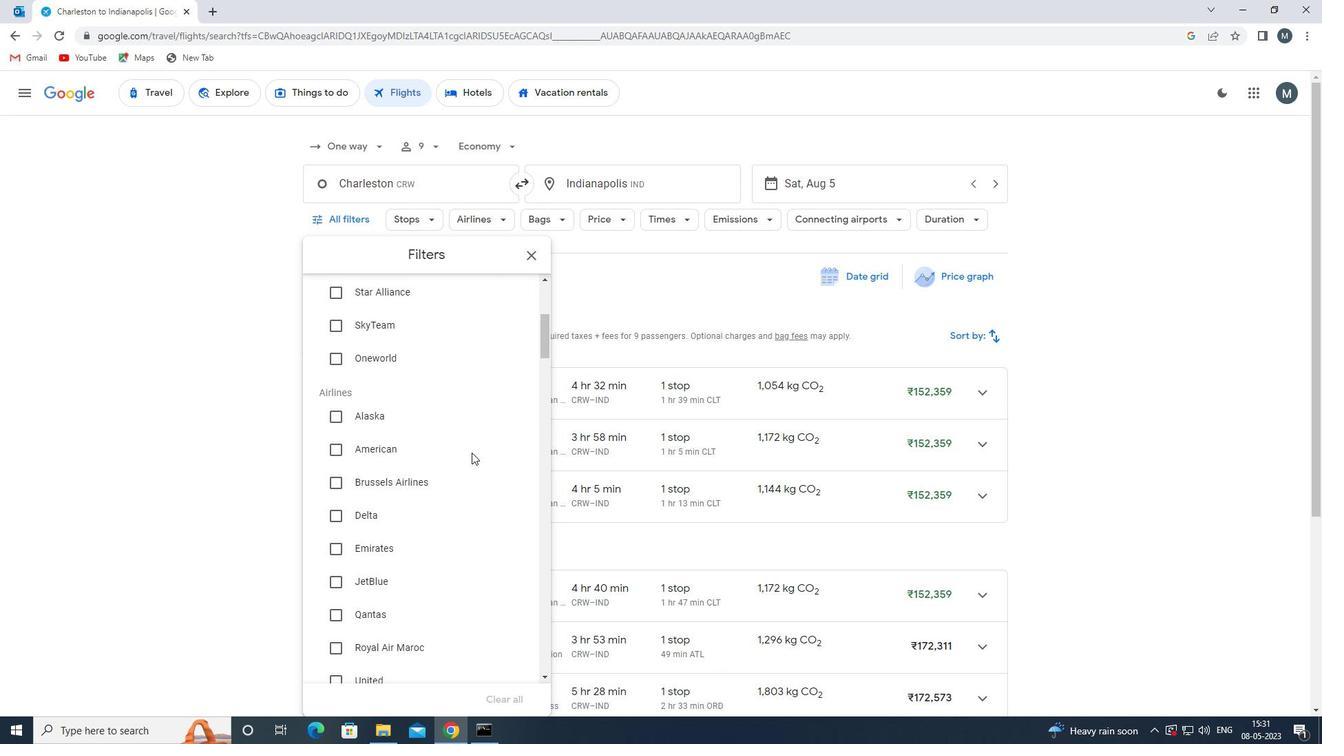 
Action: Mouse moved to (417, 414)
Screenshot: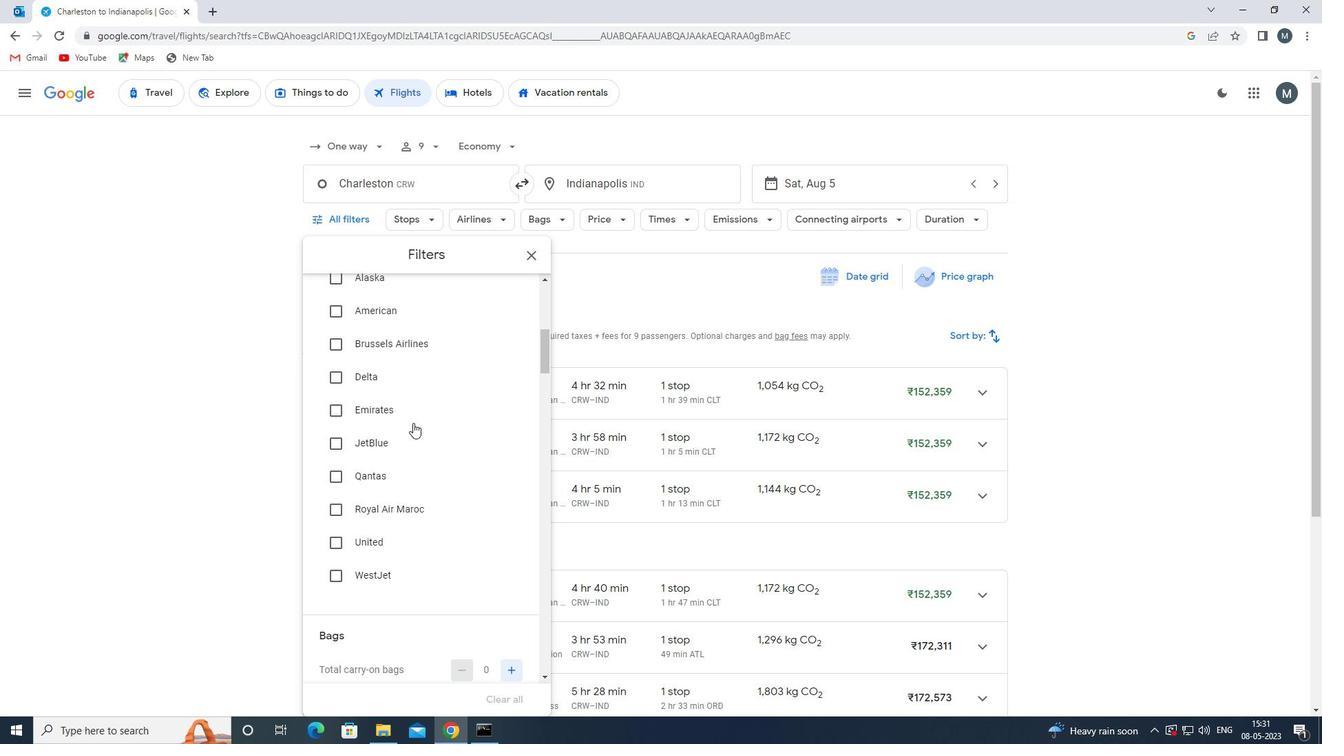 
Action: Mouse pressed left at (417, 414)
Screenshot: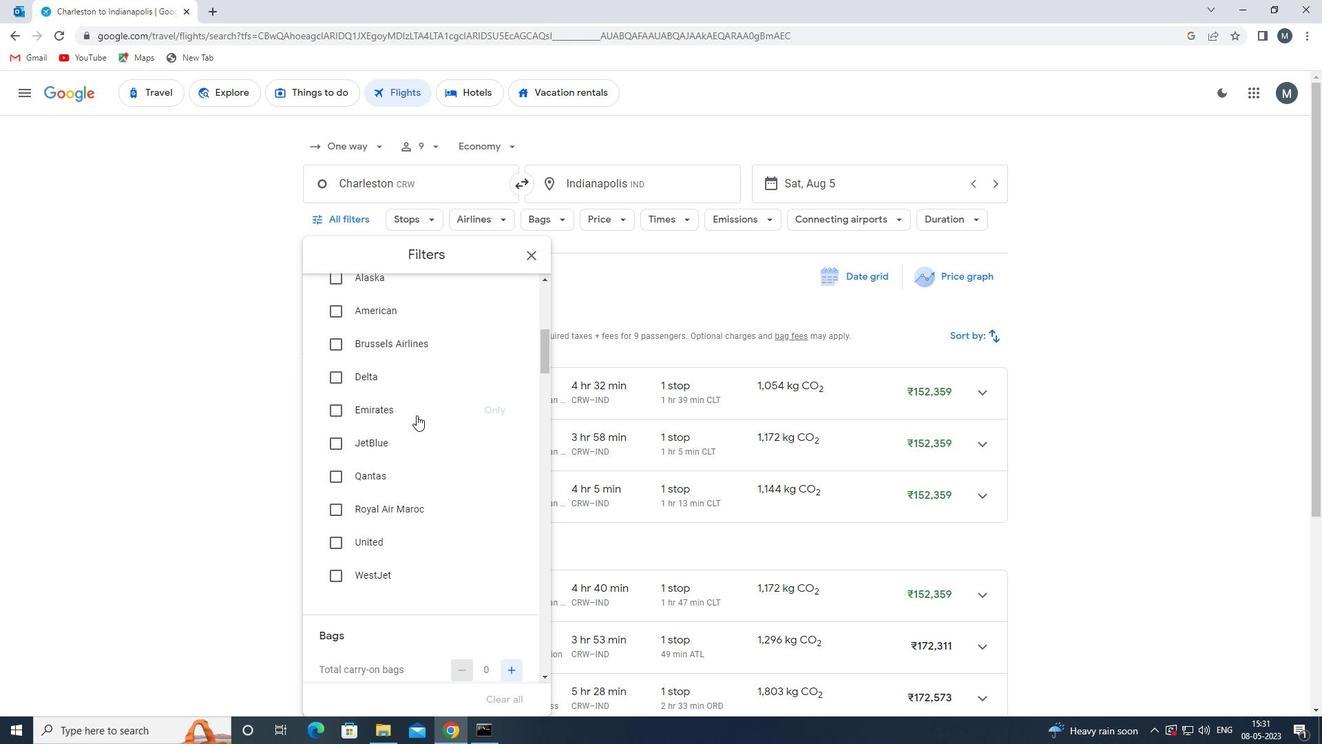 
Action: Mouse moved to (418, 414)
Screenshot: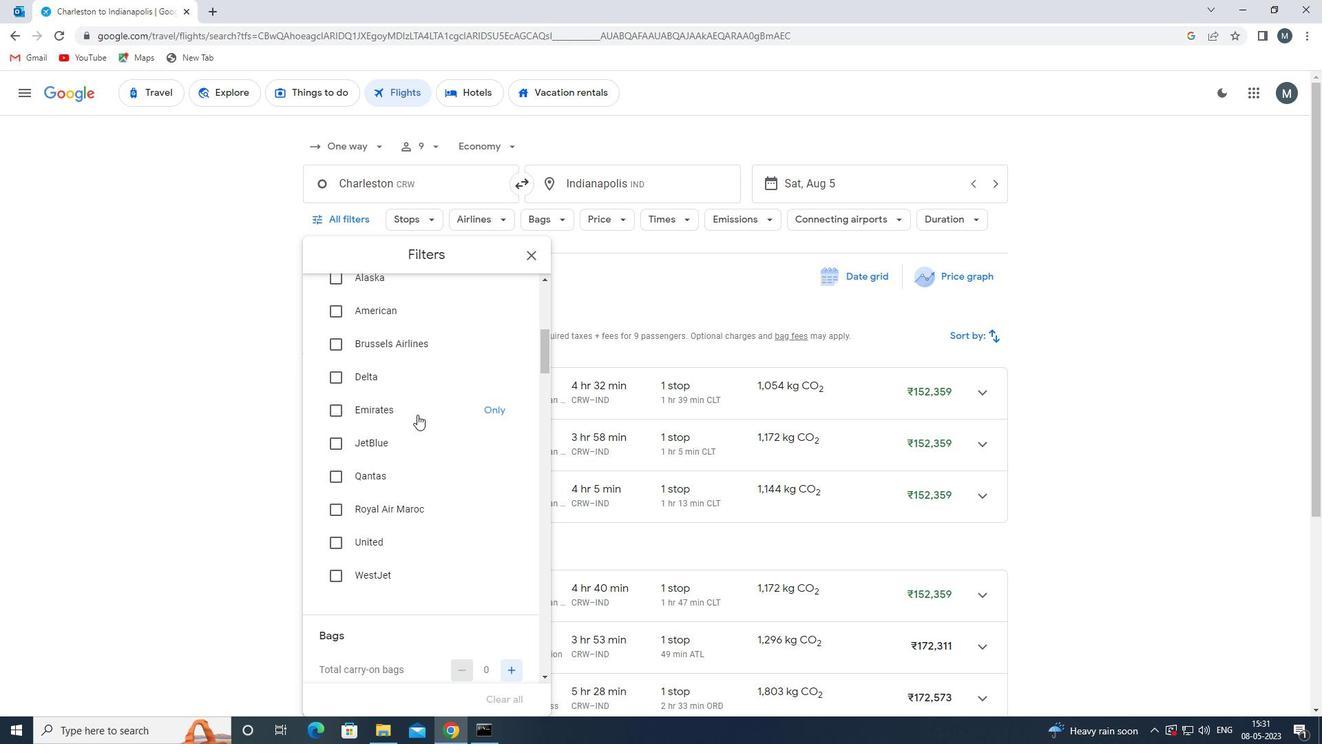 
Action: Mouse scrolled (418, 413) with delta (0, 0)
Screenshot: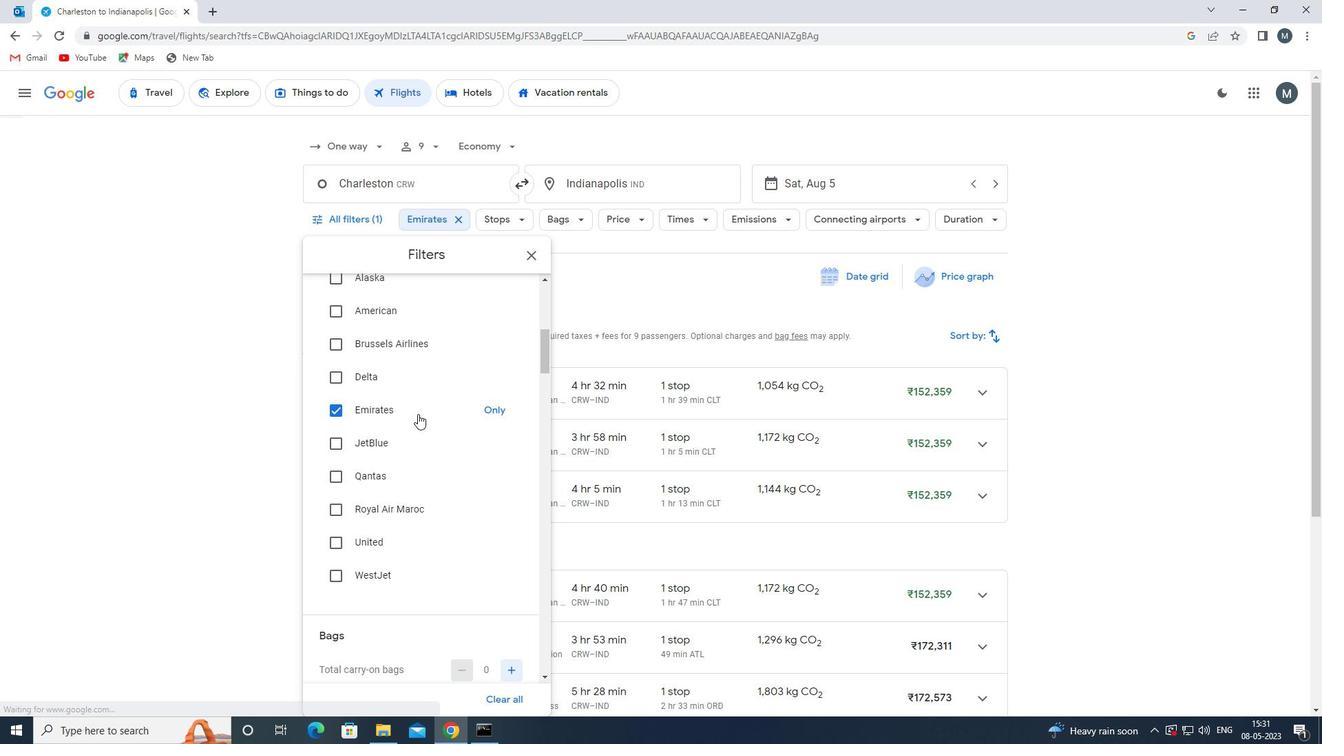 
Action: Mouse scrolled (418, 413) with delta (0, 0)
Screenshot: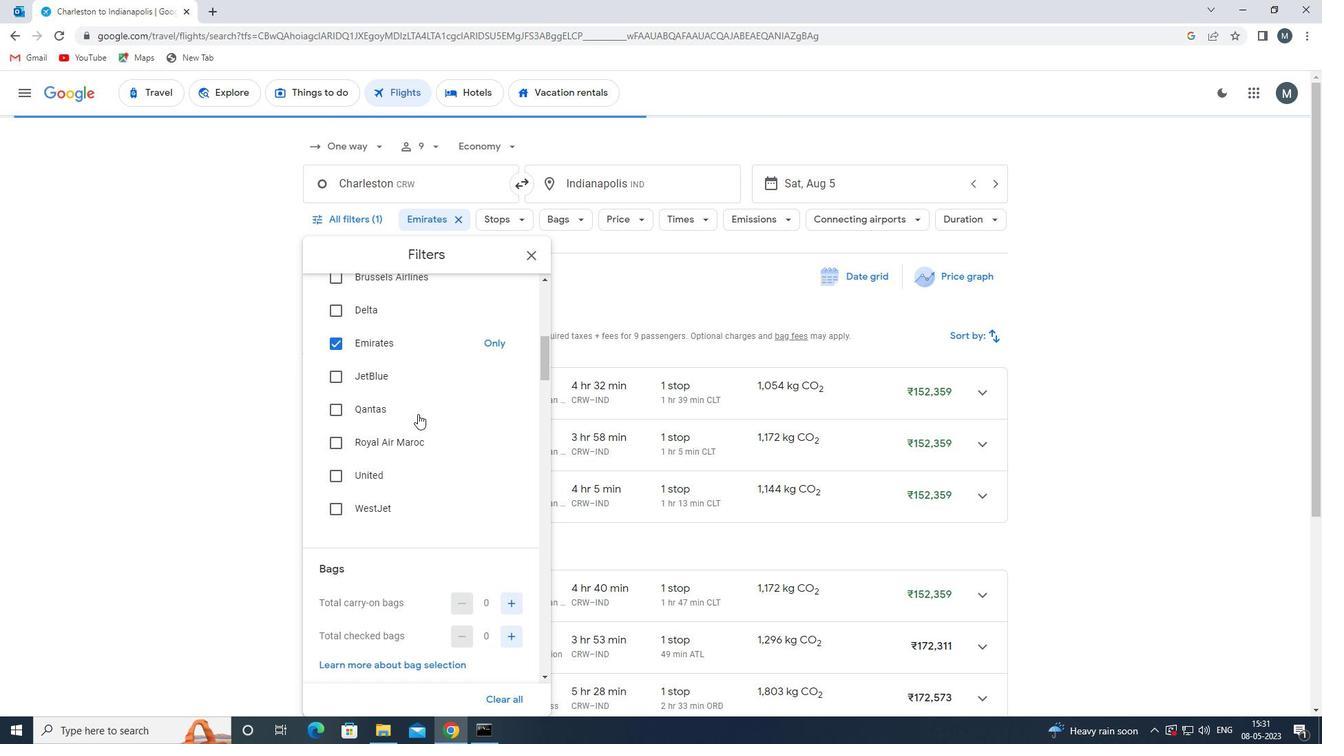 
Action: Mouse scrolled (418, 413) with delta (0, 0)
Screenshot: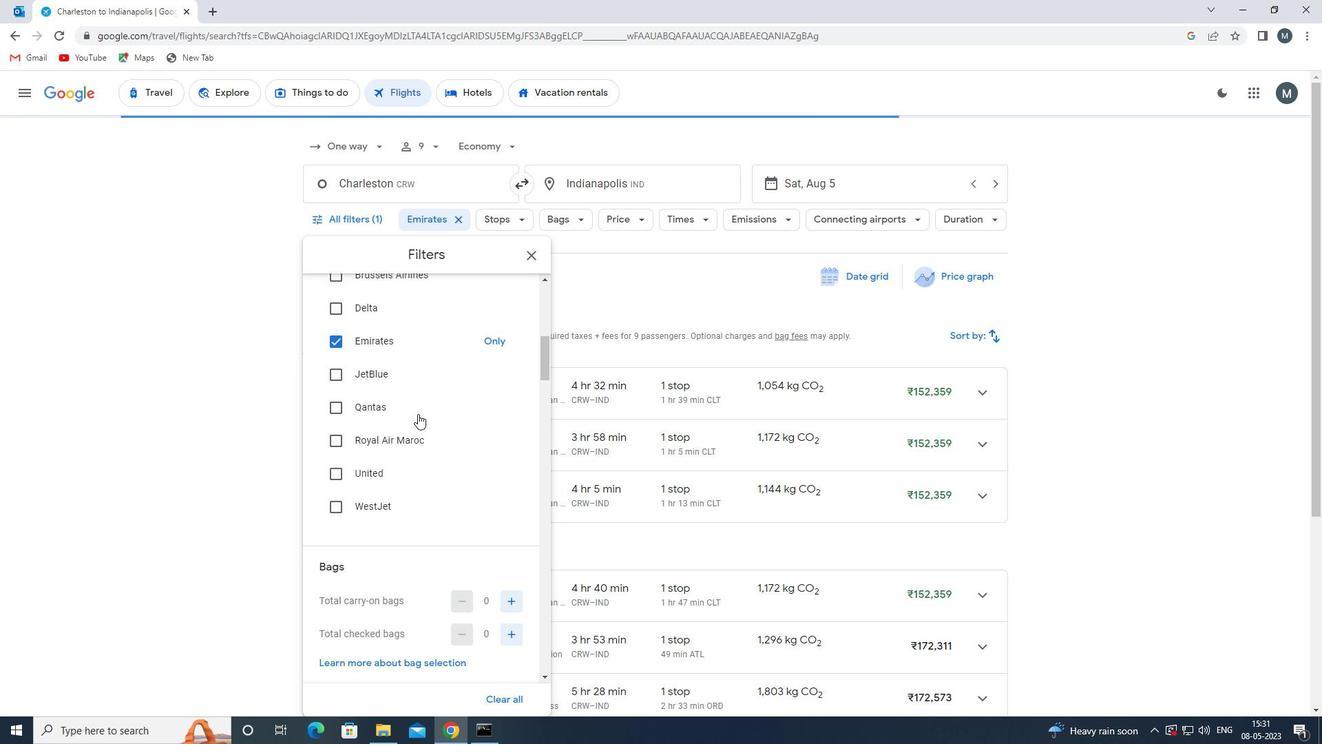
Action: Mouse scrolled (418, 413) with delta (0, 0)
Screenshot: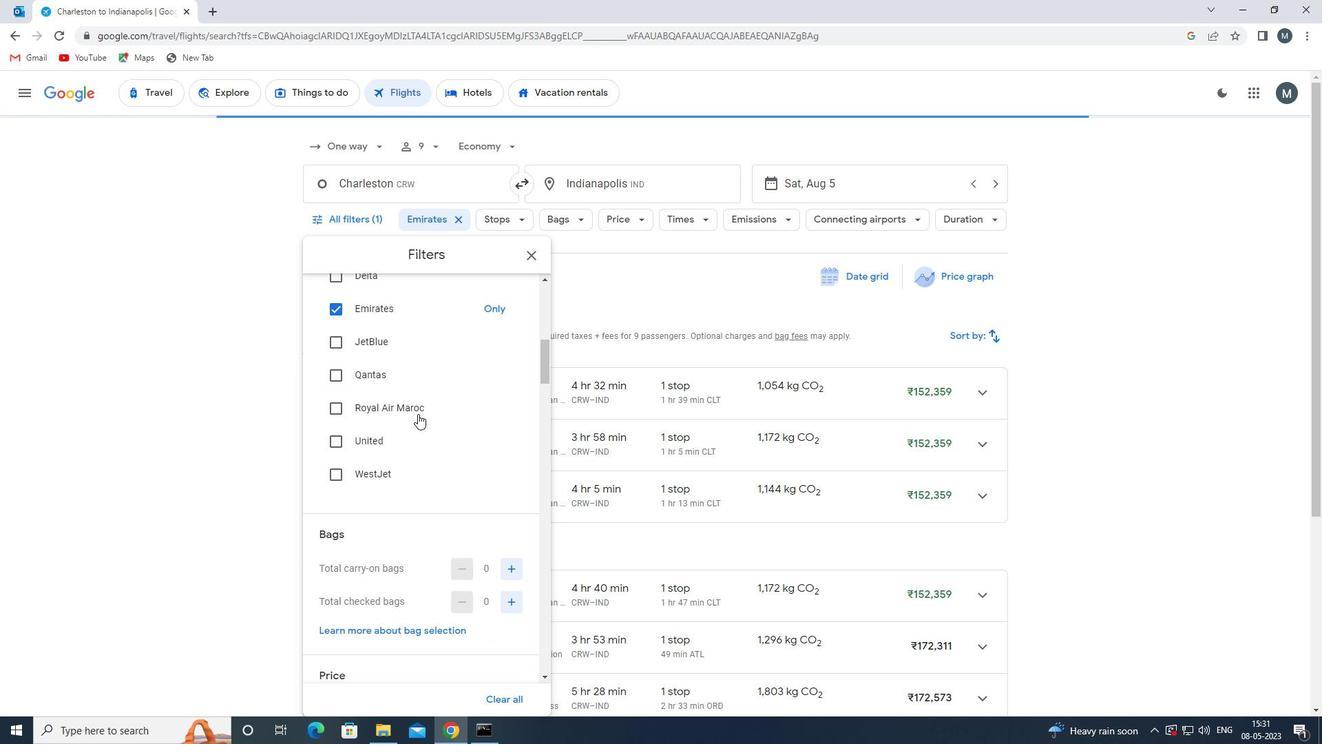 
Action: Mouse moved to (429, 411)
Screenshot: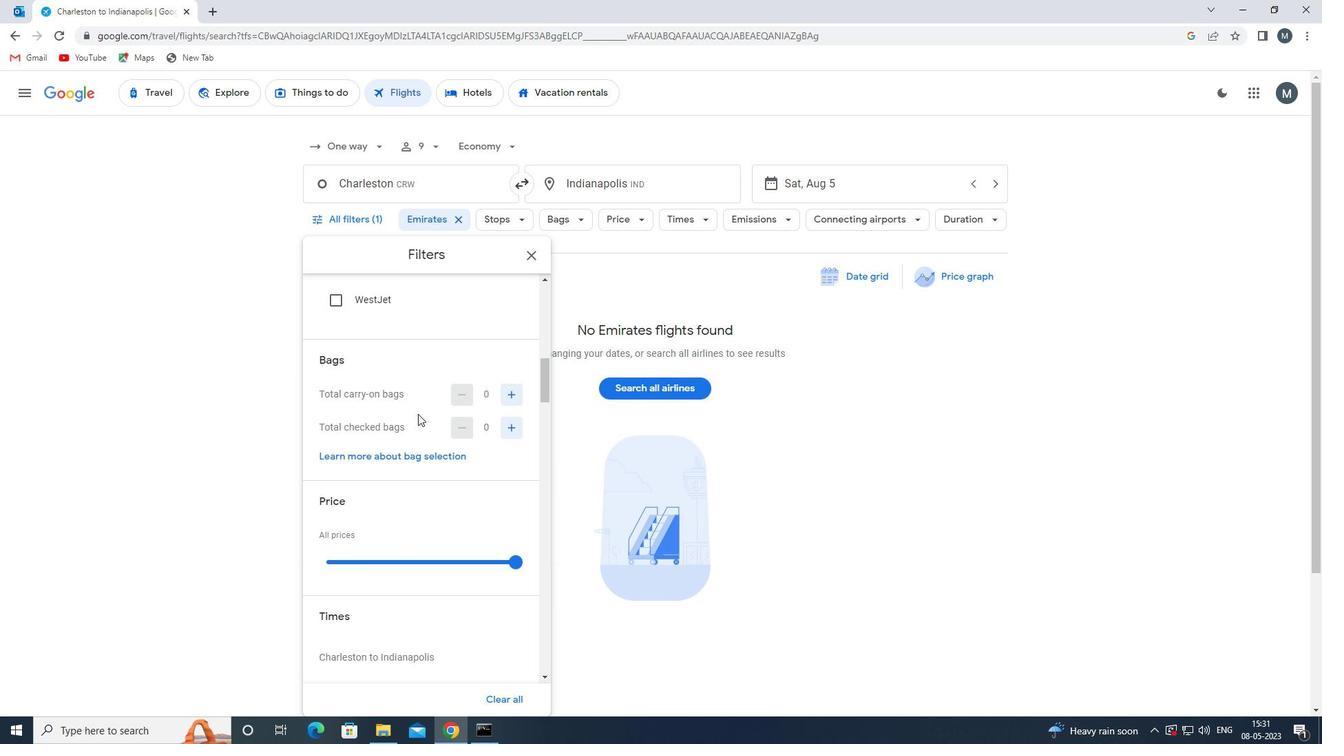 
Action: Mouse scrolled (429, 410) with delta (0, 0)
Screenshot: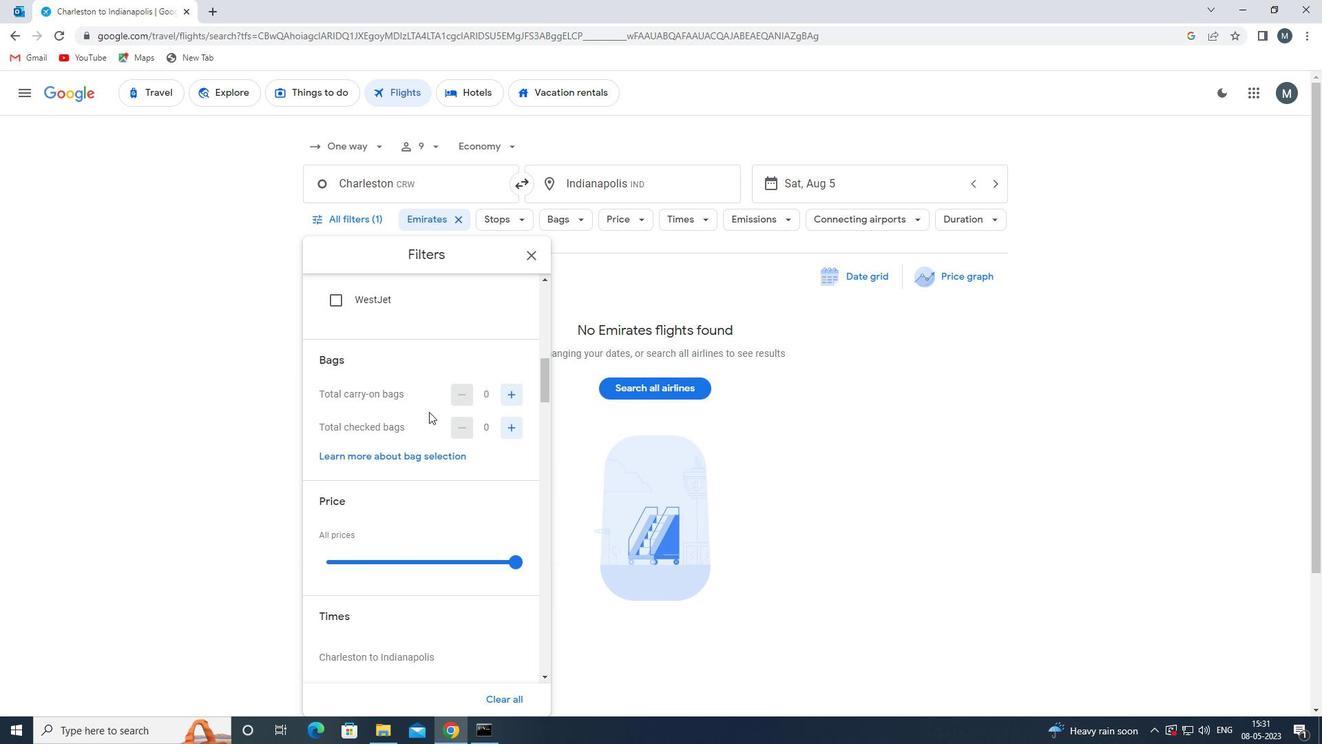 
Action: Mouse scrolled (429, 410) with delta (0, 0)
Screenshot: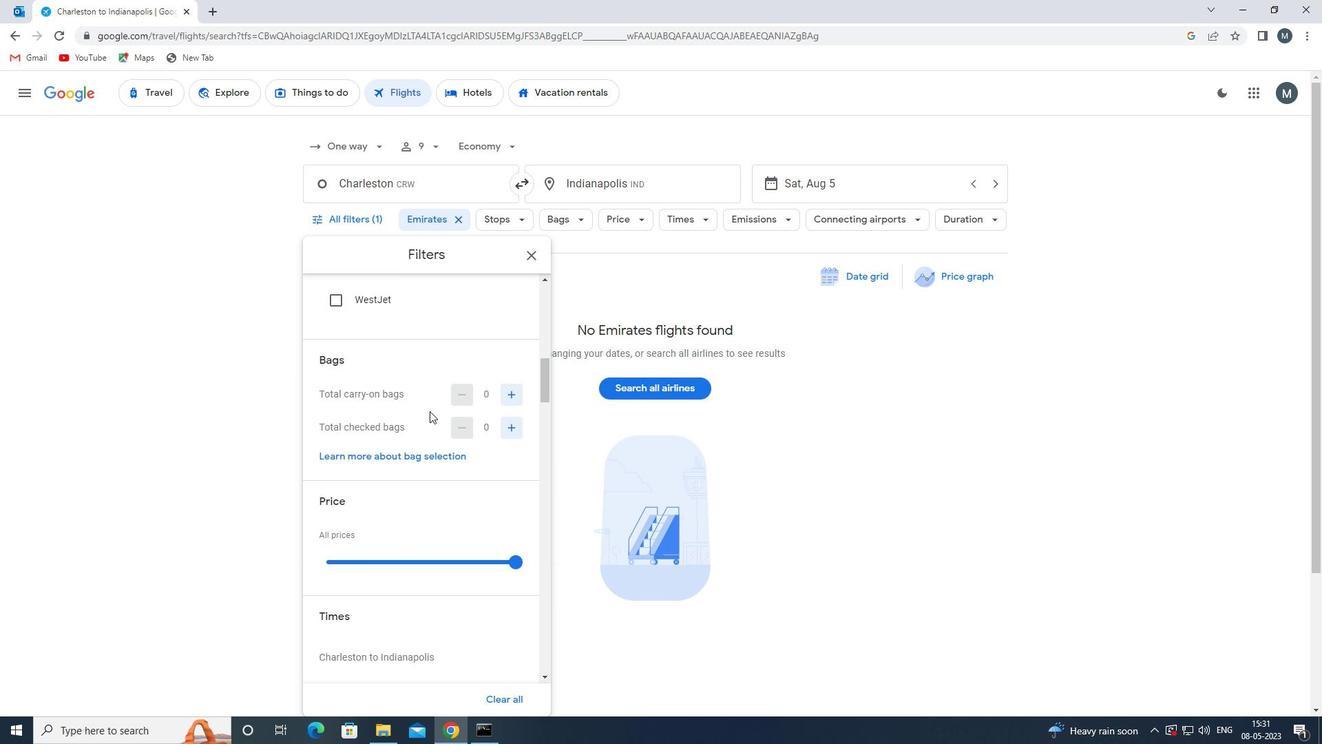 
Action: Mouse moved to (419, 420)
Screenshot: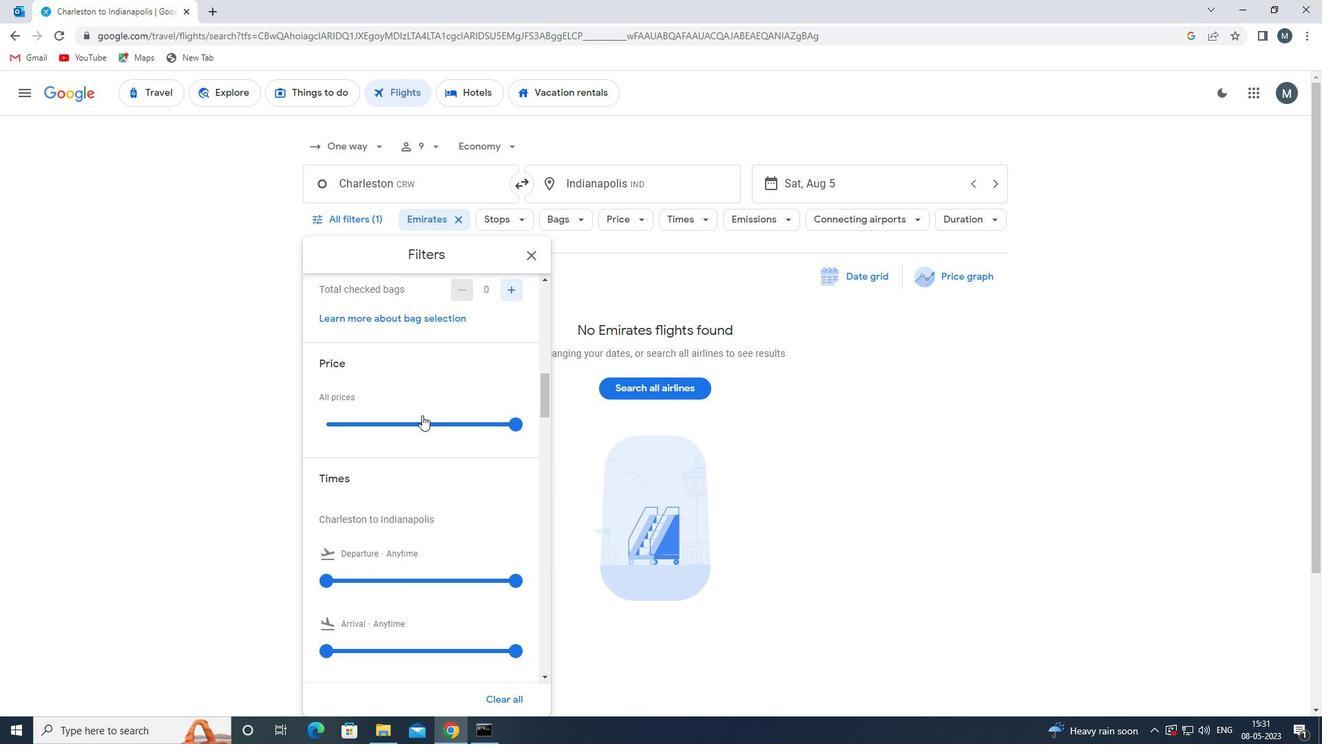 
Action: Mouse pressed left at (419, 420)
Screenshot: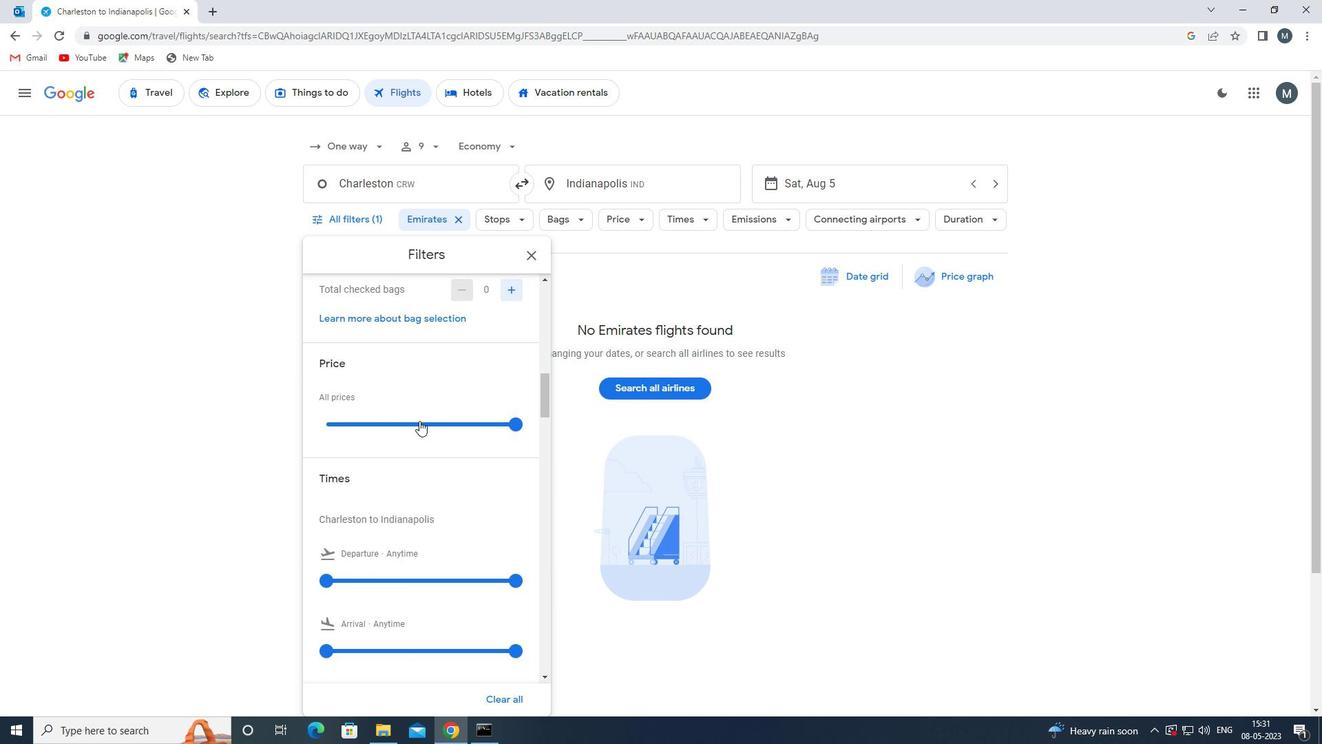 
Action: Mouse moved to (416, 420)
Screenshot: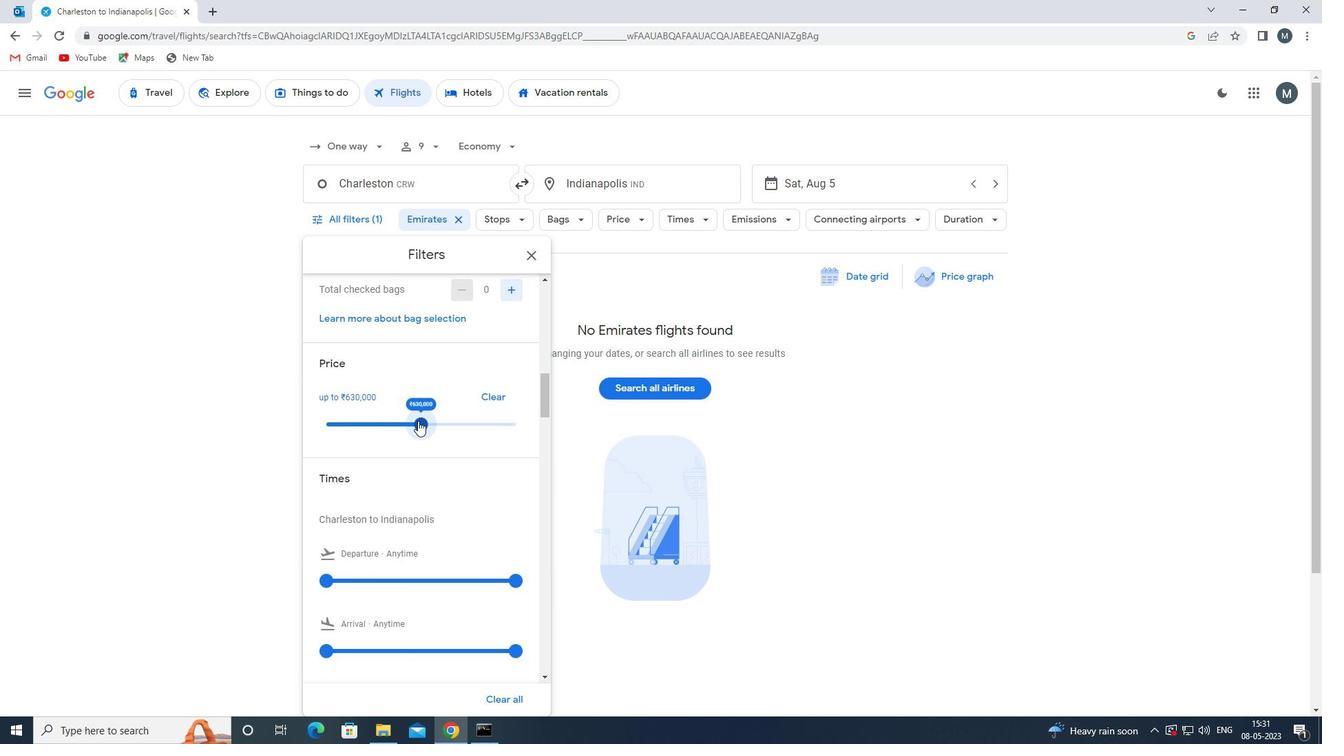 
Action: Mouse pressed left at (416, 420)
Screenshot: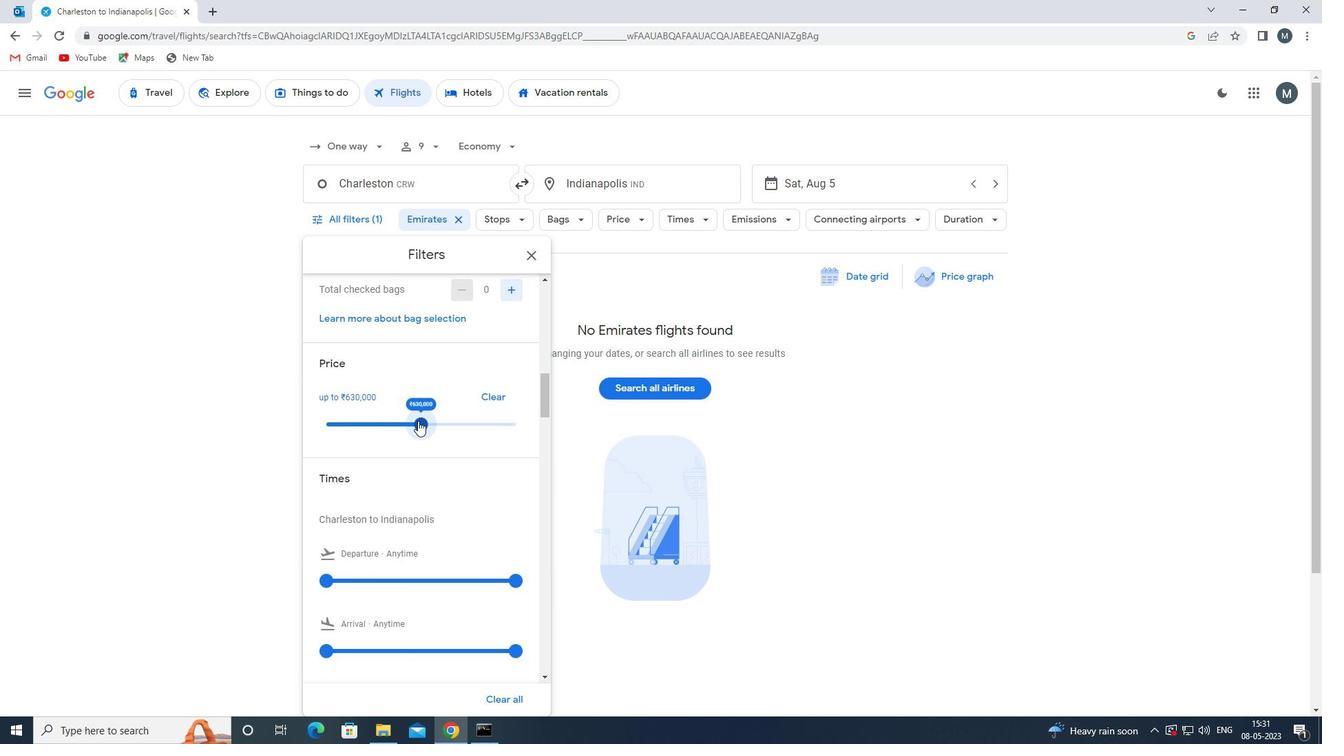 
Action: Mouse moved to (416, 409)
Screenshot: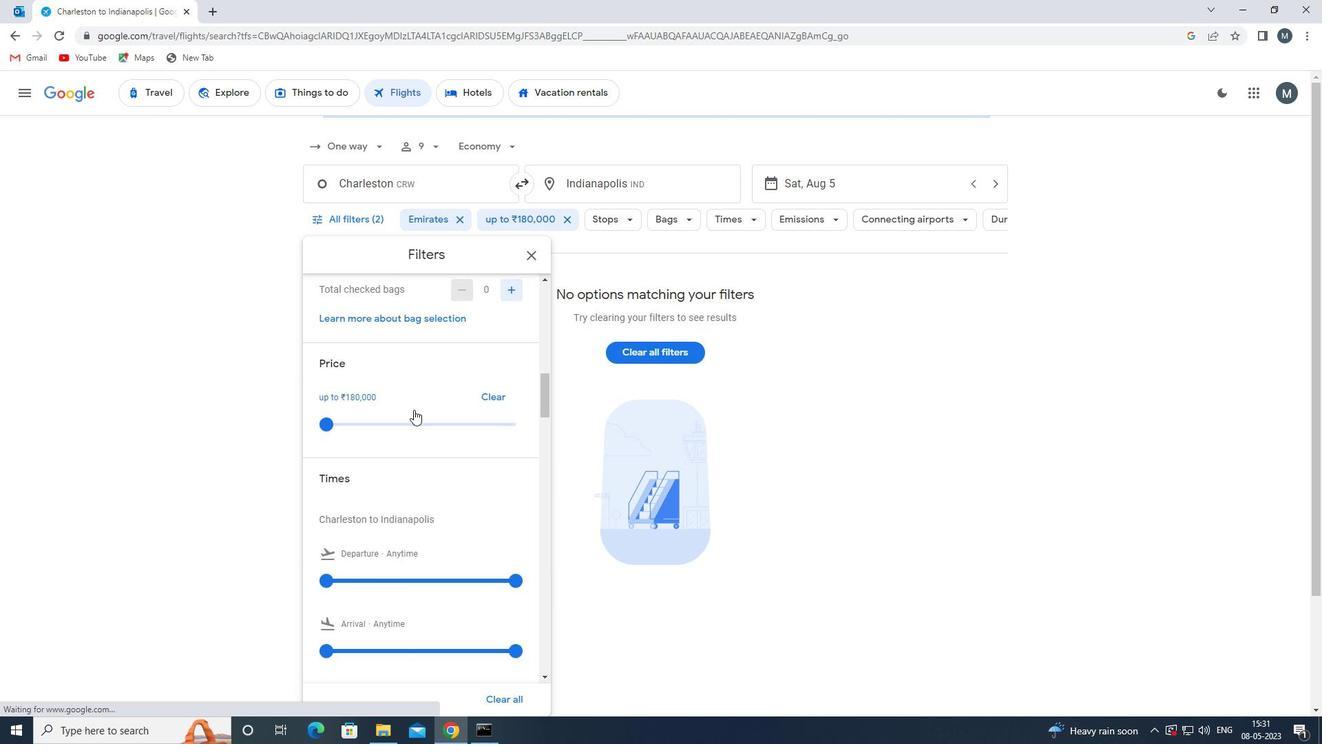 
Action: Mouse scrolled (416, 409) with delta (0, 0)
Screenshot: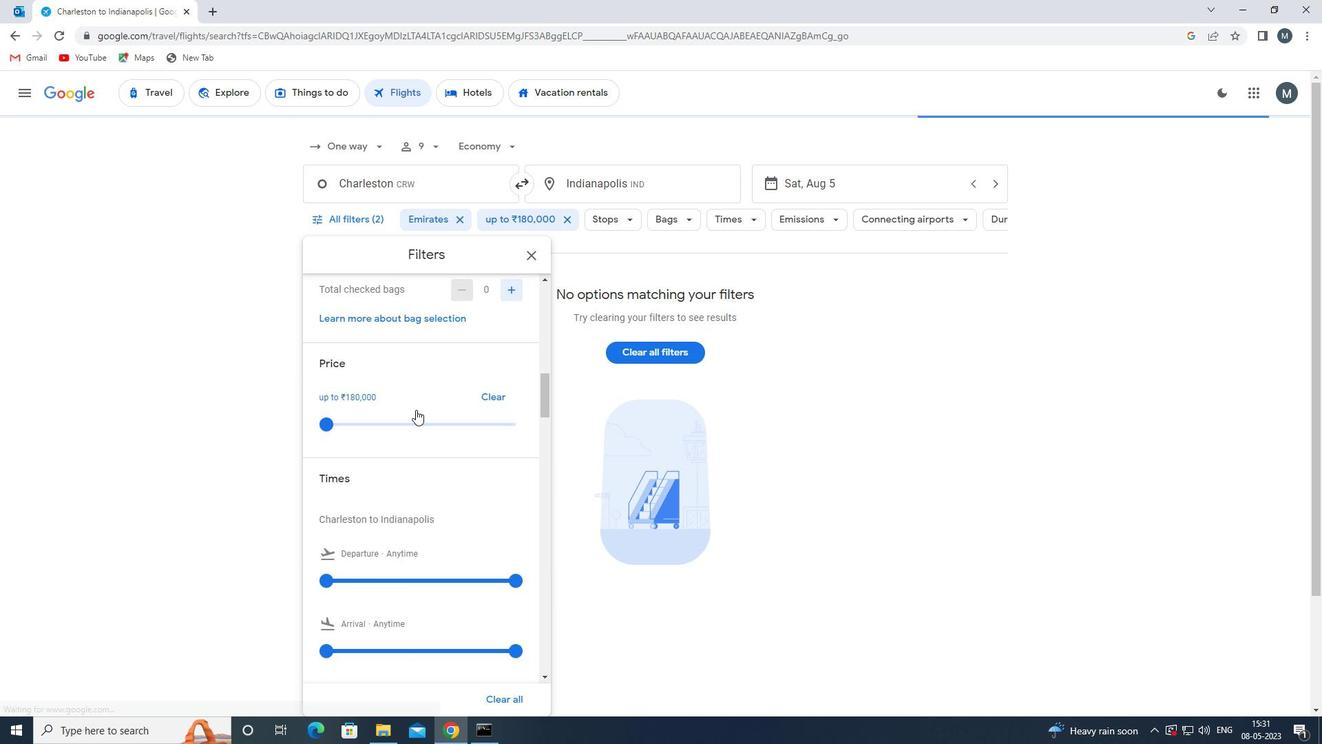 
Action: Mouse scrolled (416, 409) with delta (0, 0)
Screenshot: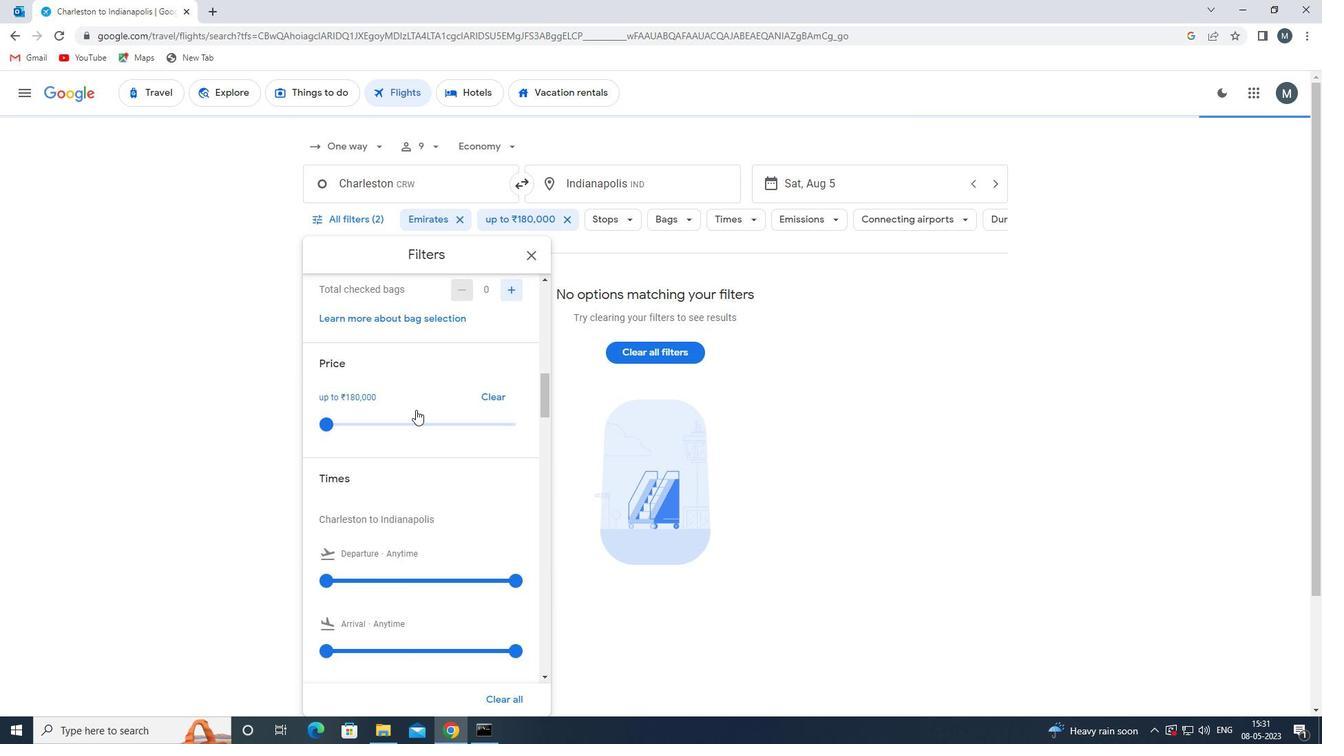 
Action: Mouse moved to (320, 447)
Screenshot: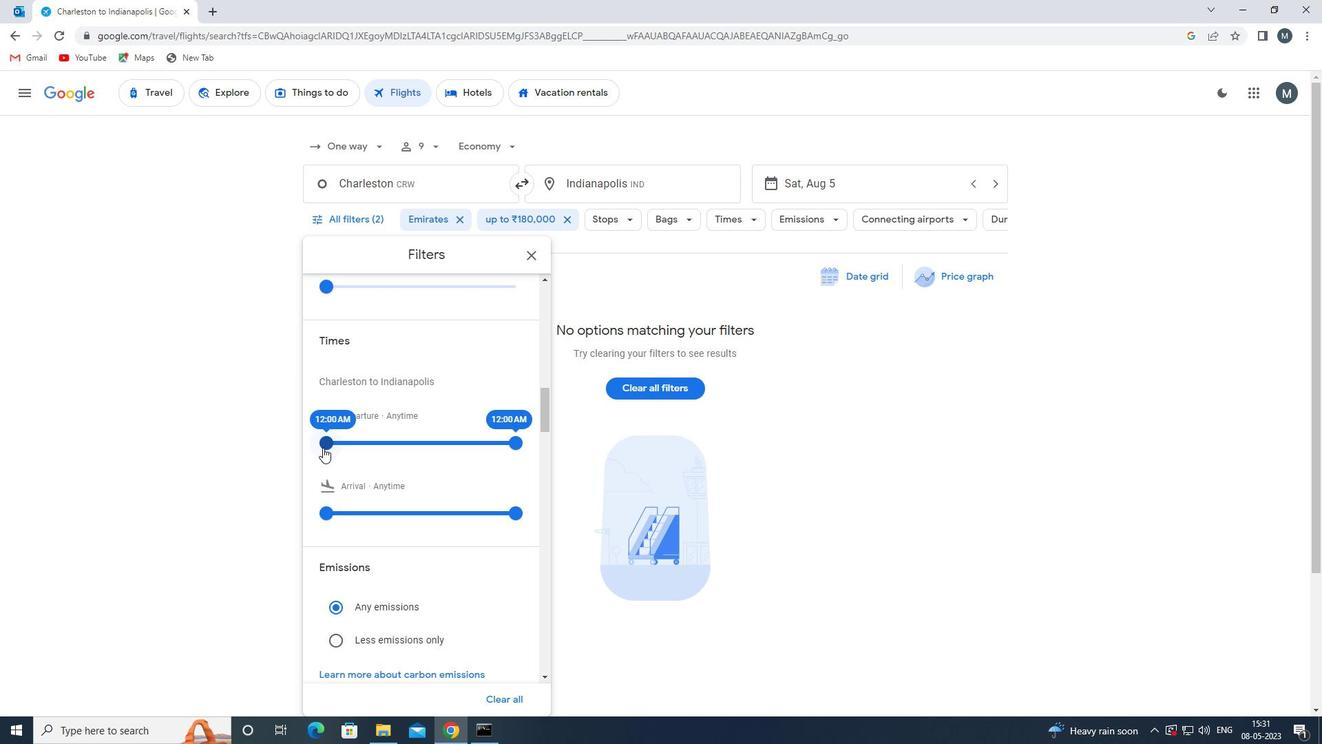 
Action: Mouse pressed left at (320, 447)
Screenshot: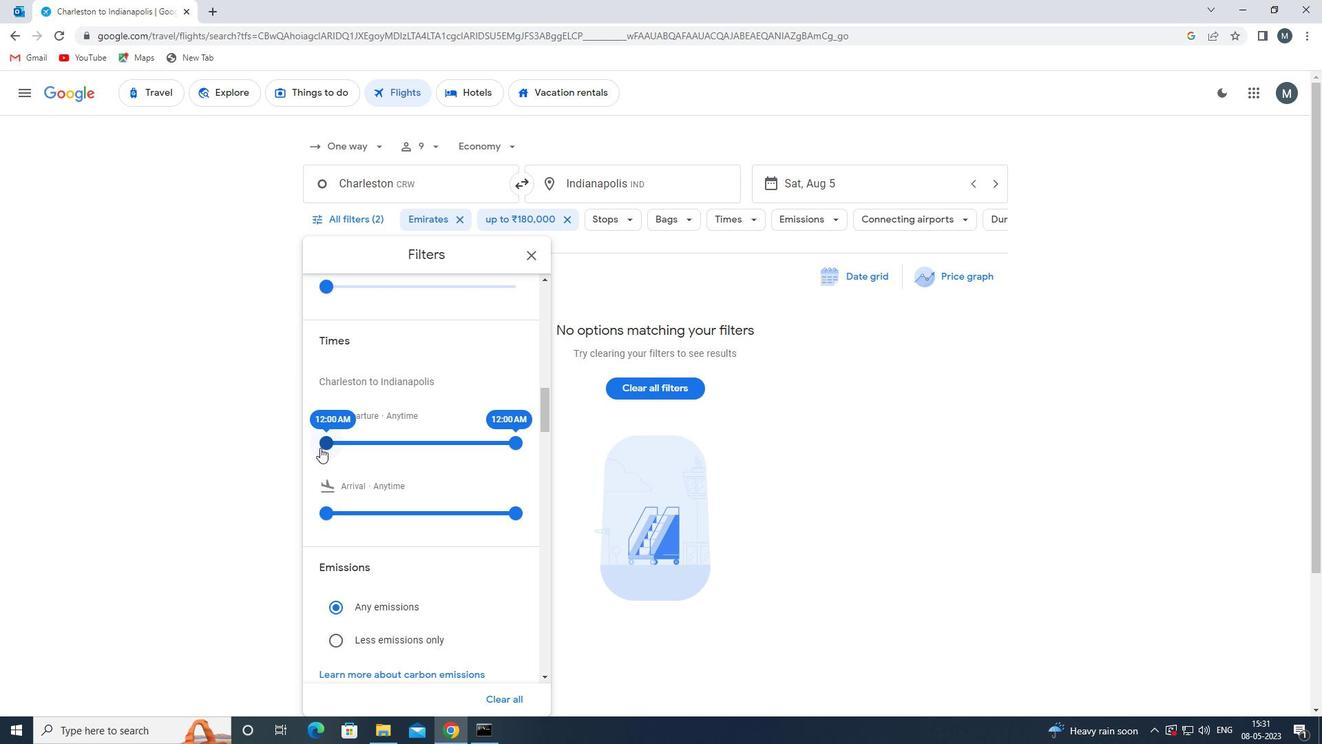 
Action: Mouse moved to (514, 440)
Screenshot: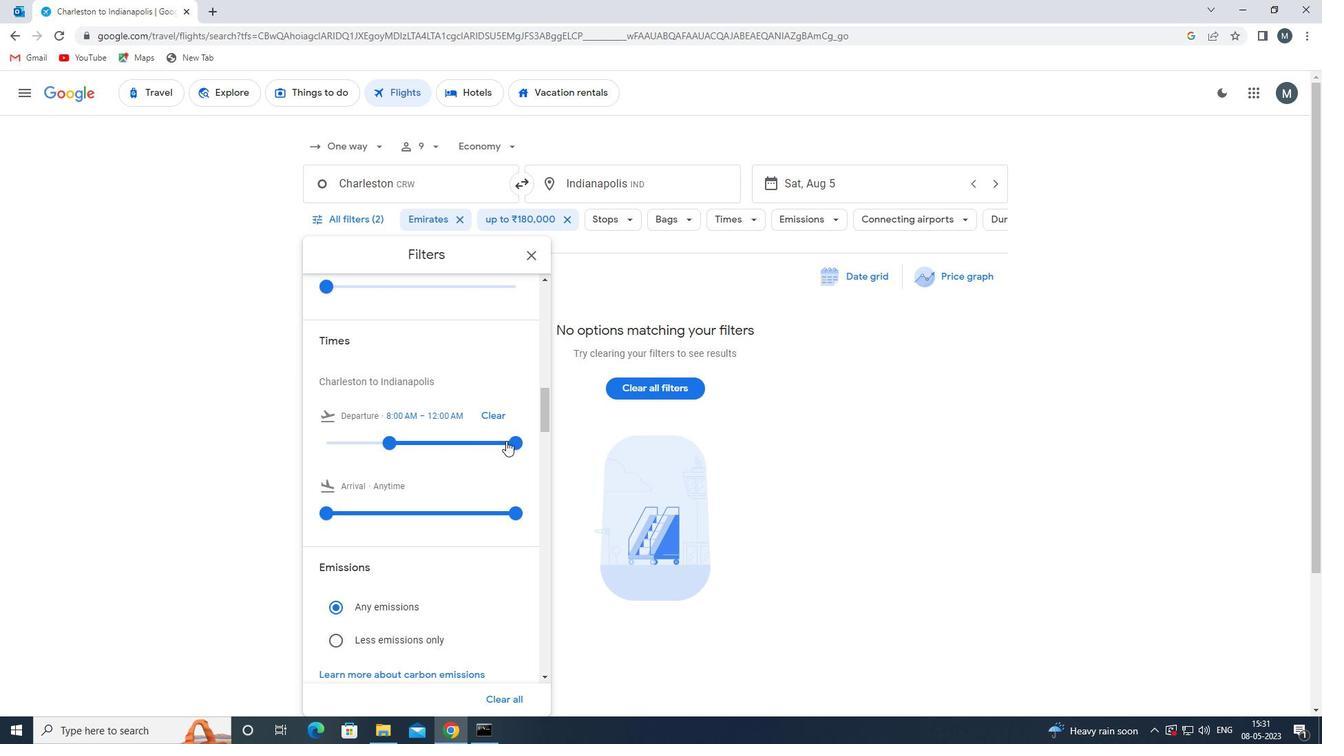 
Action: Mouse pressed left at (514, 440)
Screenshot: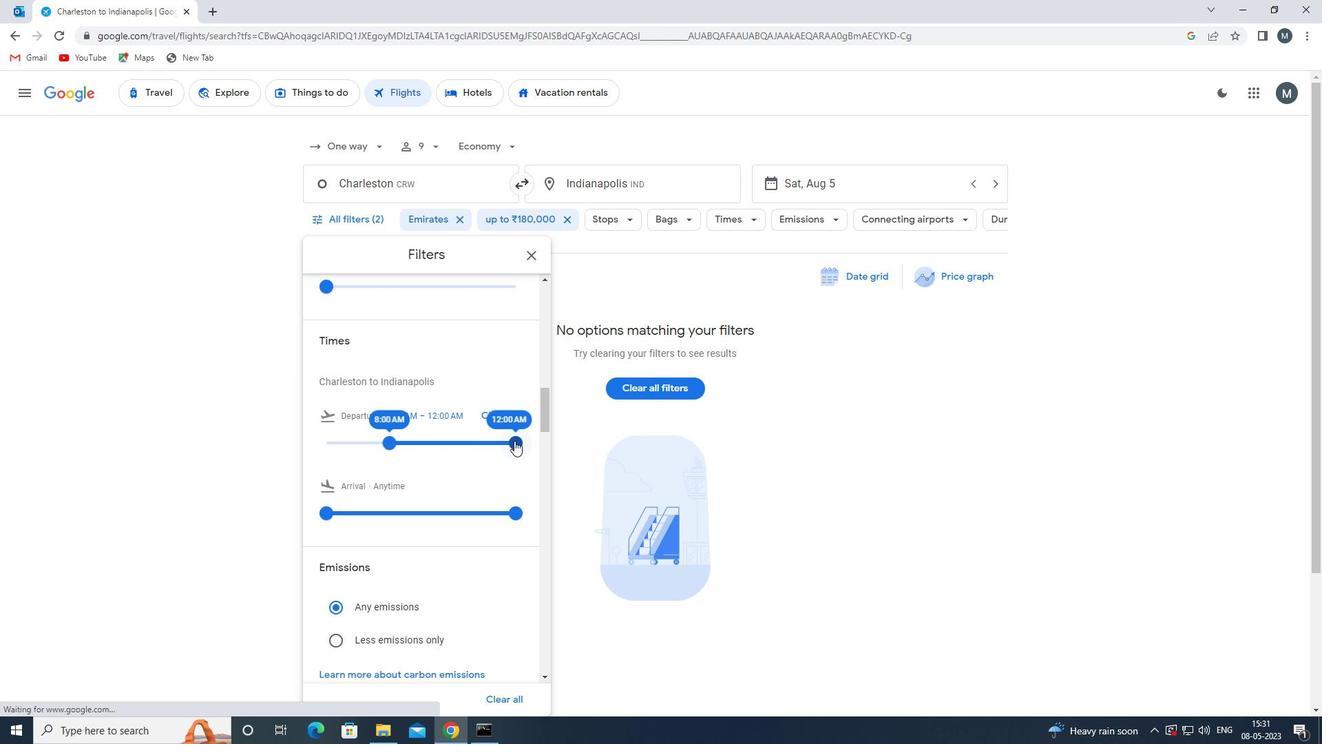 
Action: Mouse moved to (389, 447)
Screenshot: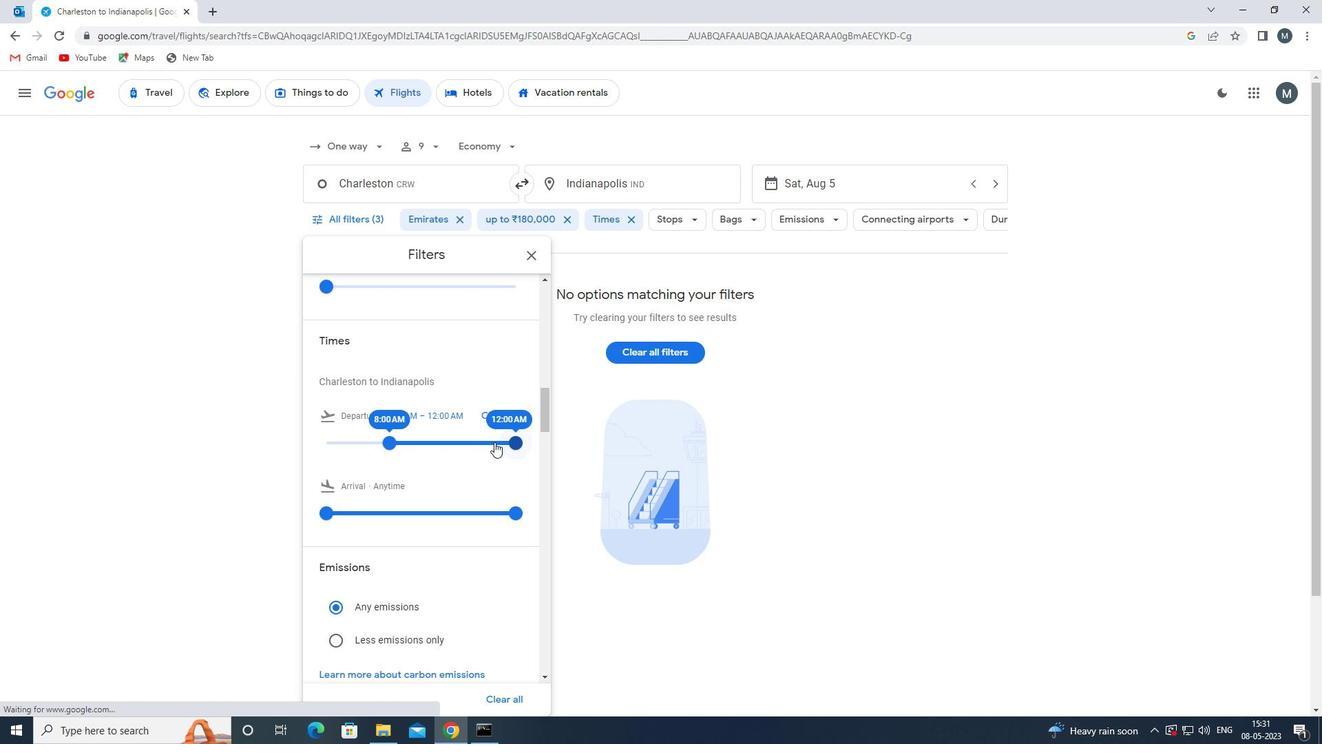 
Action: Mouse scrolled (389, 446) with delta (0, 0)
Screenshot: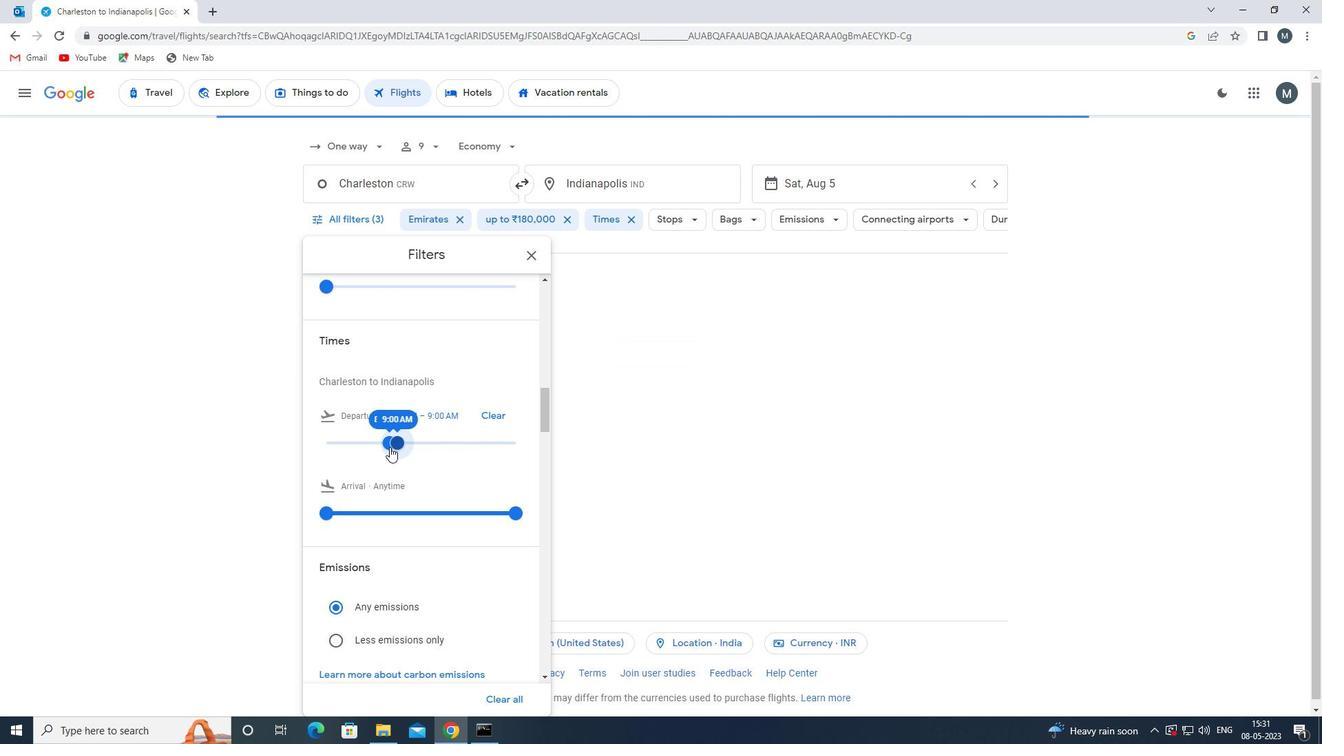 
Action: Mouse moved to (539, 261)
Screenshot: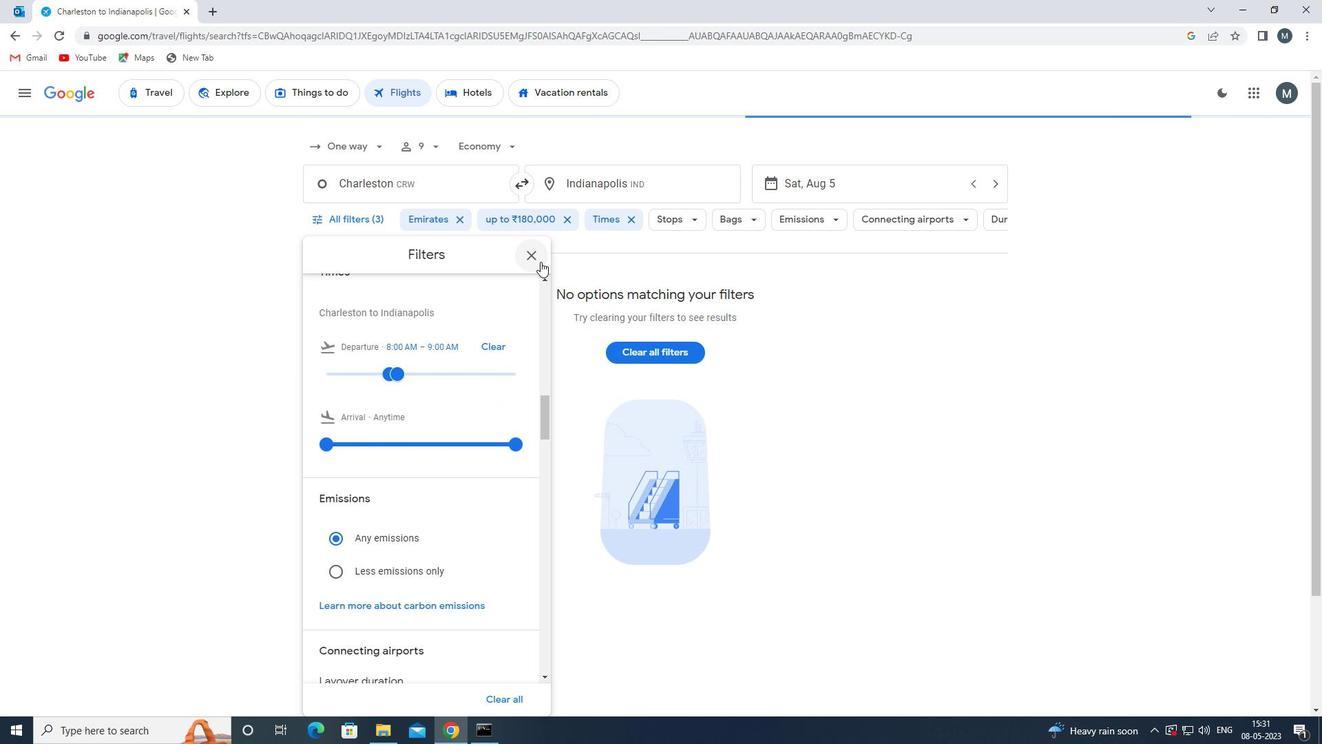 
Action: Mouse pressed left at (539, 261)
Screenshot: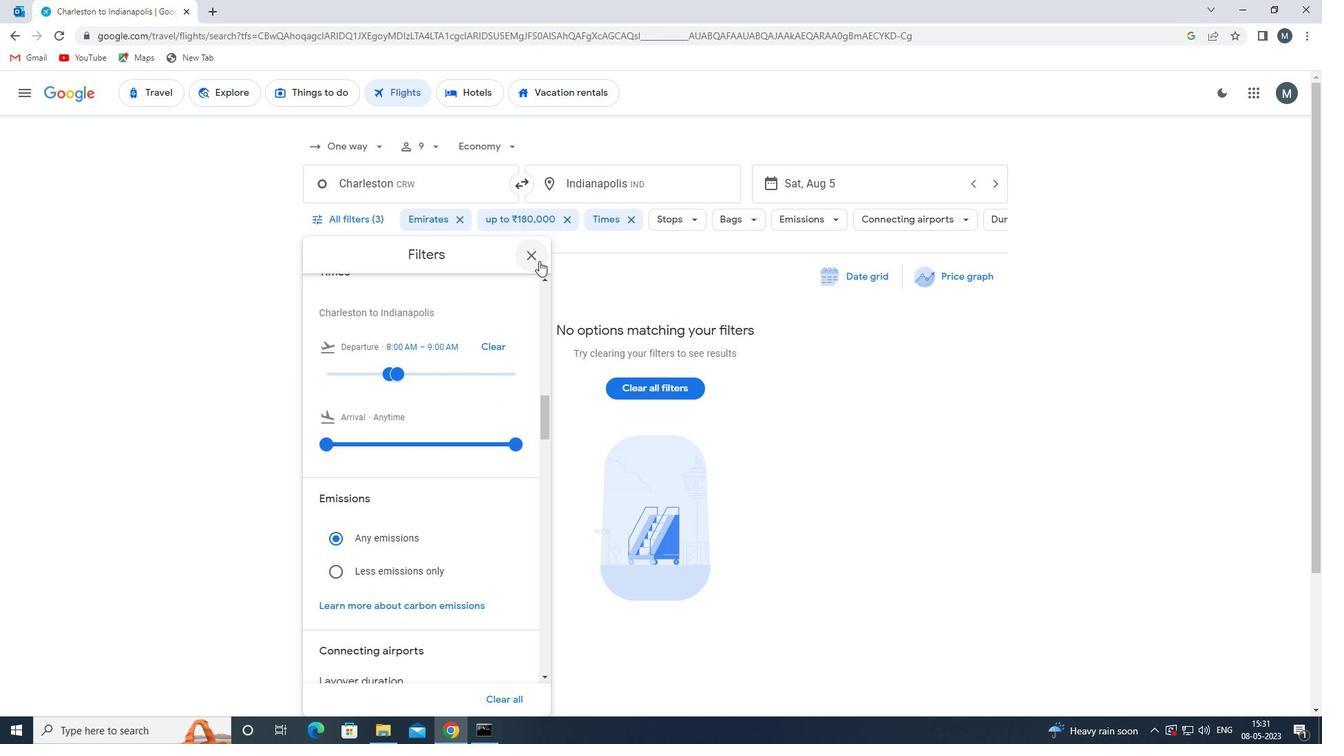
